 Task: Find connections with filter location Ghormach with filter topic #Brandingwith filter profile language English with filter current company Genpact with filter school CMR University with filter industry Non-profit Organizations with filter service category Financial Planning with filter keywords title Team Leader
Action: Mouse moved to (580, 118)
Screenshot: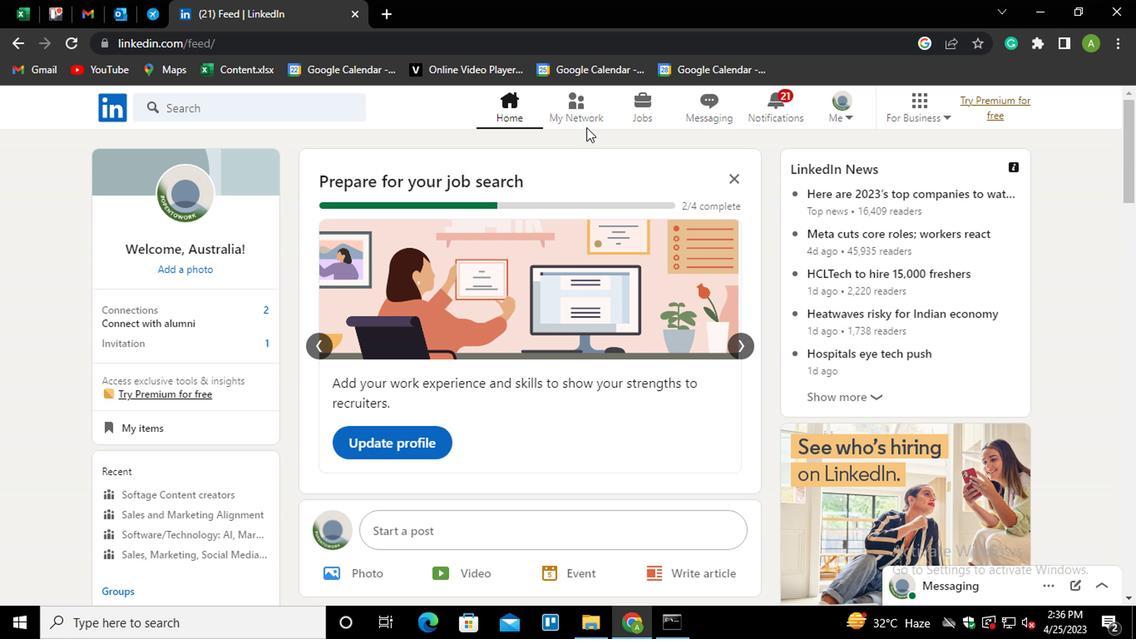 
Action: Mouse pressed left at (580, 118)
Screenshot: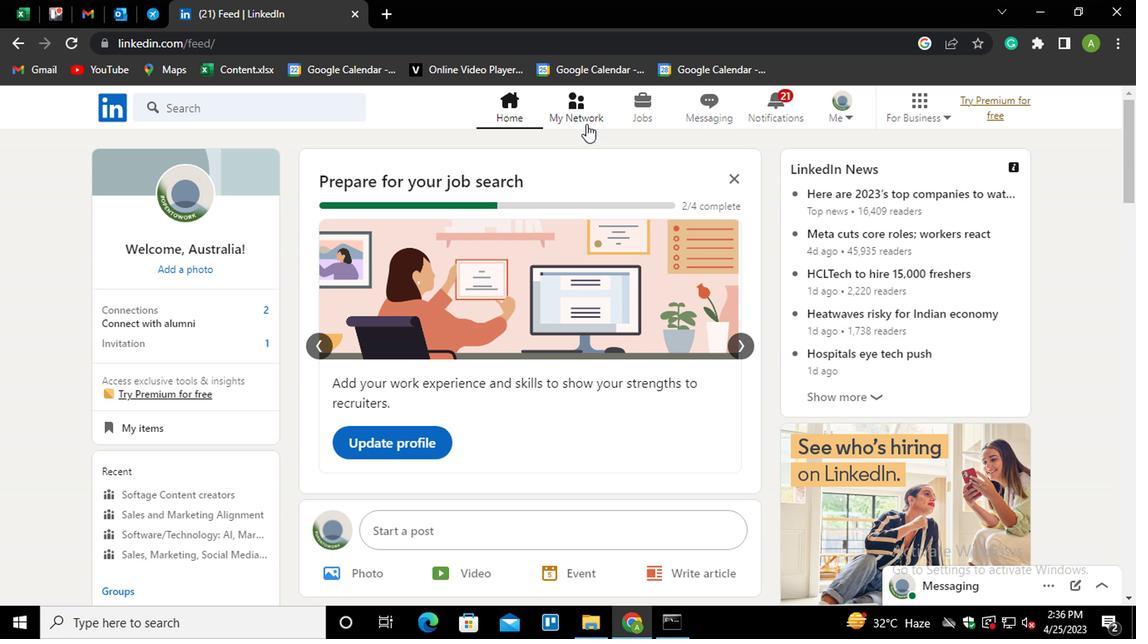 
Action: Mouse moved to (217, 205)
Screenshot: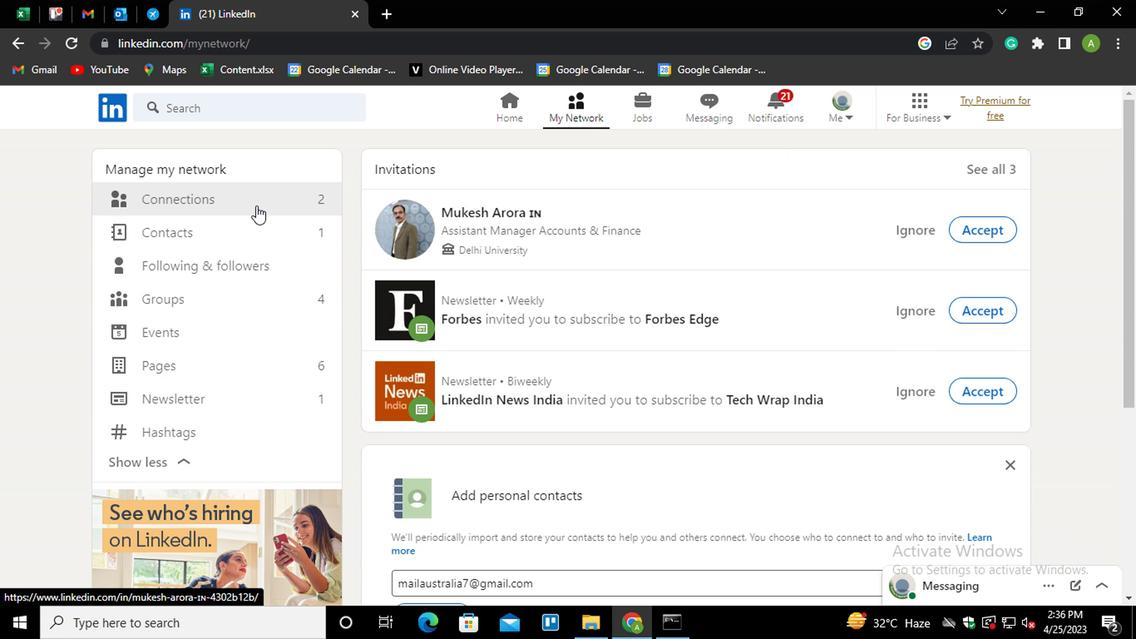 
Action: Mouse pressed left at (217, 205)
Screenshot: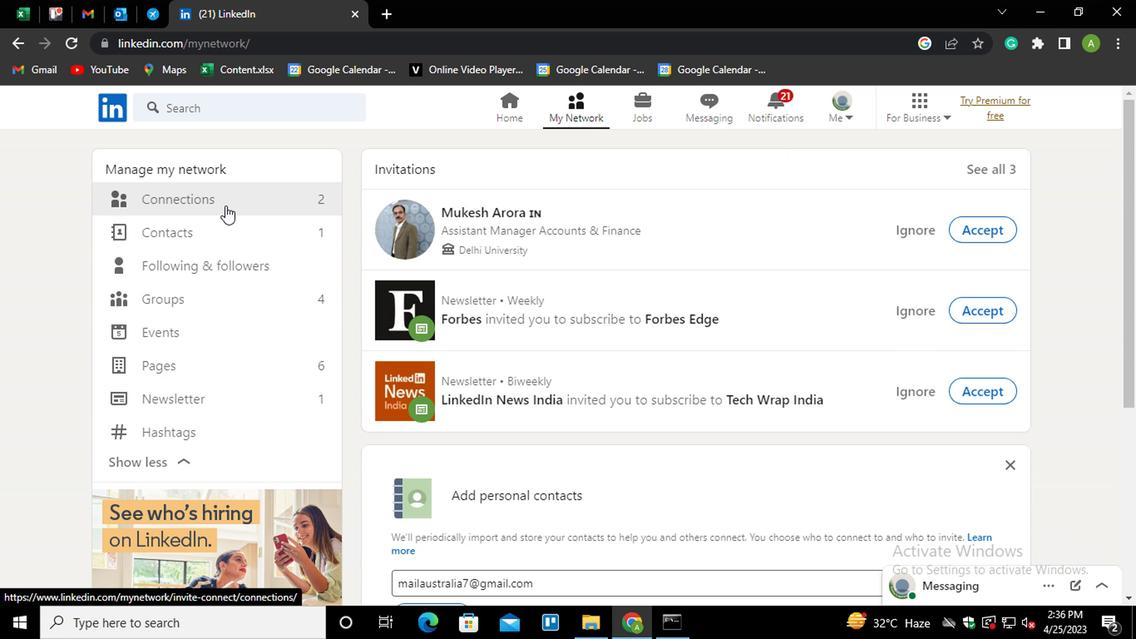 
Action: Mouse moved to (692, 190)
Screenshot: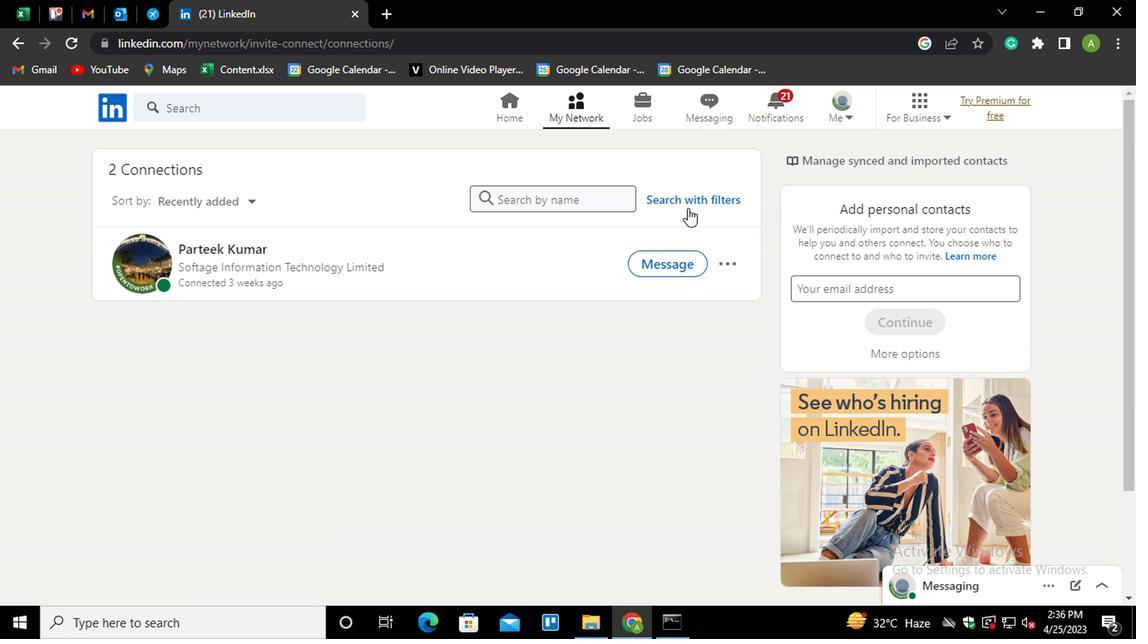 
Action: Mouse pressed left at (692, 190)
Screenshot: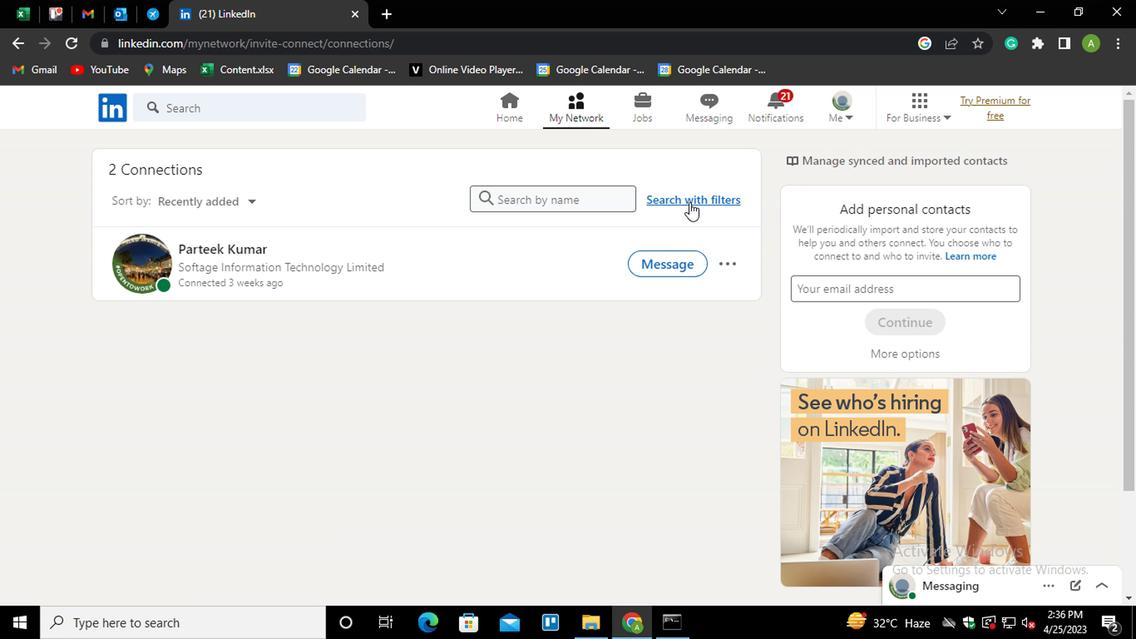 
Action: Mouse moved to (691, 199)
Screenshot: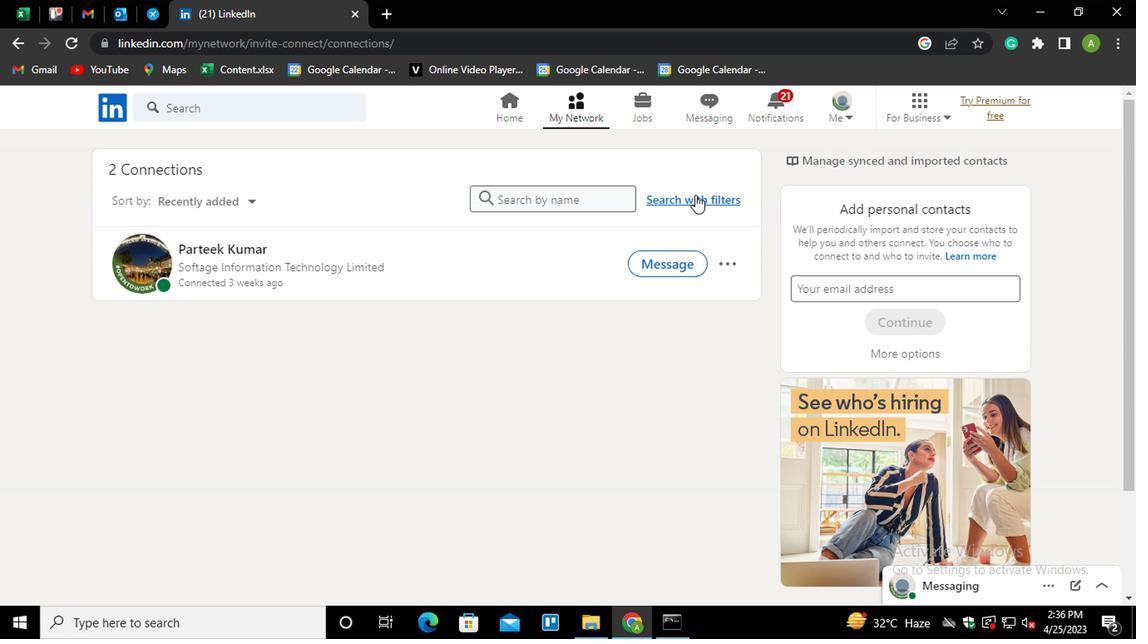 
Action: Mouse pressed left at (691, 199)
Screenshot: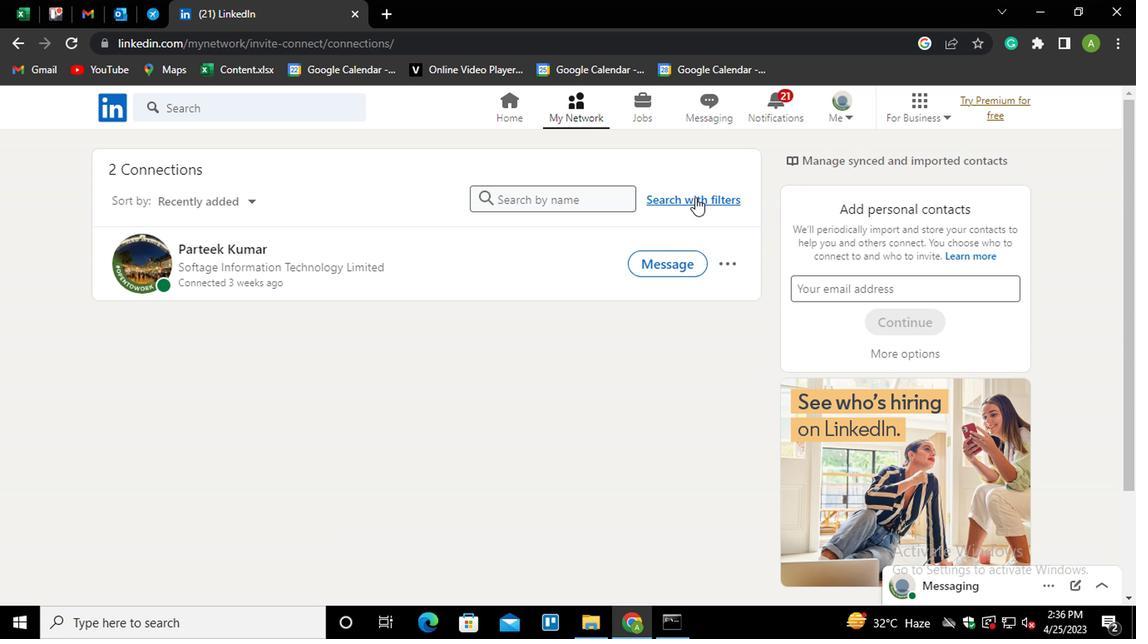 
Action: Mouse moved to (546, 149)
Screenshot: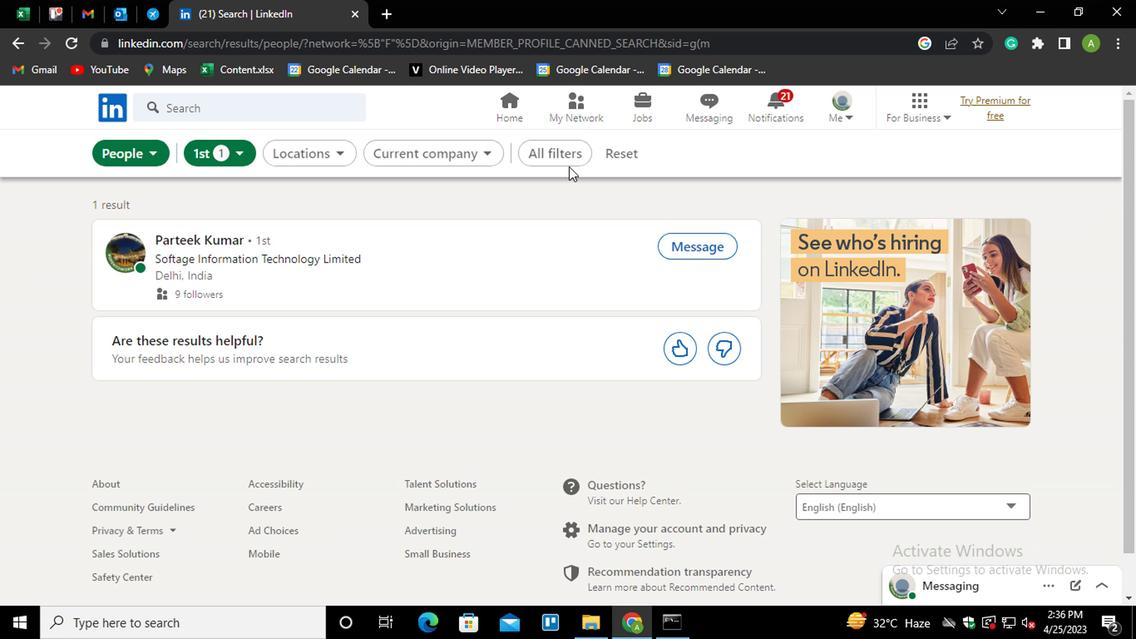 
Action: Mouse pressed left at (546, 149)
Screenshot: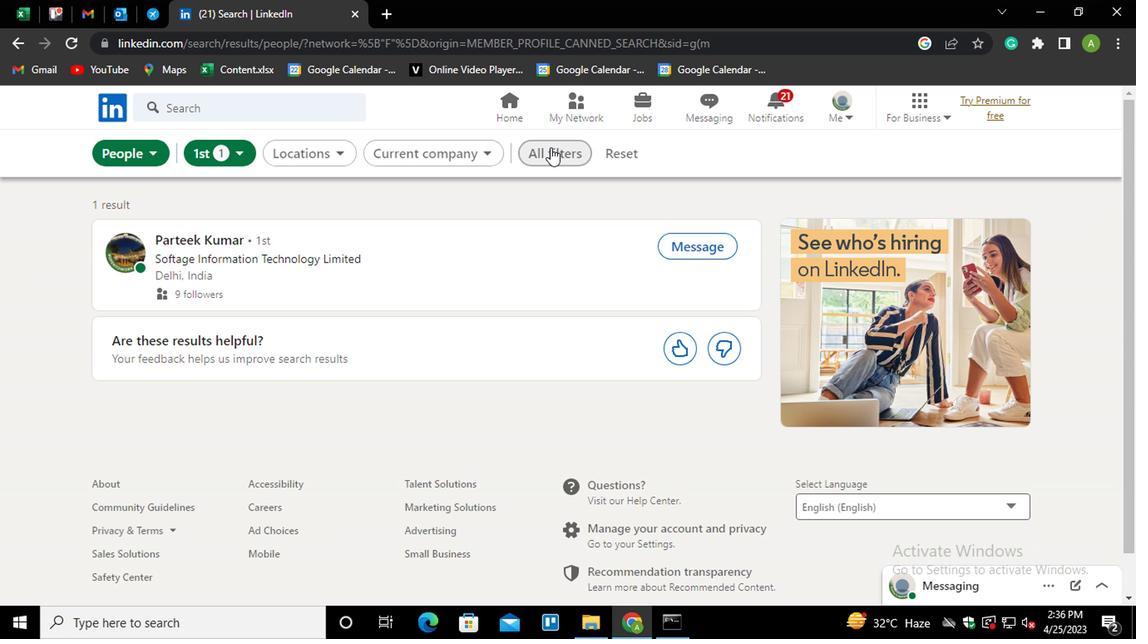 
Action: Mouse moved to (785, 353)
Screenshot: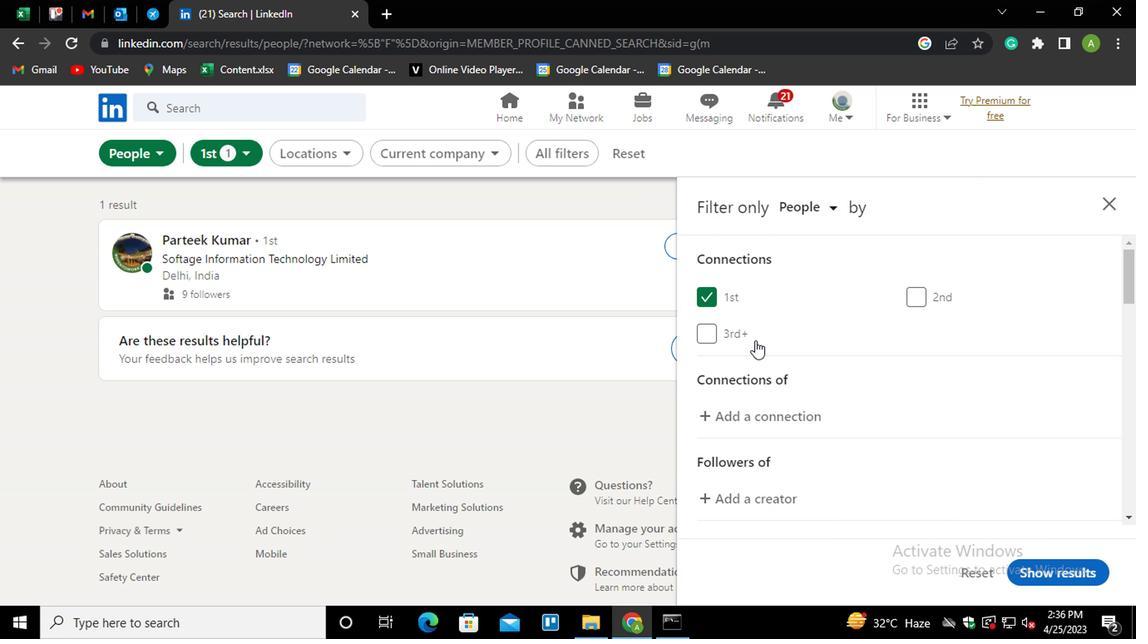 
Action: Mouse scrolled (785, 352) with delta (0, 0)
Screenshot: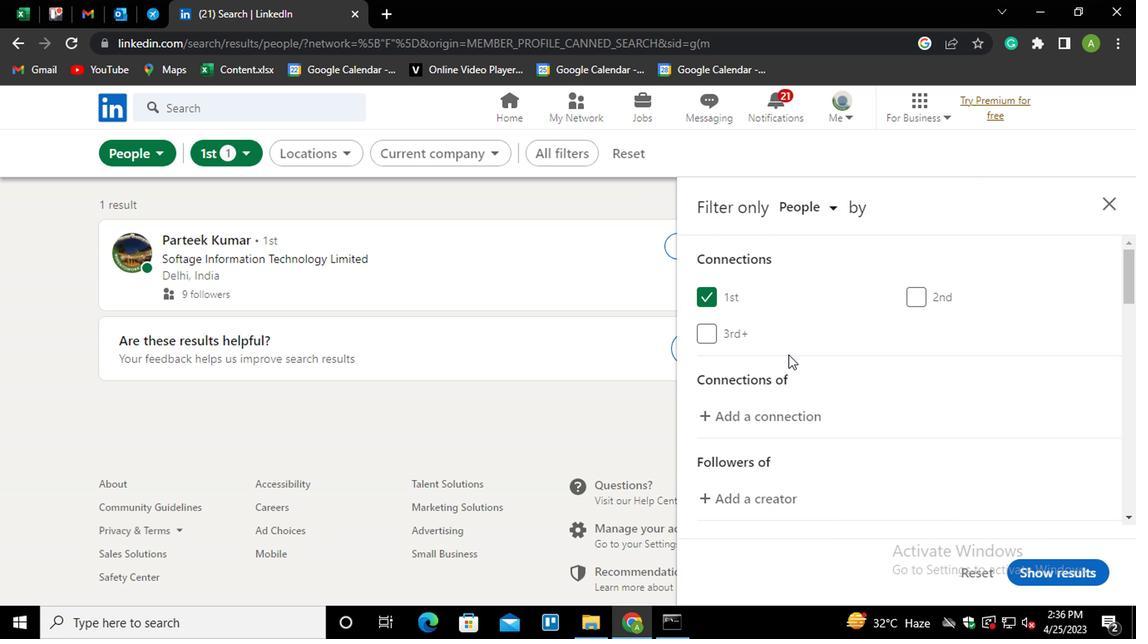 
Action: Mouse moved to (787, 353)
Screenshot: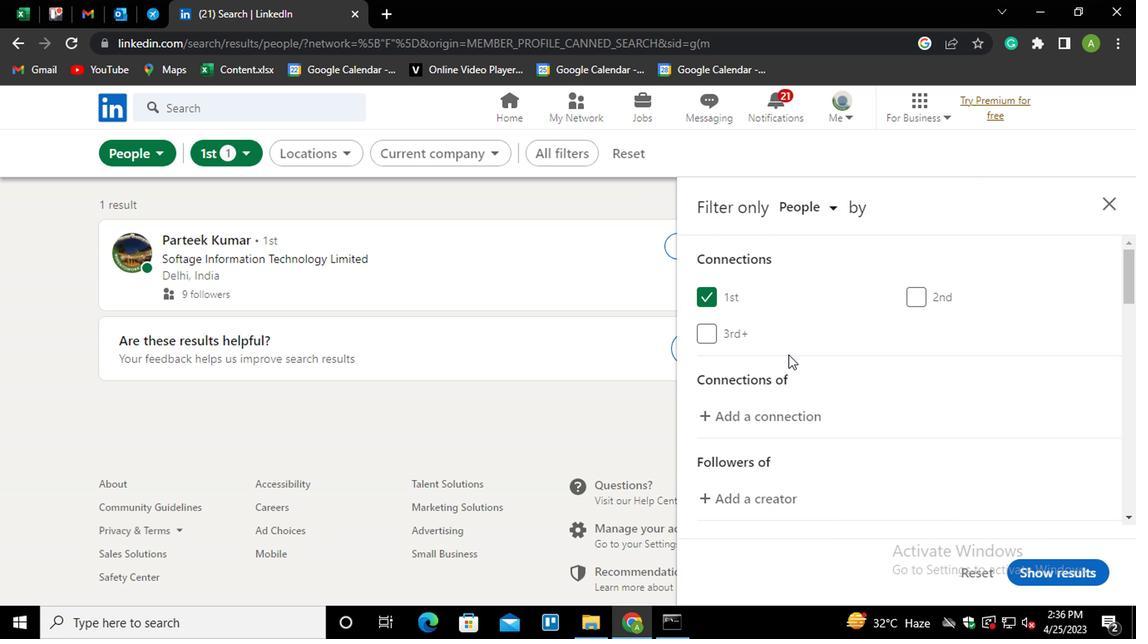 
Action: Mouse scrolled (787, 352) with delta (0, 0)
Screenshot: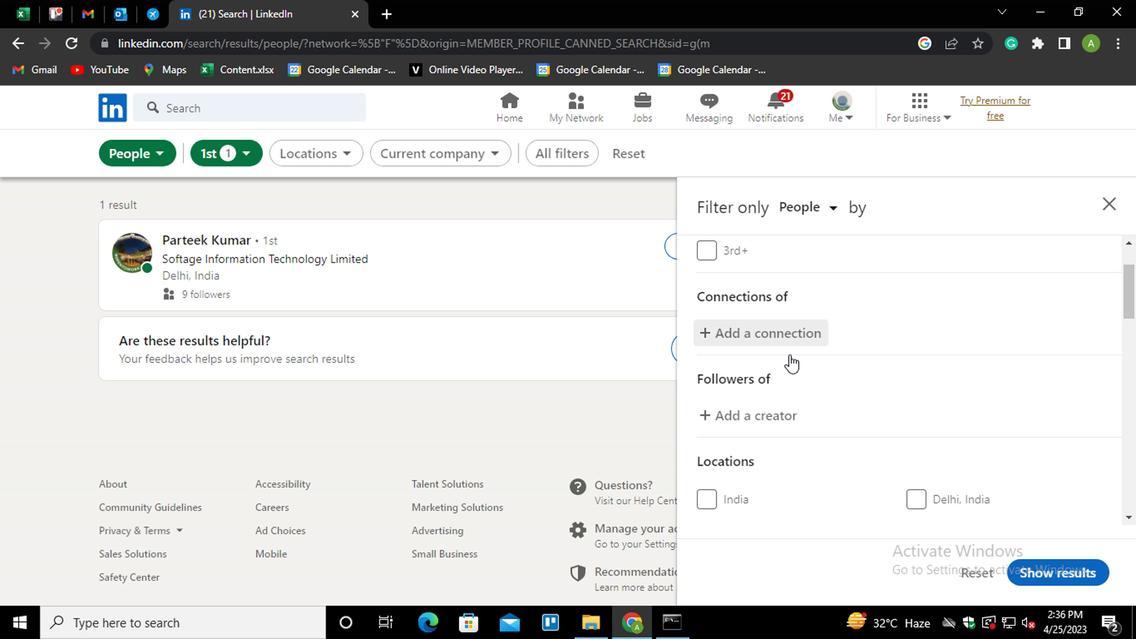 
Action: Mouse scrolled (787, 352) with delta (0, 0)
Screenshot: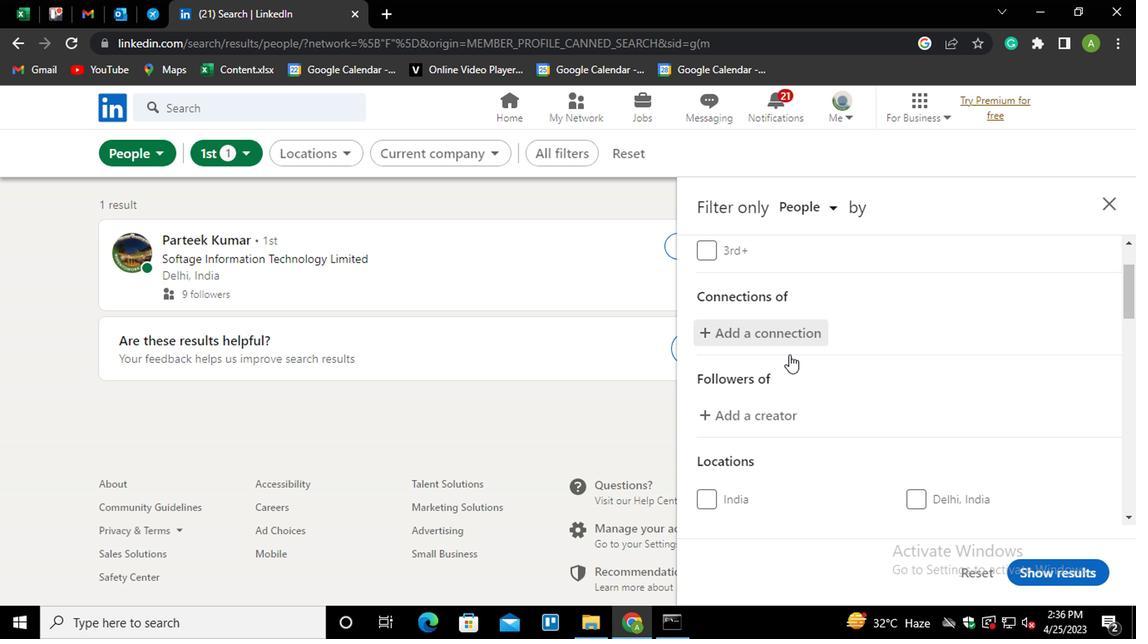 
Action: Mouse scrolled (787, 352) with delta (0, 0)
Screenshot: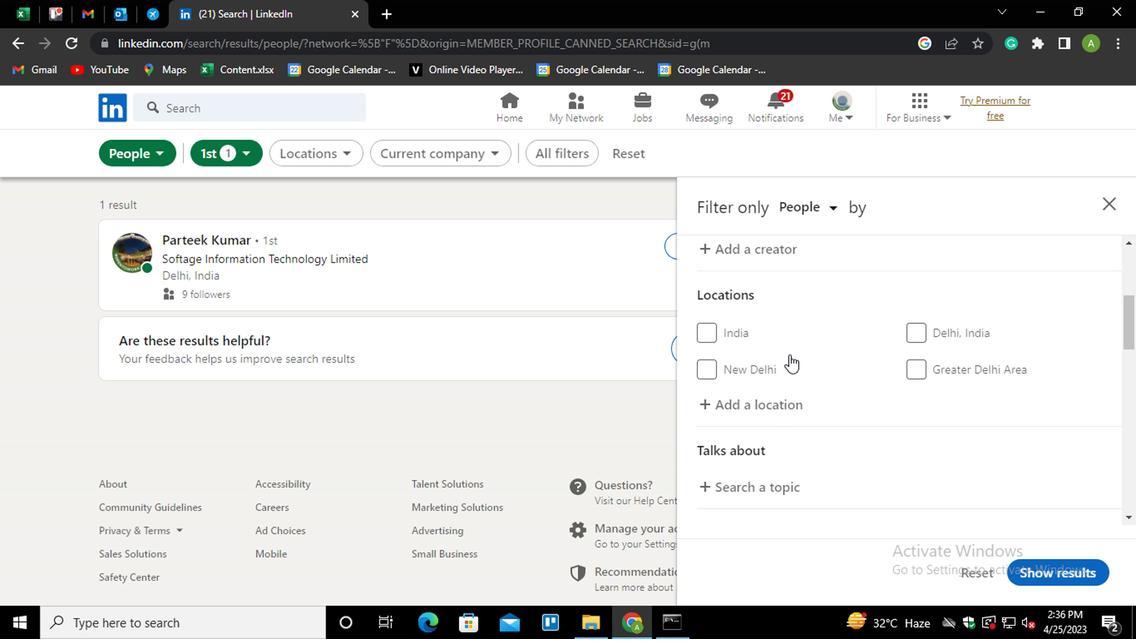 
Action: Mouse moved to (714, 320)
Screenshot: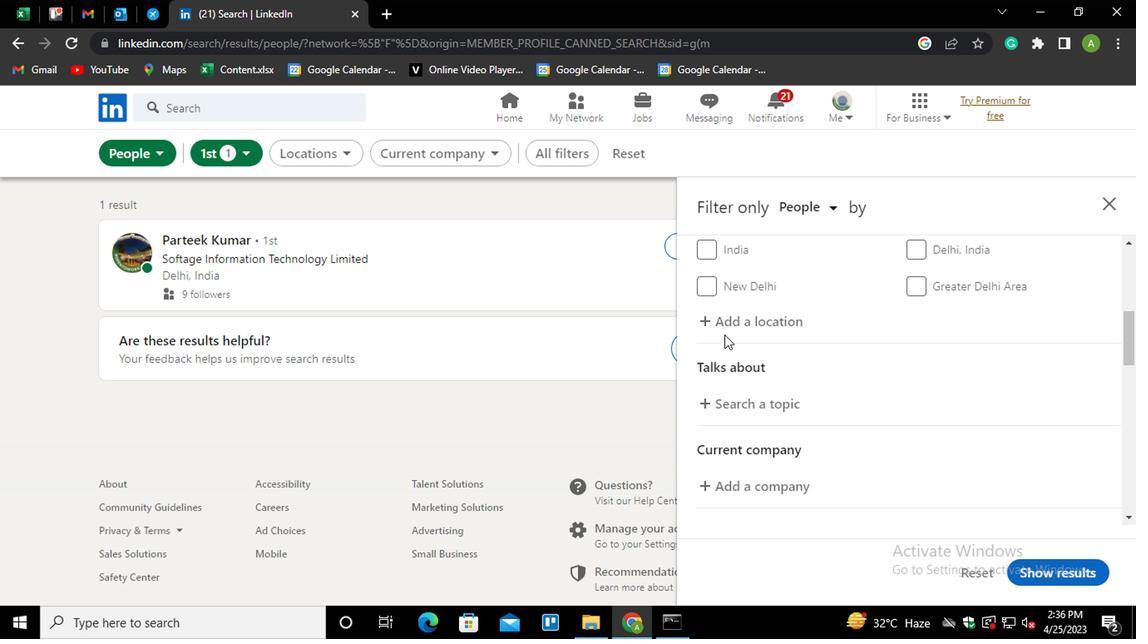 
Action: Mouse pressed left at (714, 320)
Screenshot: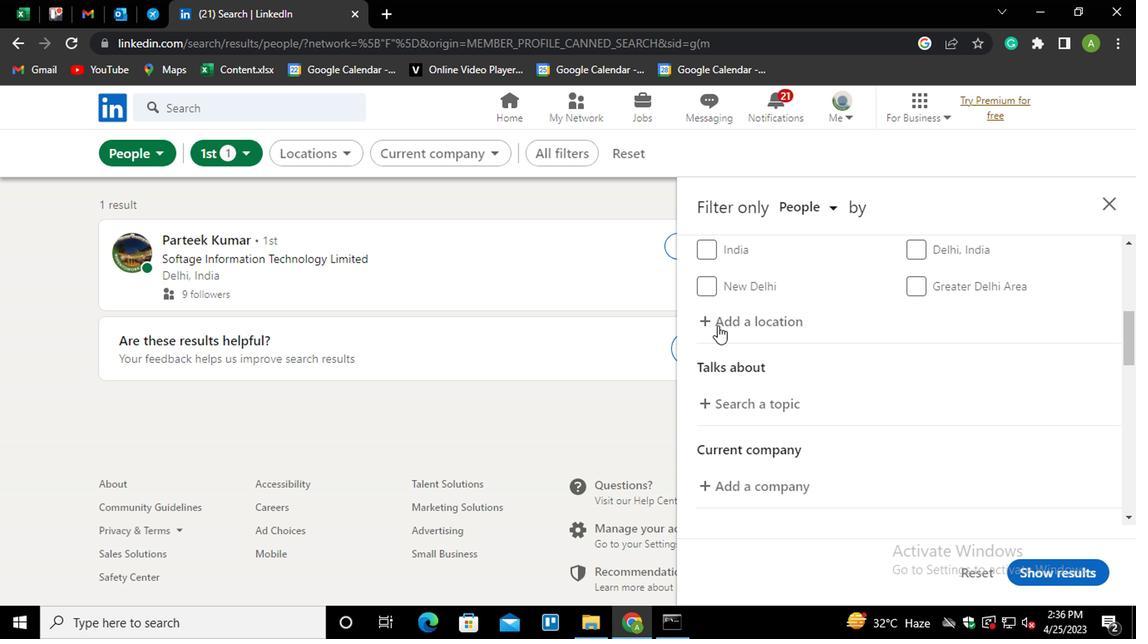 
Action: Mouse moved to (742, 320)
Screenshot: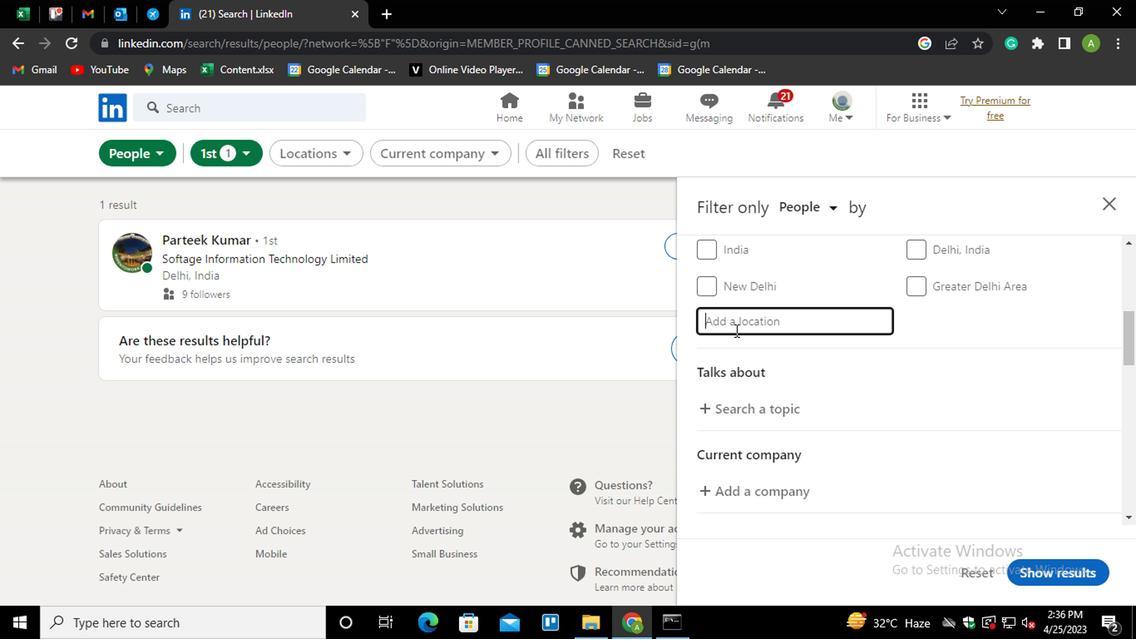 
Action: Mouse pressed left at (742, 320)
Screenshot: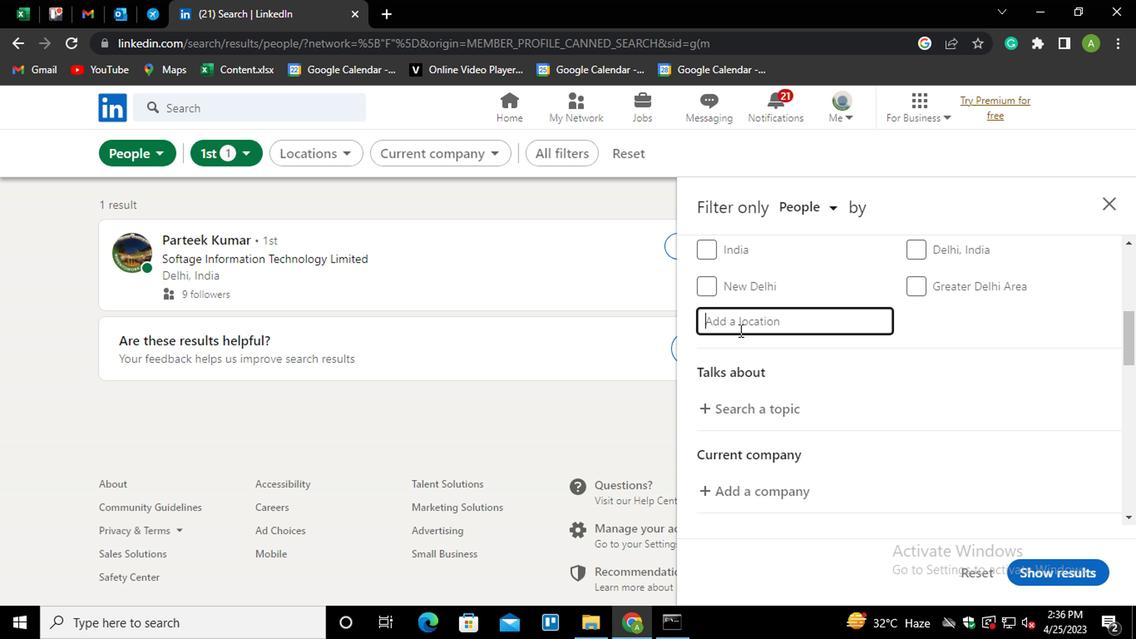 
Action: Key pressed <Key.shift><Key.shift><Key.shift><Key.shift><Key.shift>GHORMACH
Screenshot: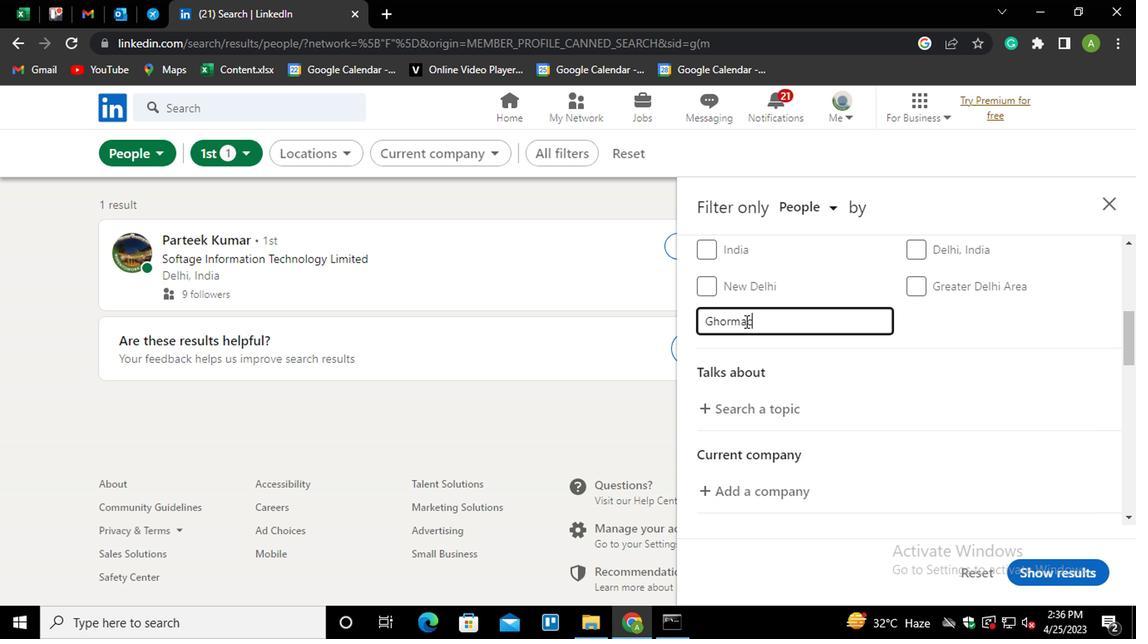 
Action: Mouse moved to (942, 331)
Screenshot: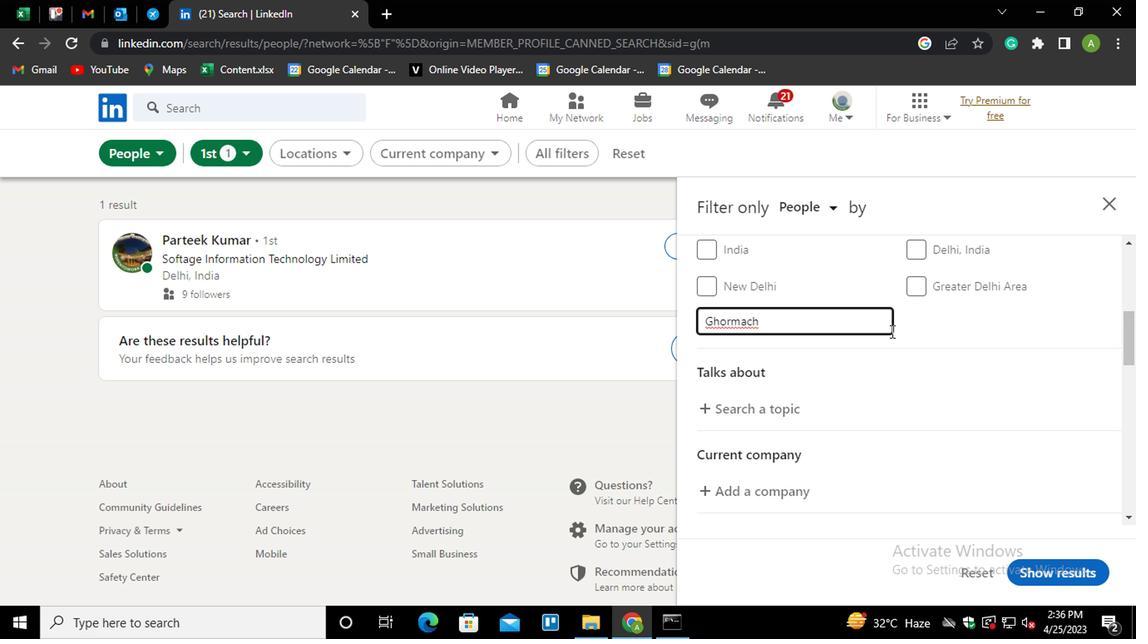 
Action: Mouse pressed left at (942, 331)
Screenshot: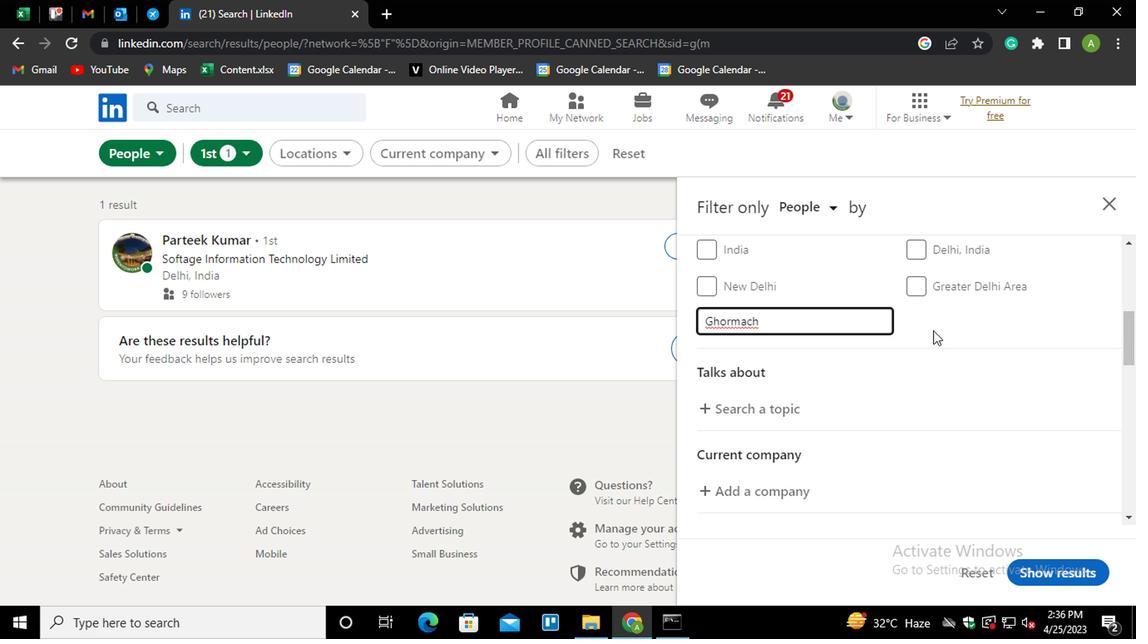 
Action: Mouse moved to (720, 402)
Screenshot: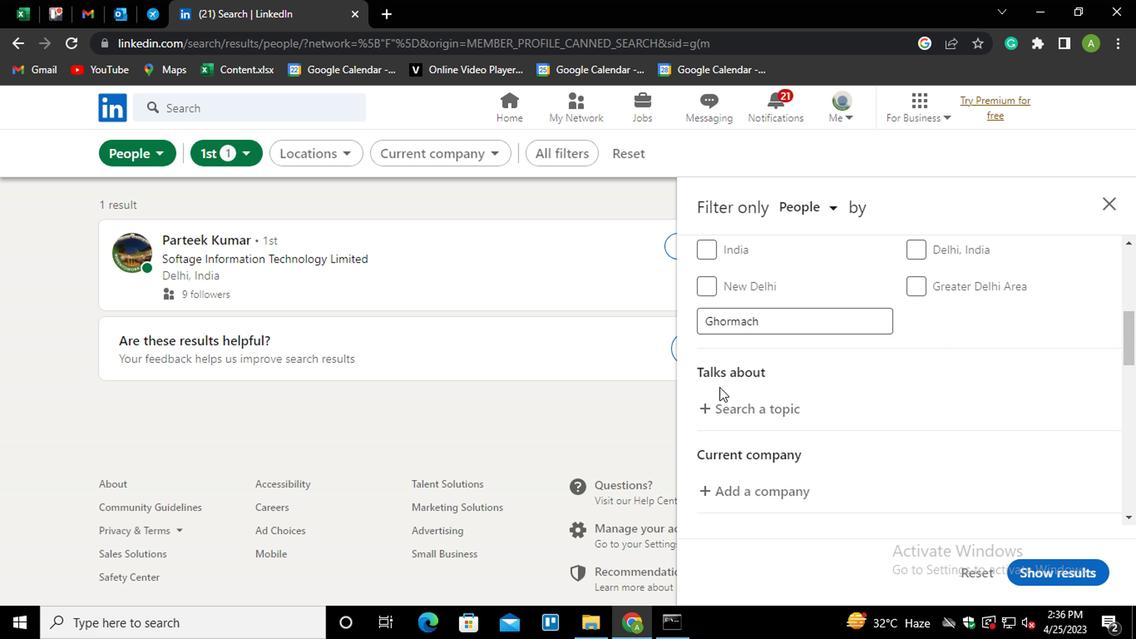 
Action: Mouse pressed left at (720, 402)
Screenshot: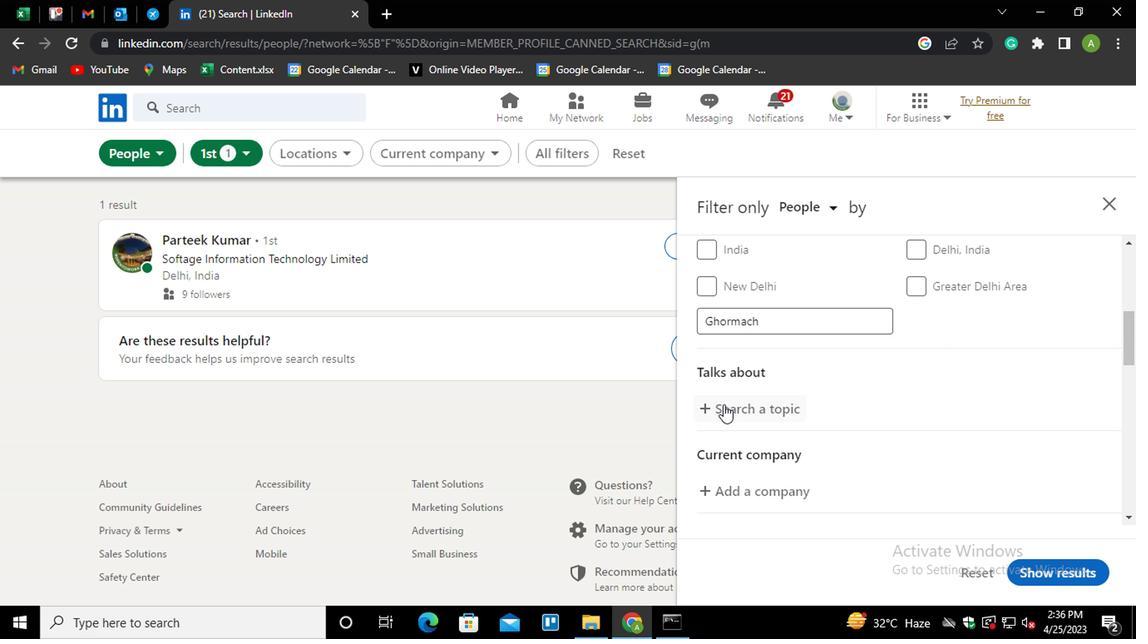 
Action: Mouse moved to (729, 409)
Screenshot: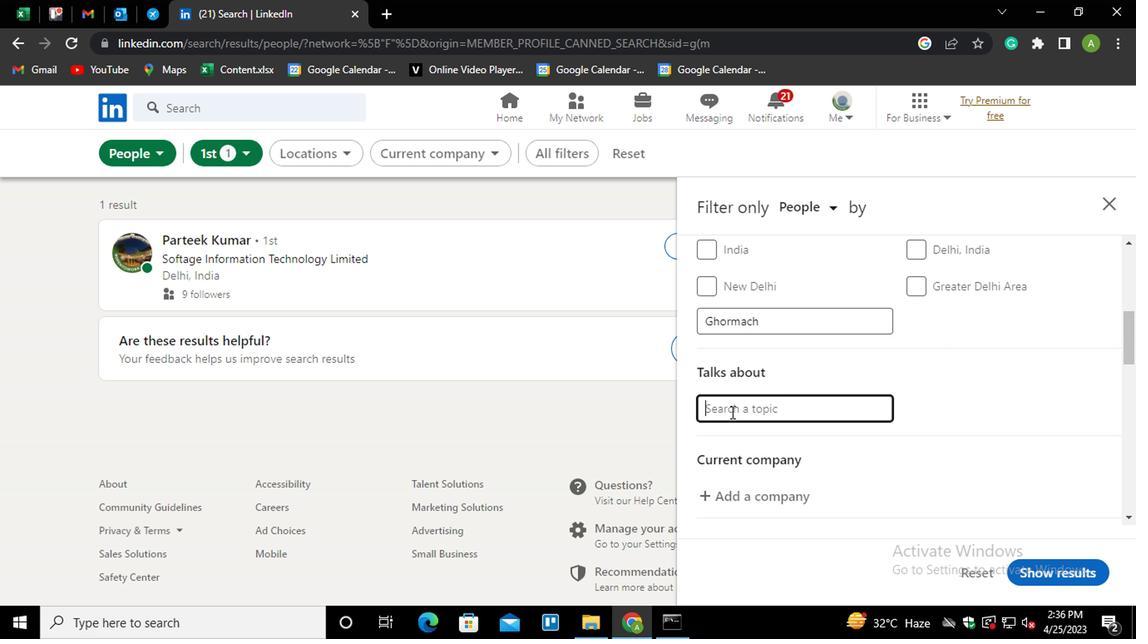 
Action: Mouse pressed left at (729, 409)
Screenshot: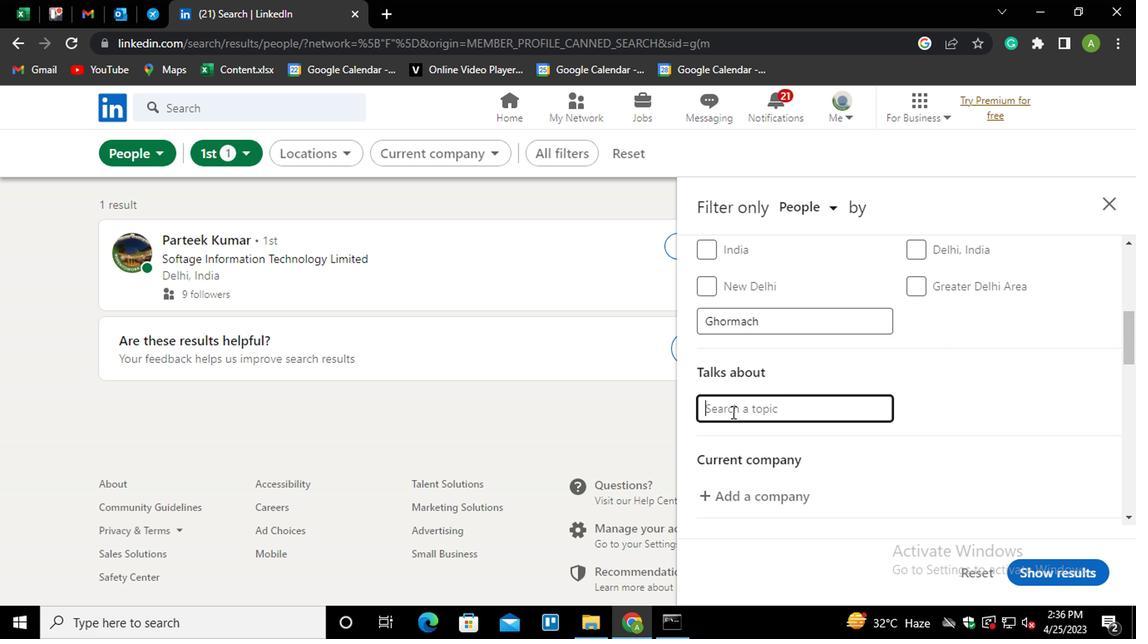 
Action: Mouse moved to (734, 404)
Screenshot: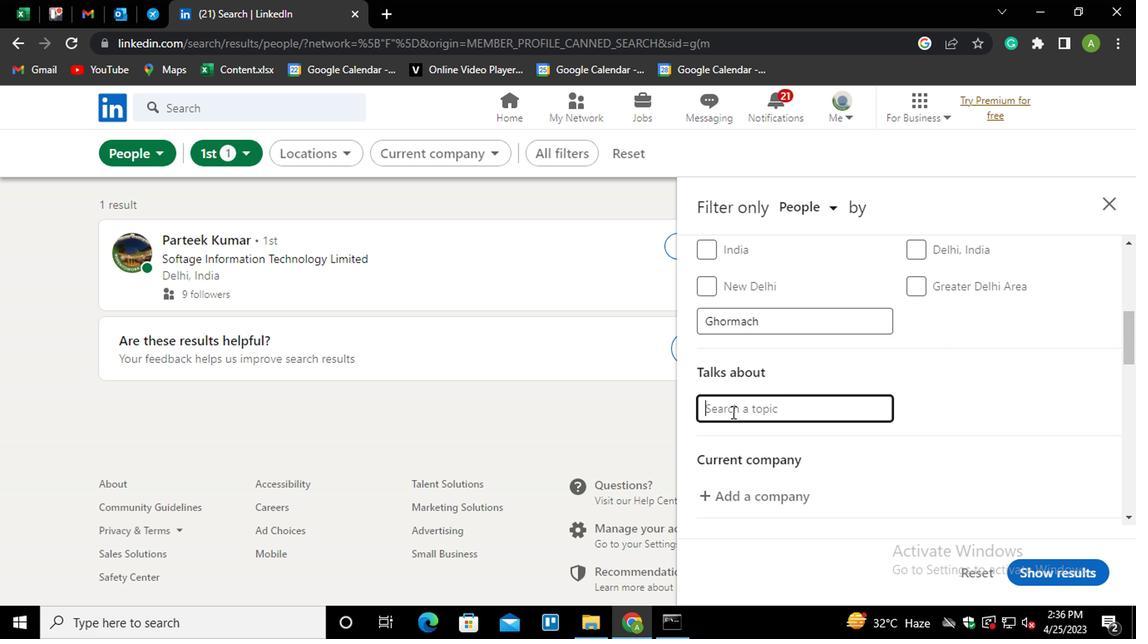 
Action: Key pressed <Key.shift>#<Key.shift>BRANDINGWITH
Screenshot: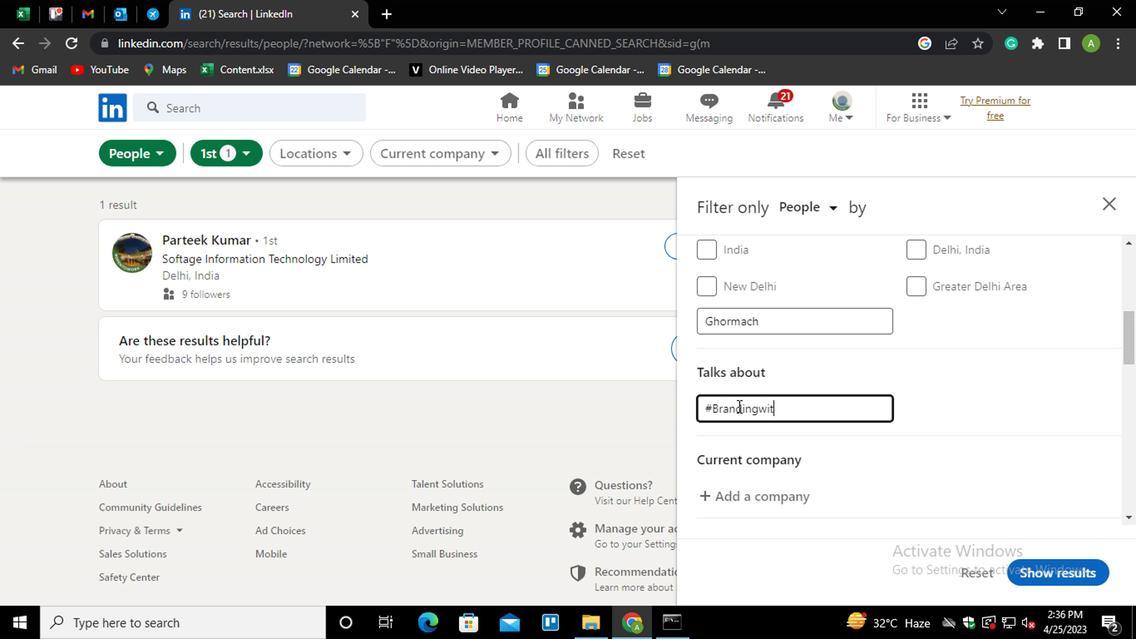 
Action: Mouse moved to (933, 414)
Screenshot: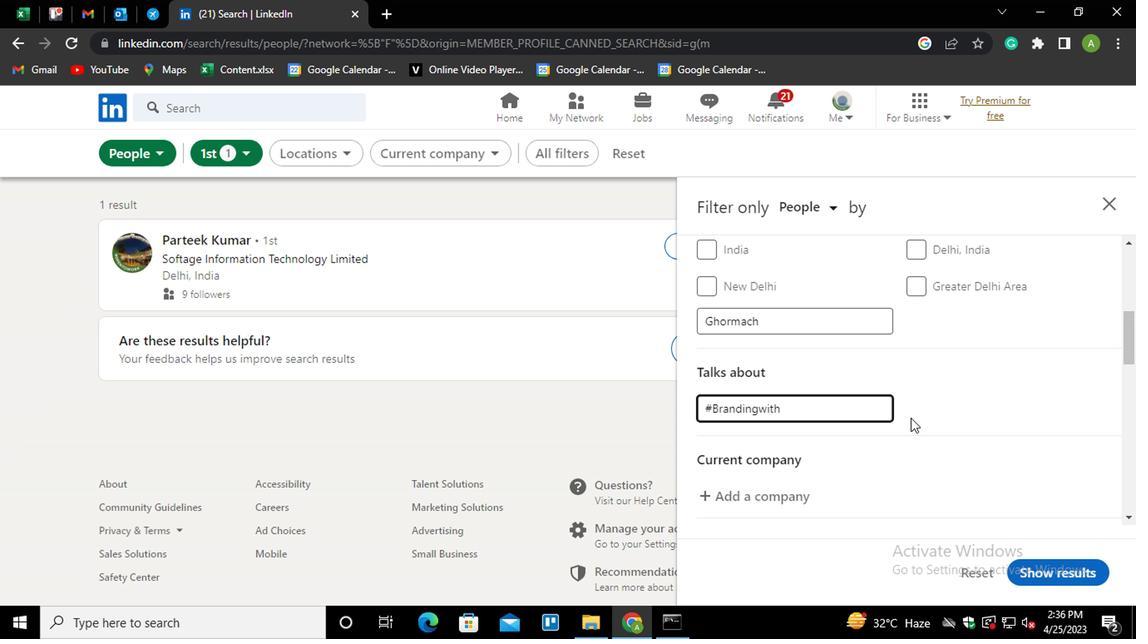 
Action: Mouse pressed left at (933, 414)
Screenshot: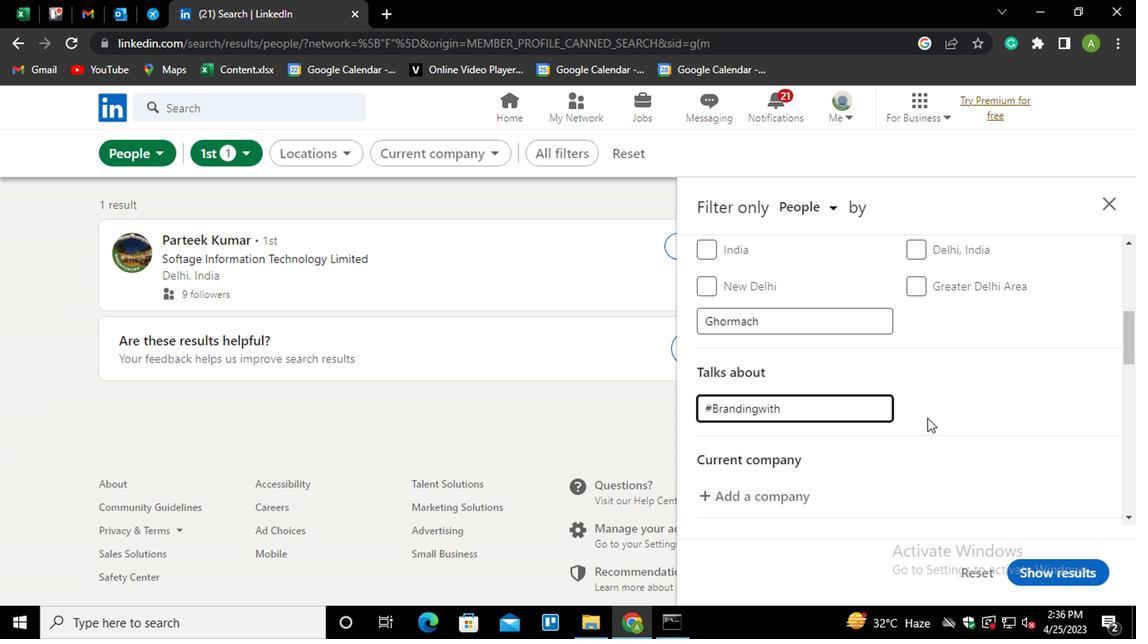 
Action: Mouse moved to (932, 411)
Screenshot: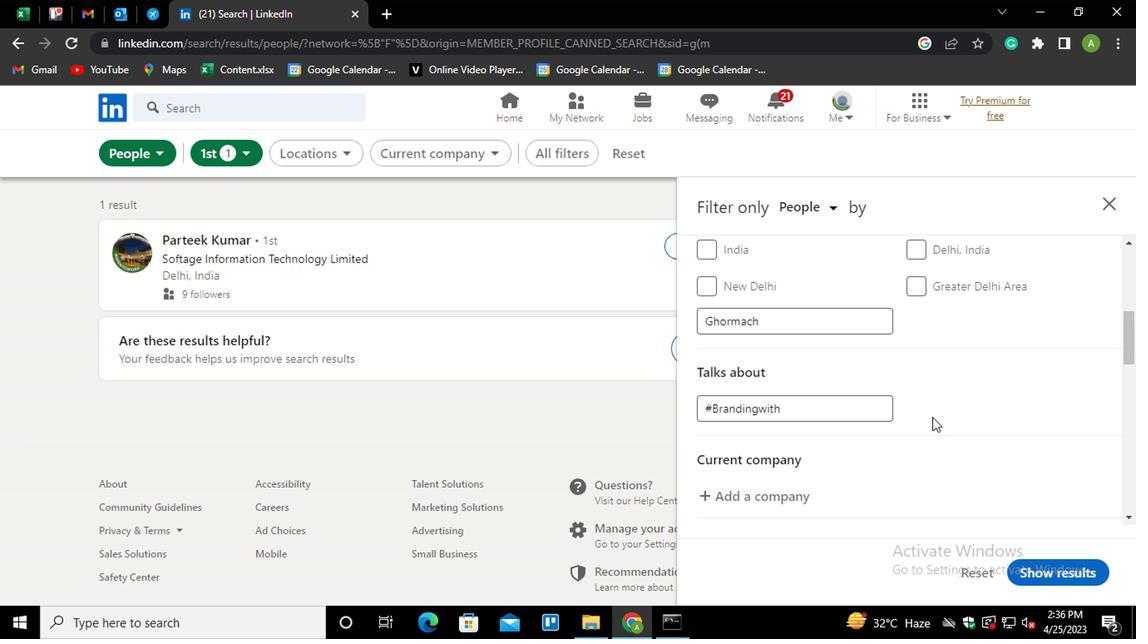 
Action: Mouse scrolled (932, 411) with delta (0, 0)
Screenshot: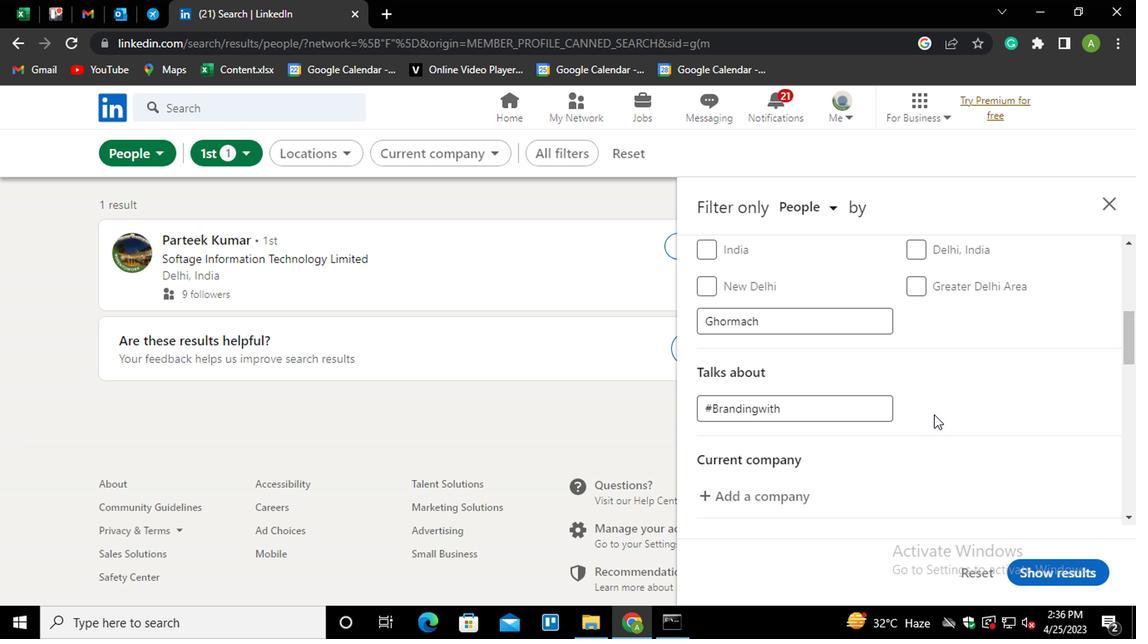 
Action: Mouse moved to (775, 405)
Screenshot: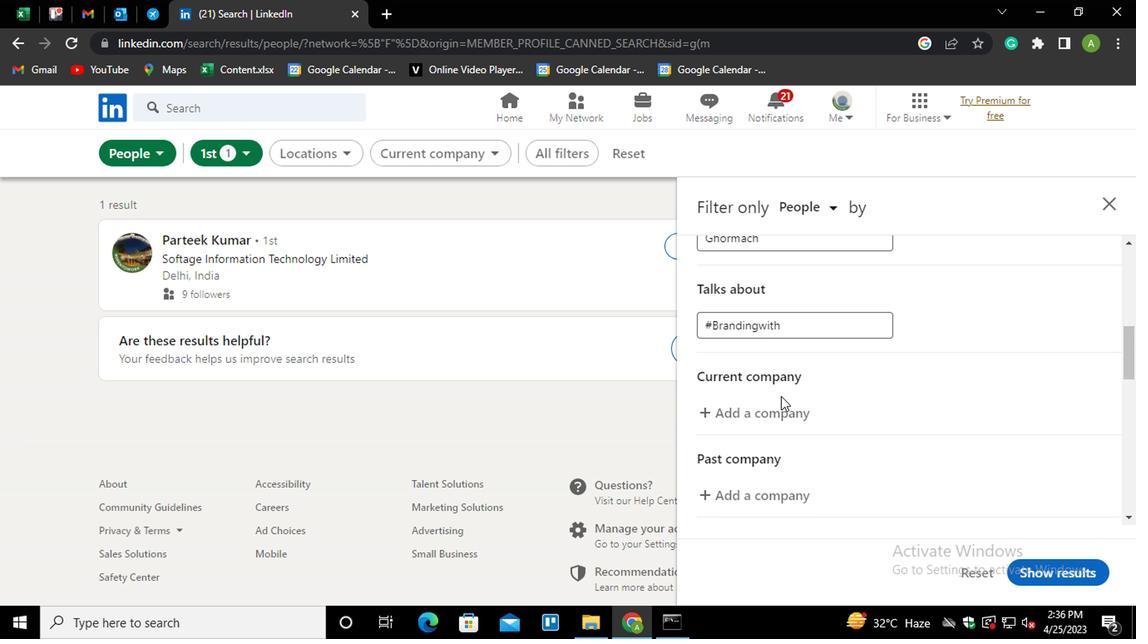 
Action: Mouse pressed left at (775, 405)
Screenshot: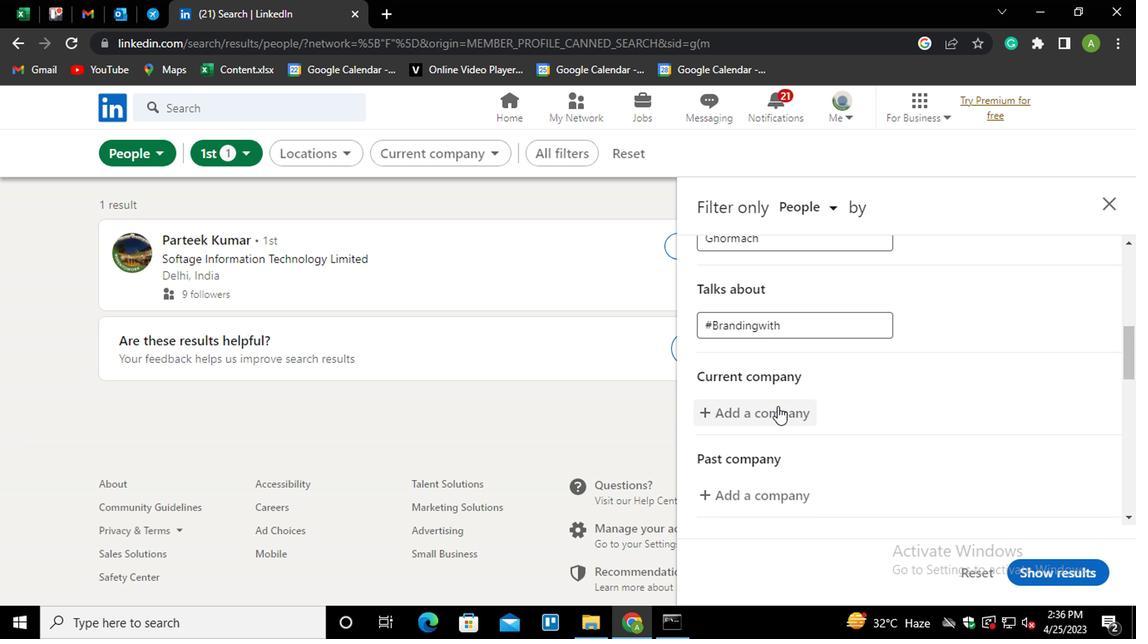 
Action: Mouse moved to (773, 407)
Screenshot: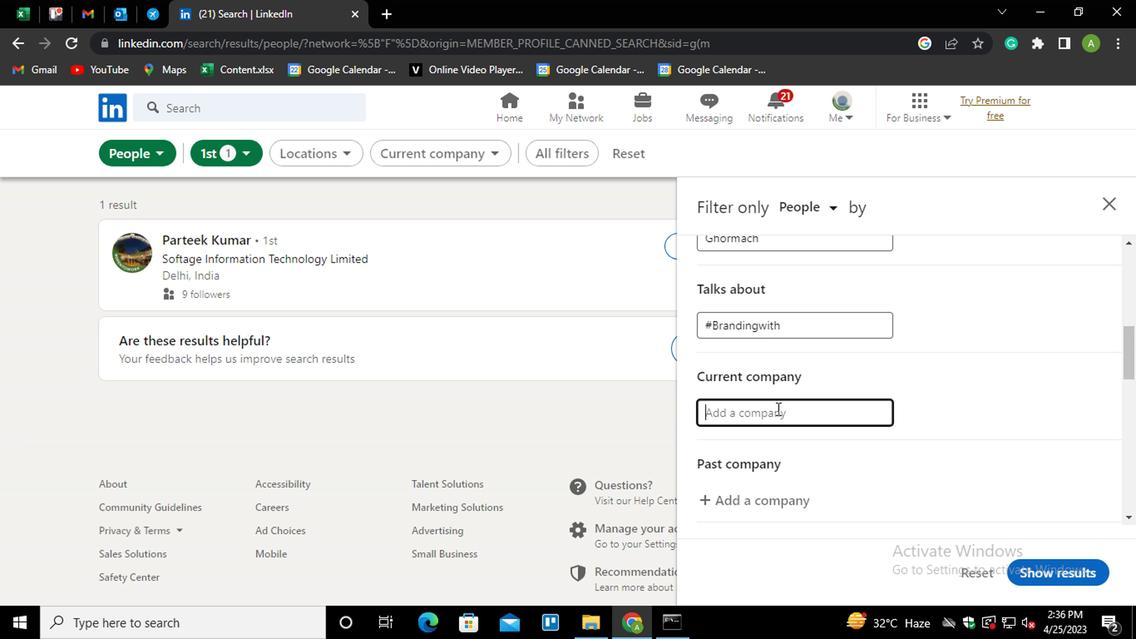 
Action: Key pressed <Key.shift>GENPE<Key.down><Key.up>
Screenshot: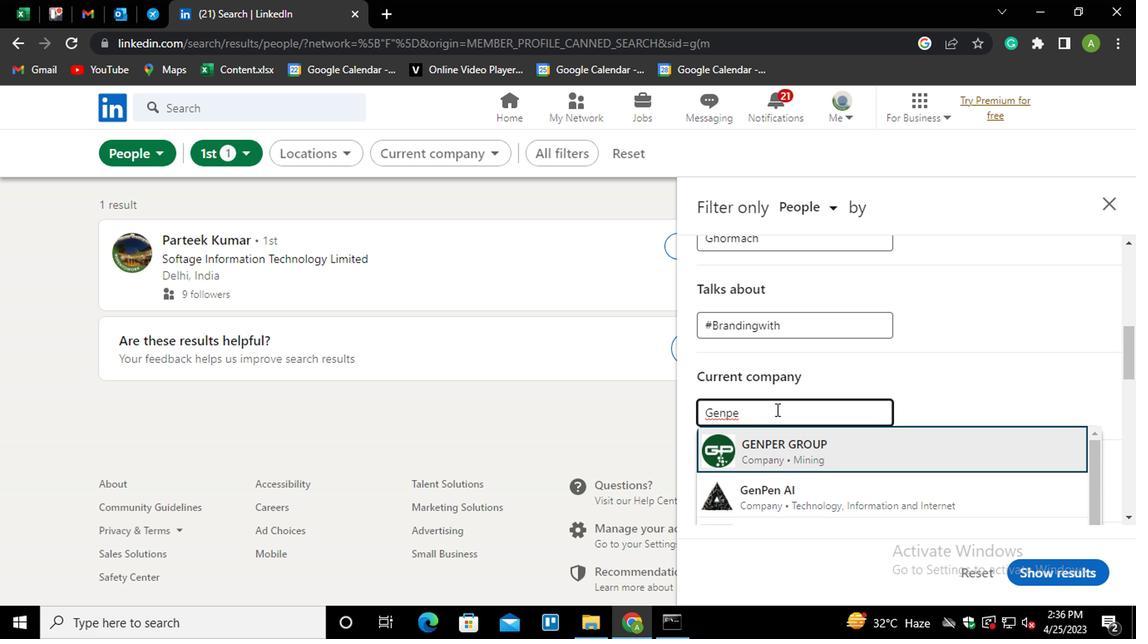 
Action: Mouse scrolled (773, 408) with delta (0, 1)
Screenshot: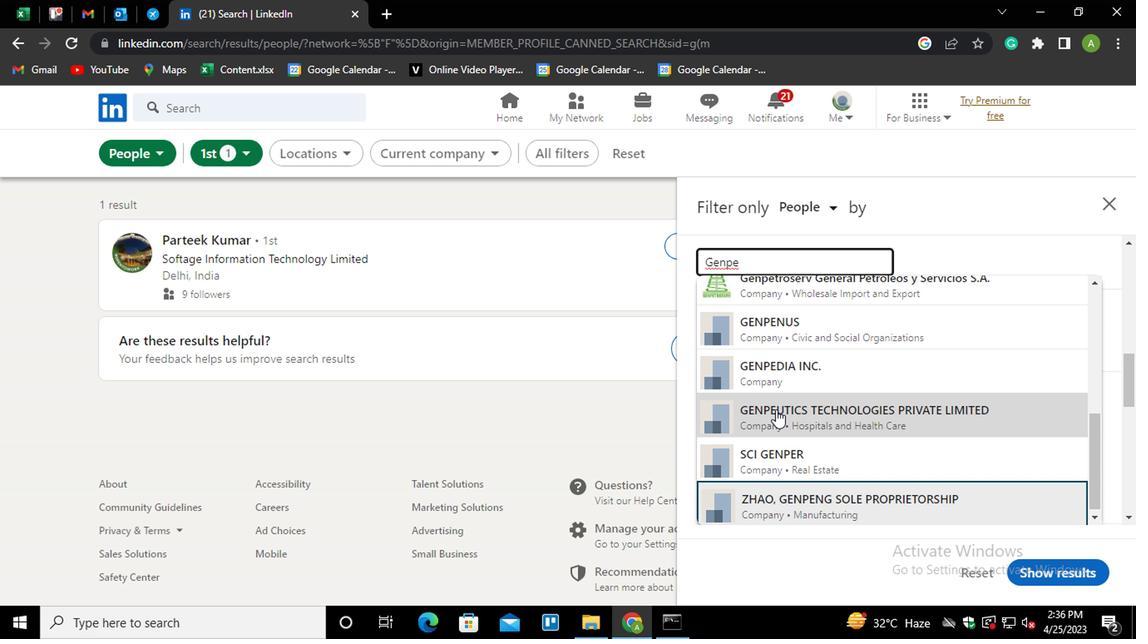 
Action: Mouse scrolled (773, 408) with delta (0, 1)
Screenshot: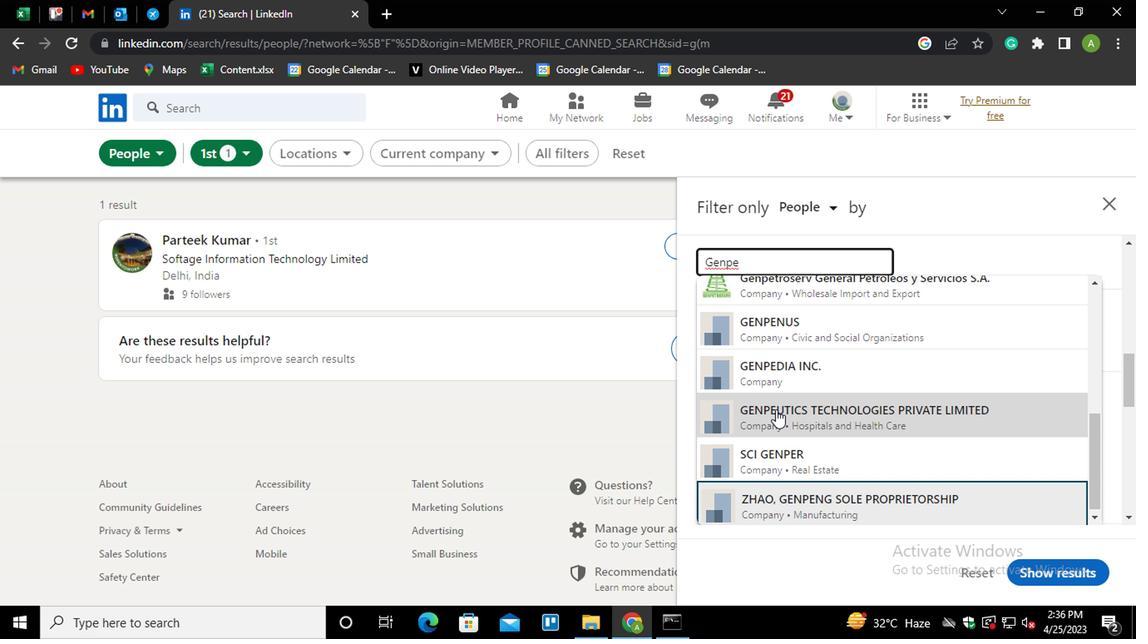 
Action: Mouse scrolled (773, 408) with delta (0, 1)
Screenshot: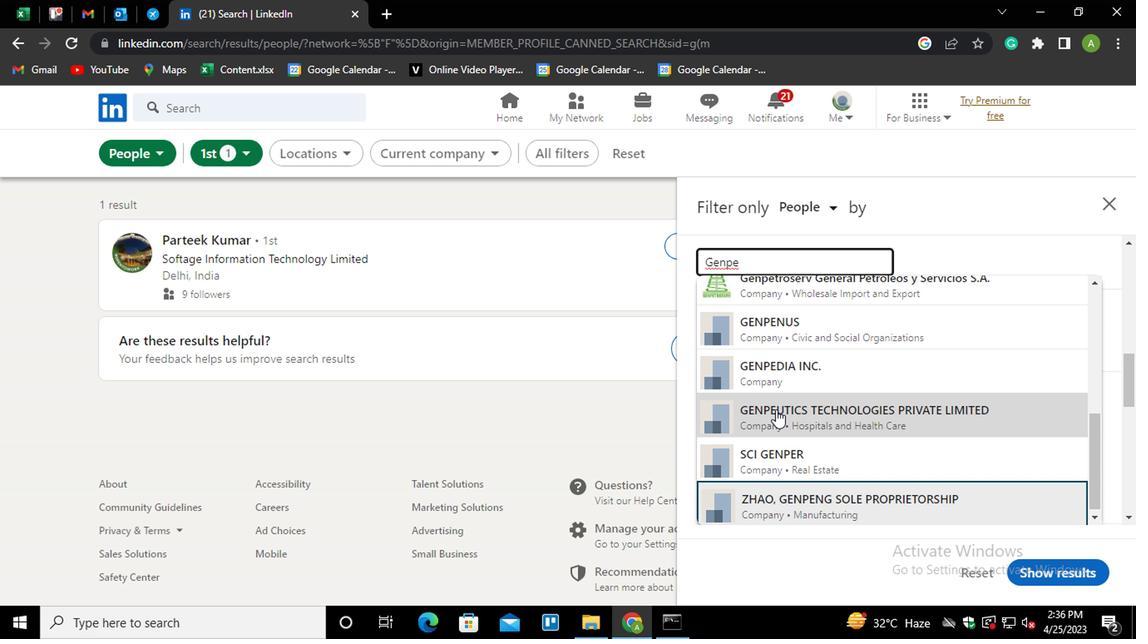 
Action: Mouse scrolled (773, 408) with delta (0, 1)
Screenshot: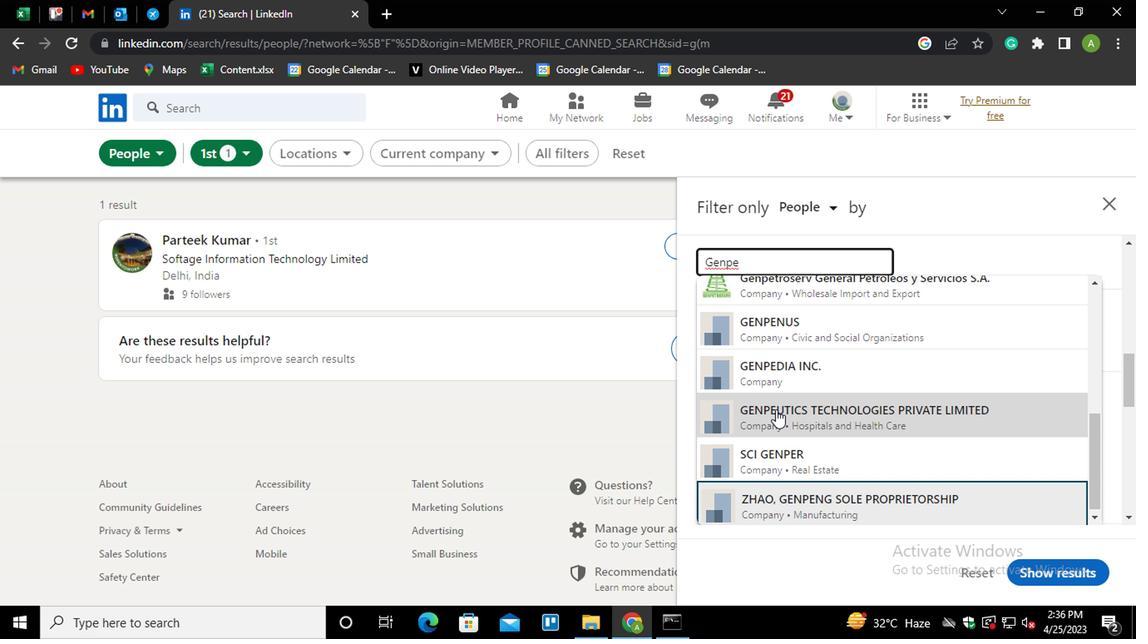 
Action: Mouse scrolled (773, 408) with delta (0, 1)
Screenshot: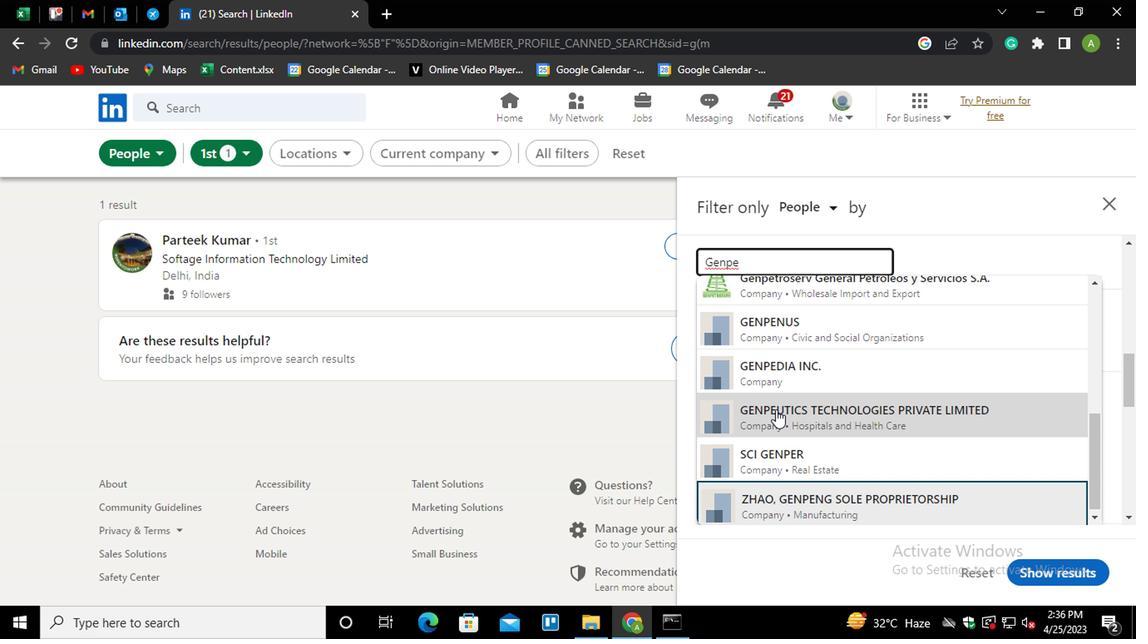 
Action: Mouse scrolled (773, 408) with delta (0, 1)
Screenshot: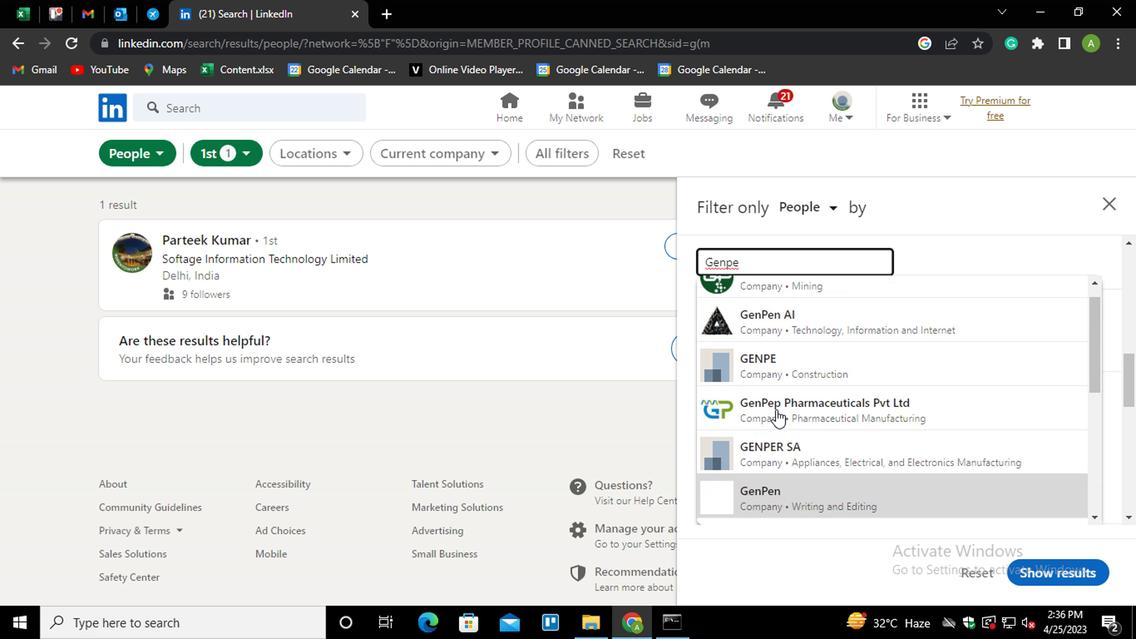 
Action: Mouse scrolled (773, 408) with delta (0, 1)
Screenshot: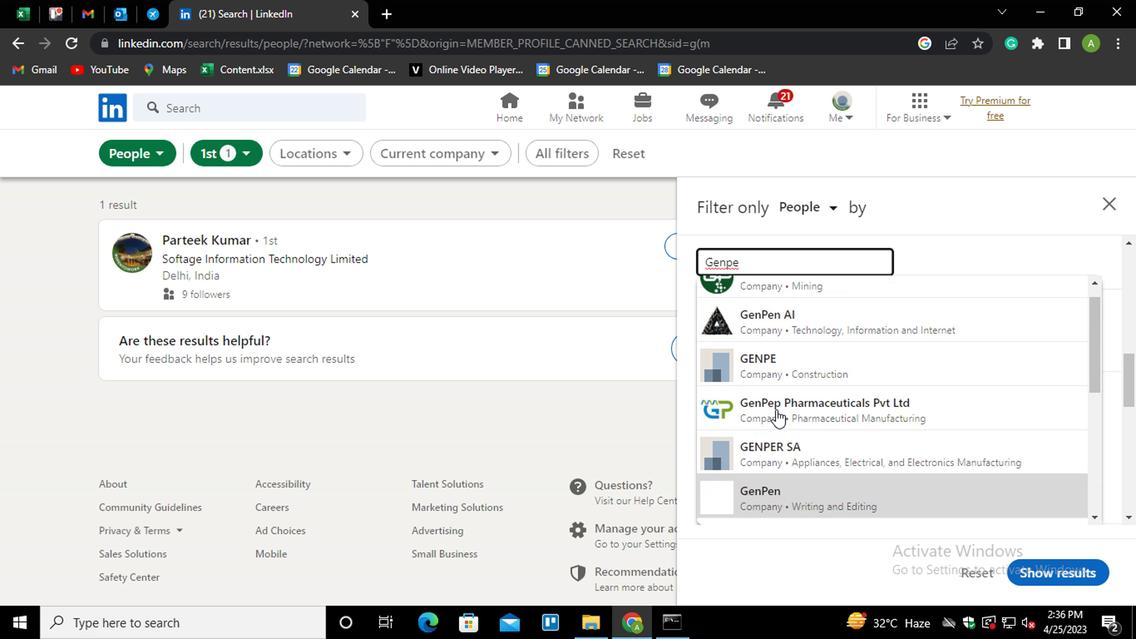 
Action: Mouse scrolled (773, 408) with delta (0, 1)
Screenshot: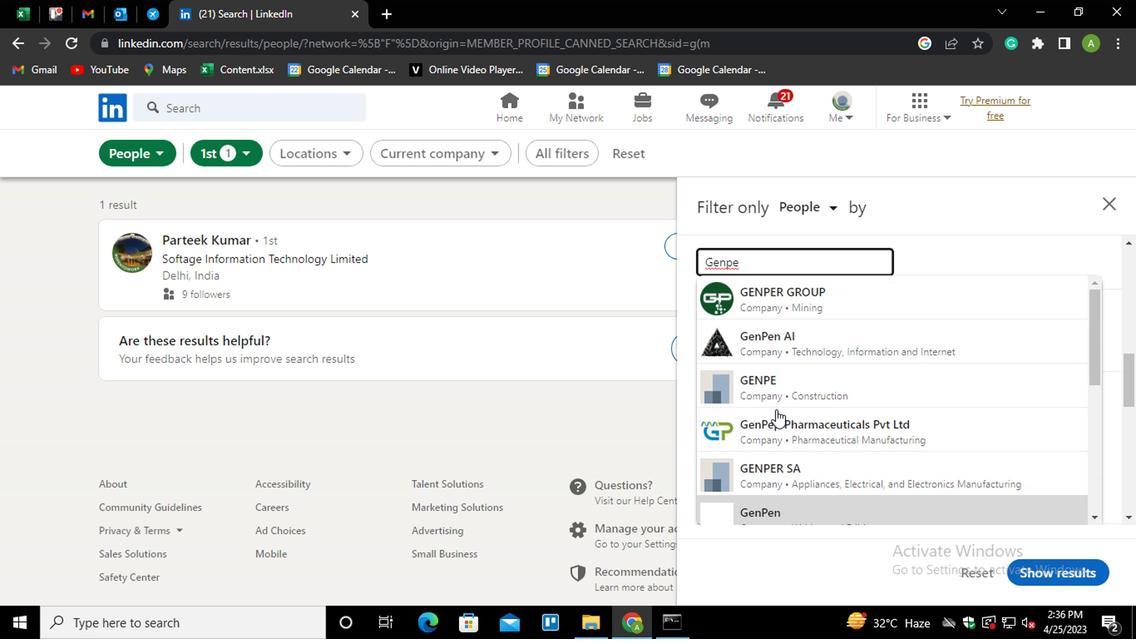 
Action: Mouse moved to (771, 262)
Screenshot: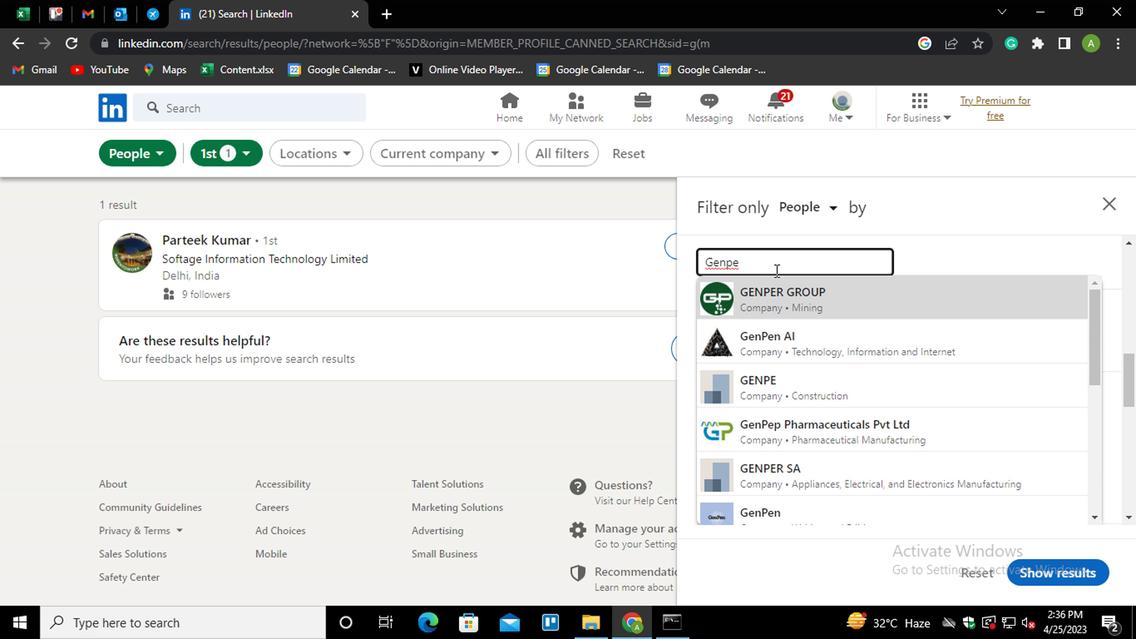 
Action: Mouse pressed left at (771, 262)
Screenshot: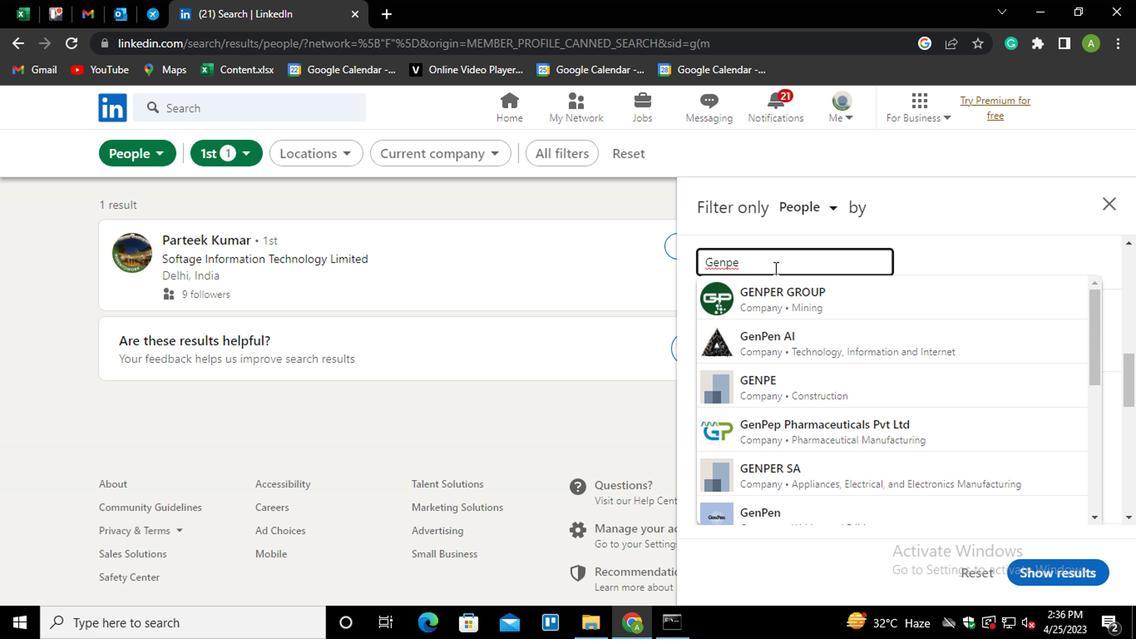 
Action: Key pressed <Key.backspace>A
Screenshot: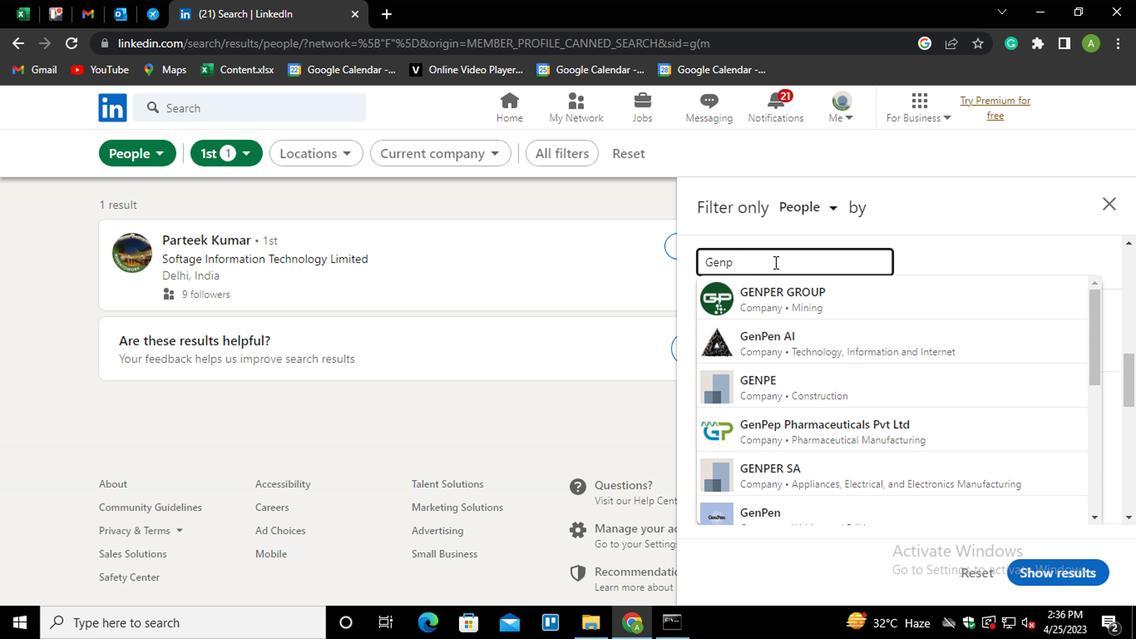 
Action: Mouse moved to (779, 292)
Screenshot: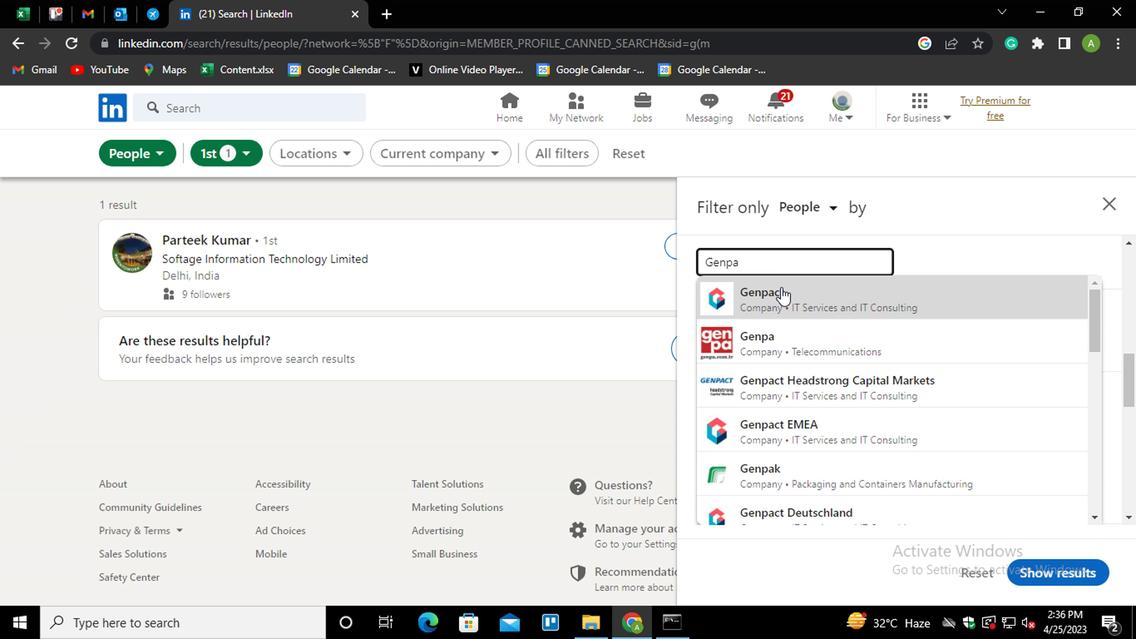 
Action: Mouse pressed left at (779, 292)
Screenshot: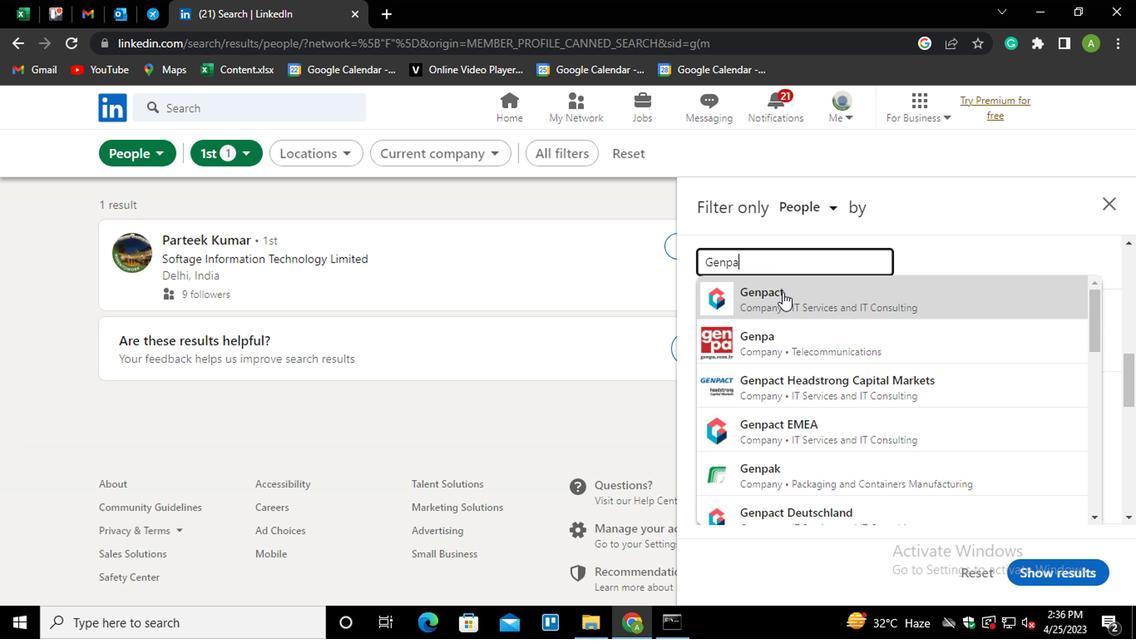 
Action: Mouse moved to (761, 500)
Screenshot: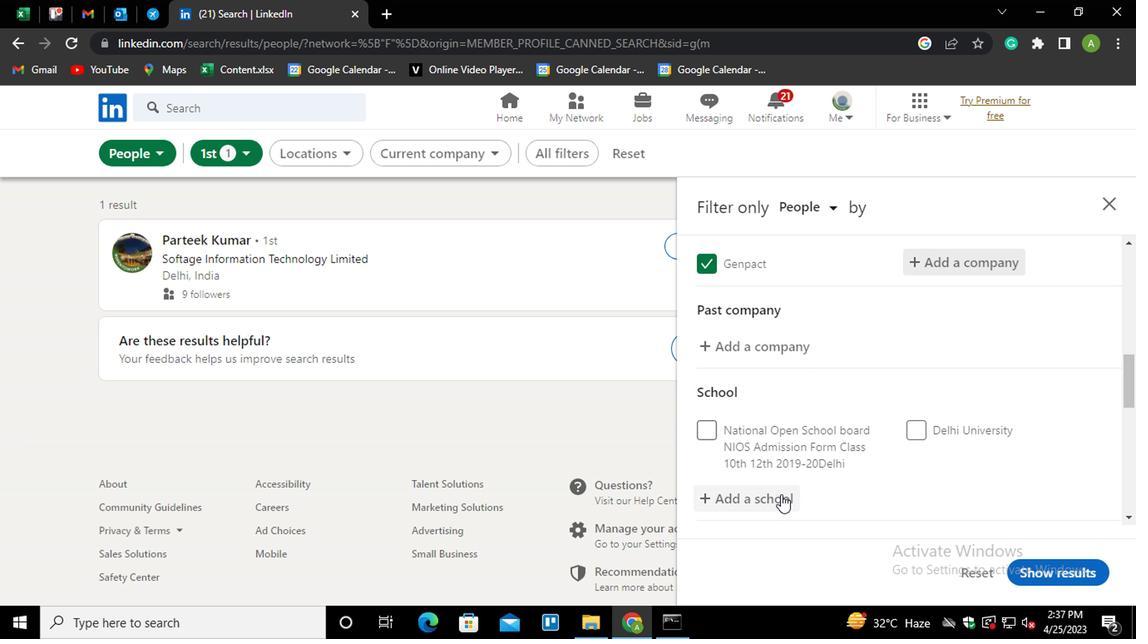 
Action: Mouse pressed left at (761, 500)
Screenshot: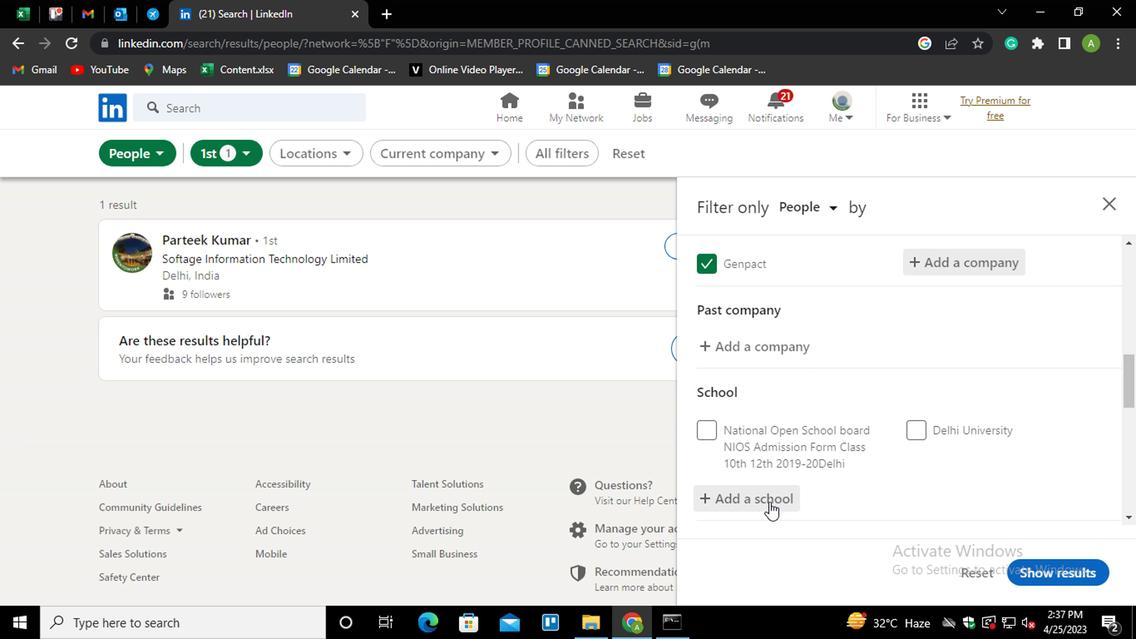 
Action: Mouse moved to (737, 492)
Screenshot: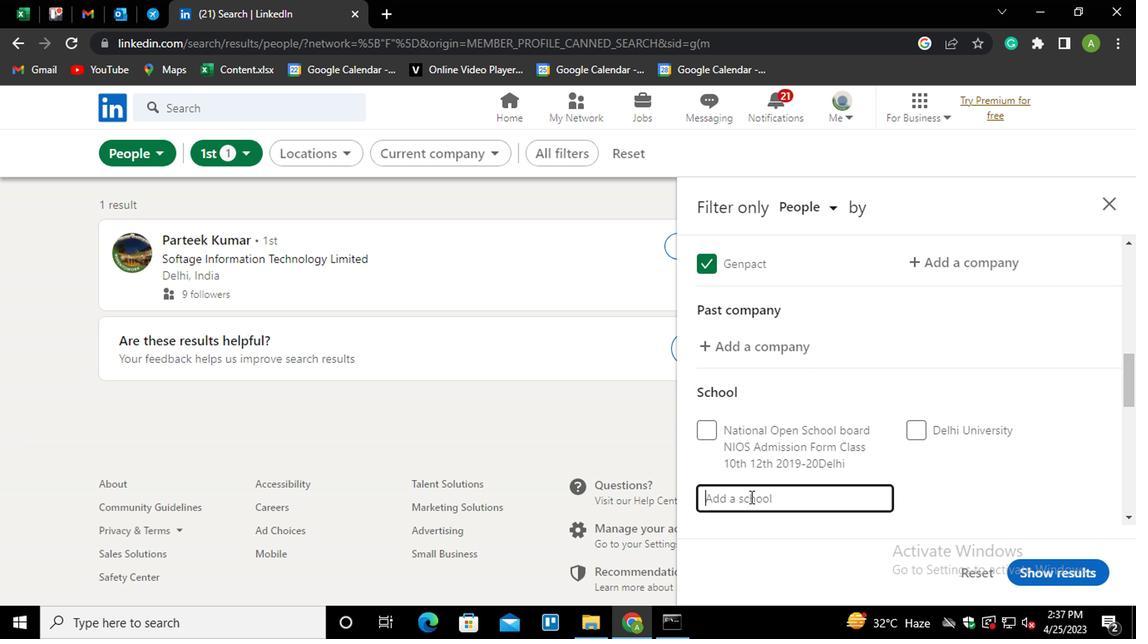 
Action: Mouse pressed left at (737, 492)
Screenshot: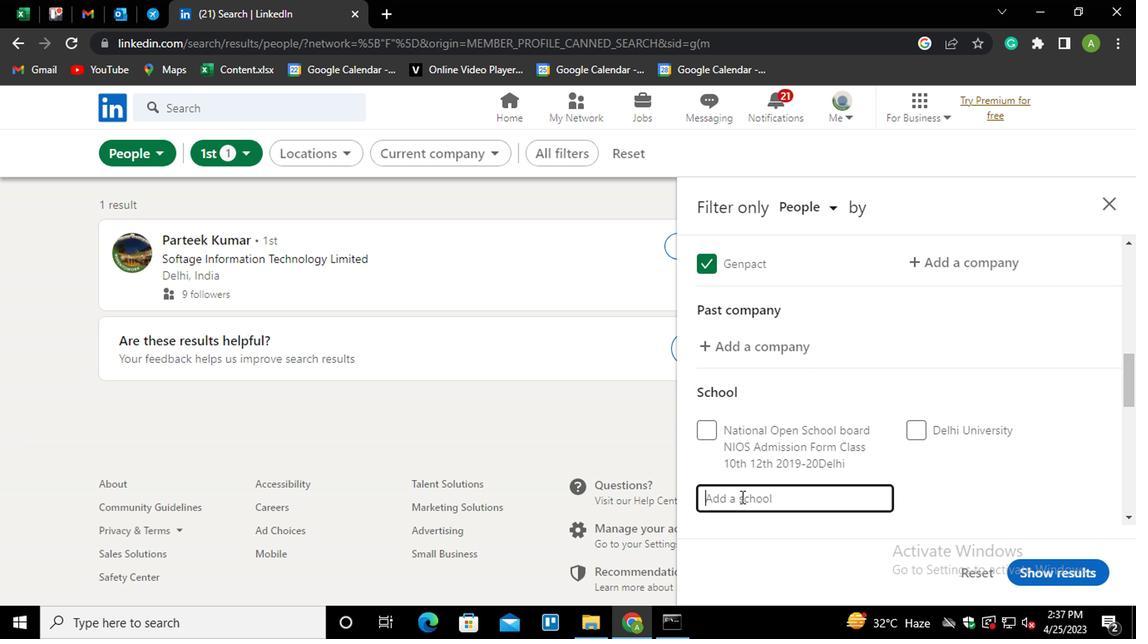 
Action: Mouse moved to (750, 475)
Screenshot: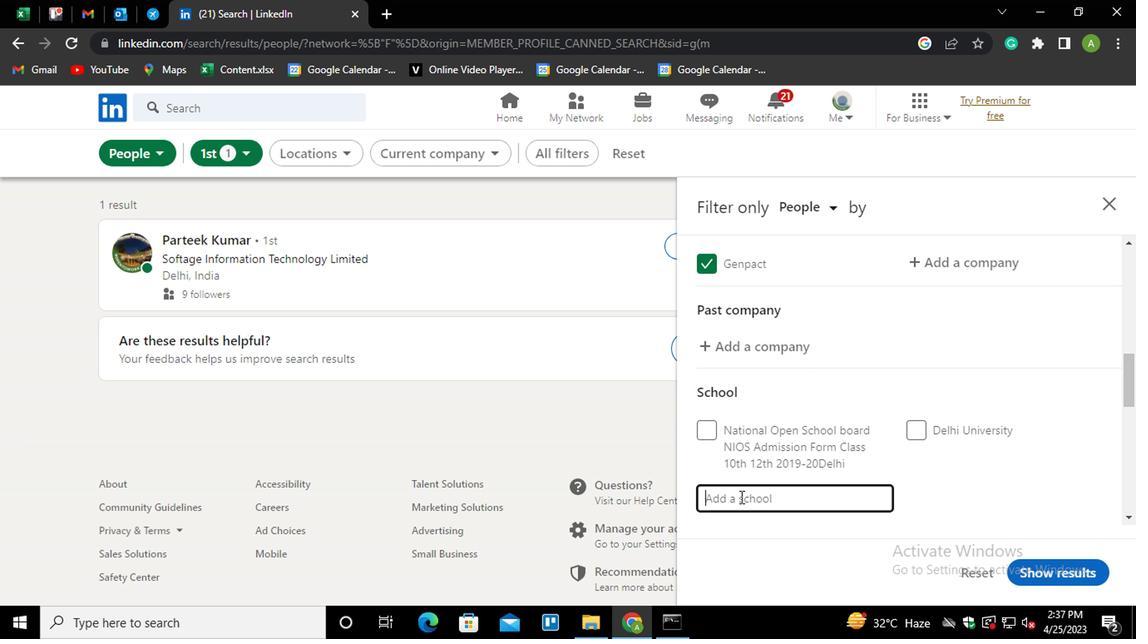 
Action: Mouse scrolled (750, 475) with delta (0, 0)
Screenshot: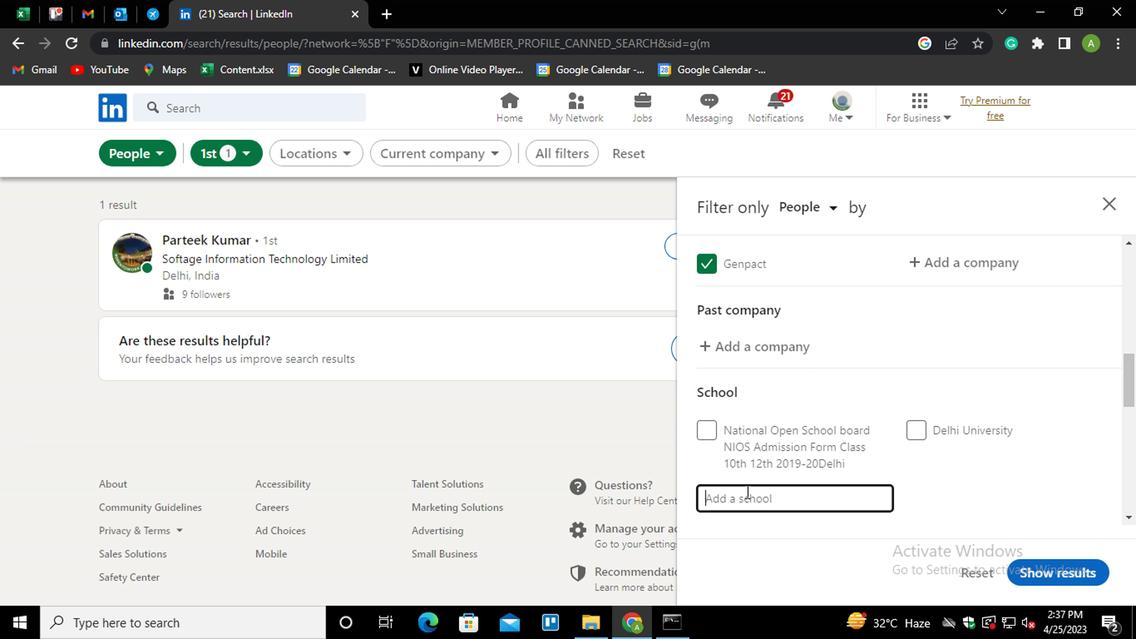 
Action: Mouse scrolled (750, 475) with delta (0, 0)
Screenshot: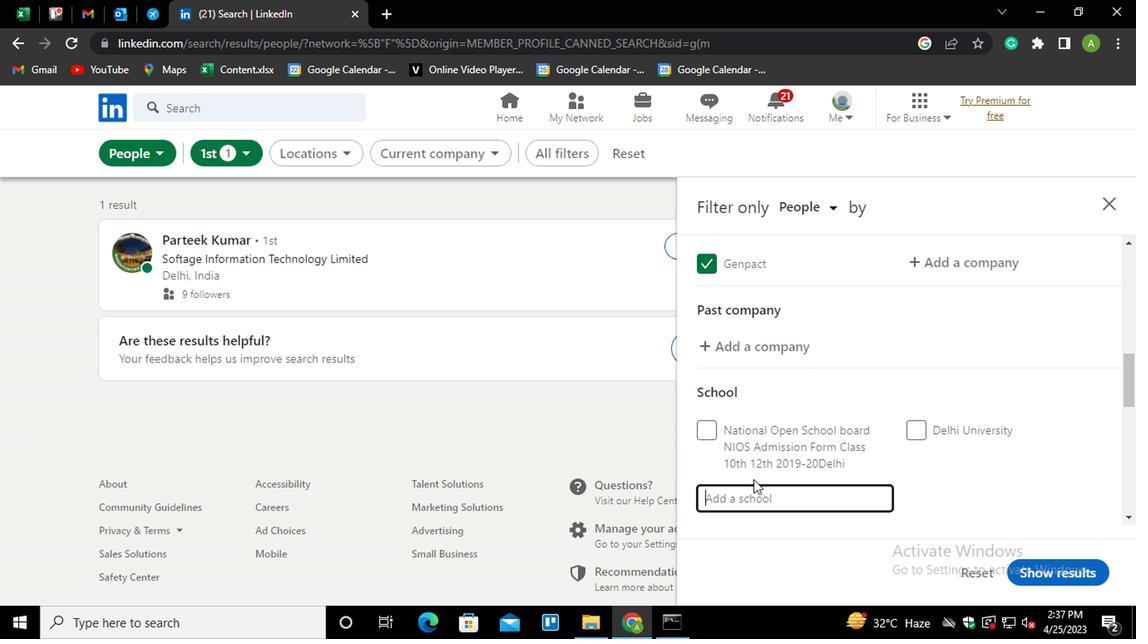 
Action: Key pressed <Key.shift><Key.shift><Key.shift><Key.shift><Key.shift><Key.shift>C<Key.shift_r>M<Key.shift>R<Key.up><Key.up>
Screenshot: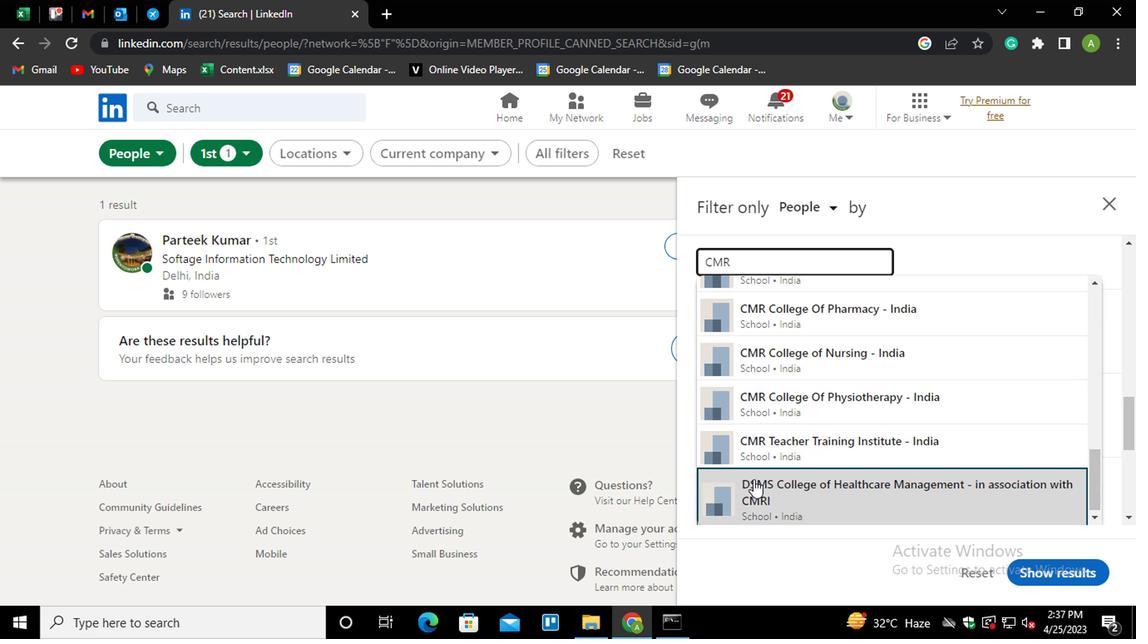 
Action: Mouse moved to (833, 400)
Screenshot: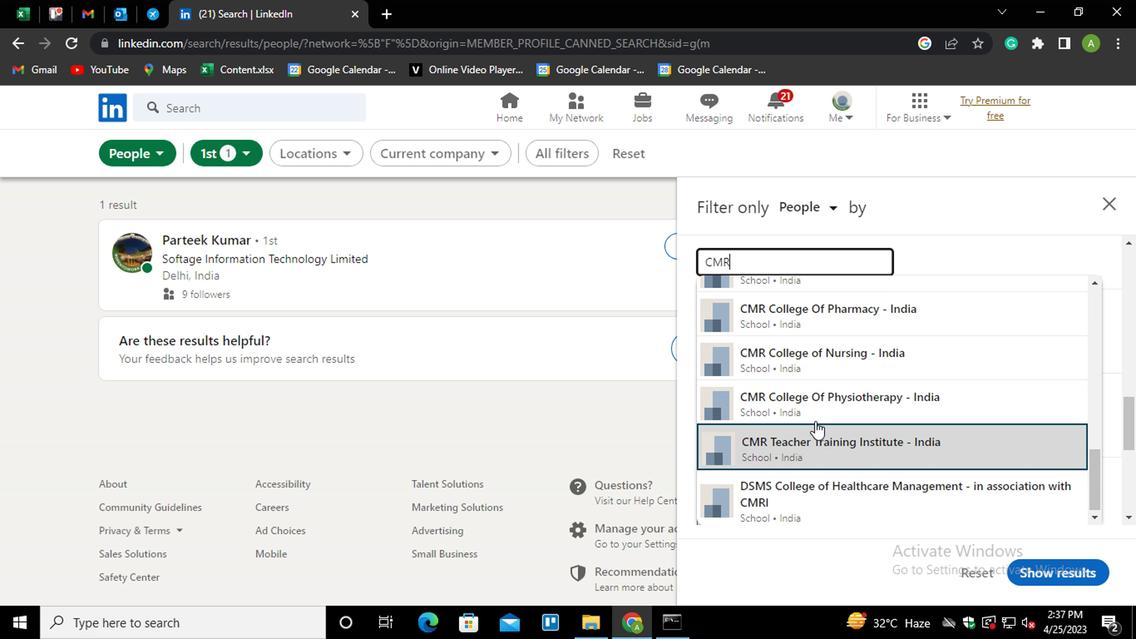 
Action: Mouse scrolled (833, 400) with delta (0, 0)
Screenshot: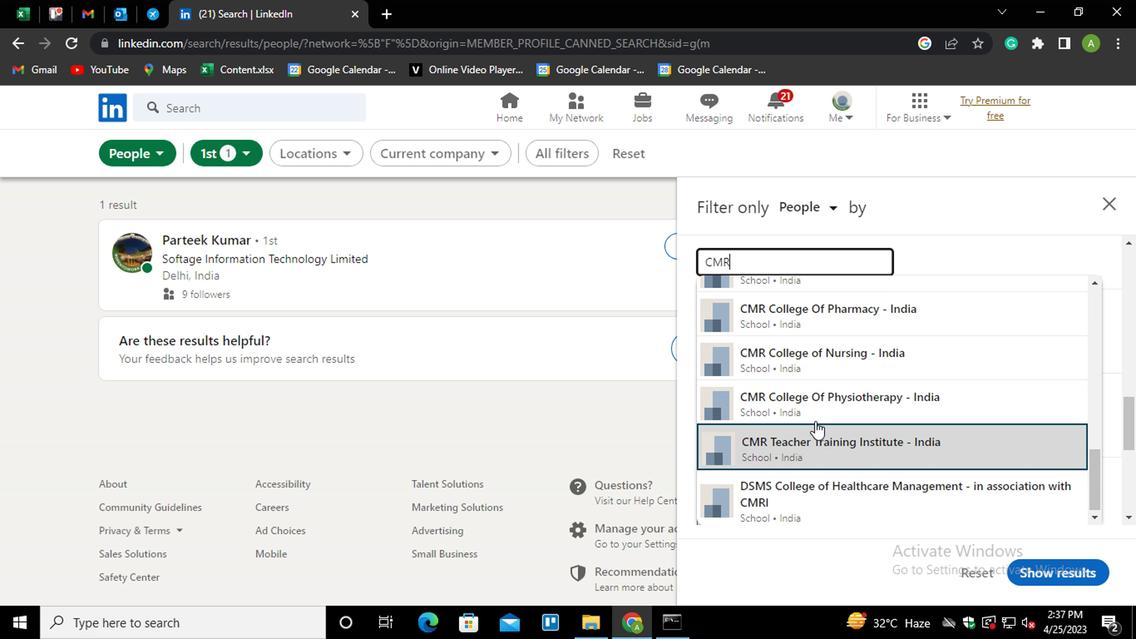 
Action: Mouse scrolled (833, 400) with delta (0, 0)
Screenshot: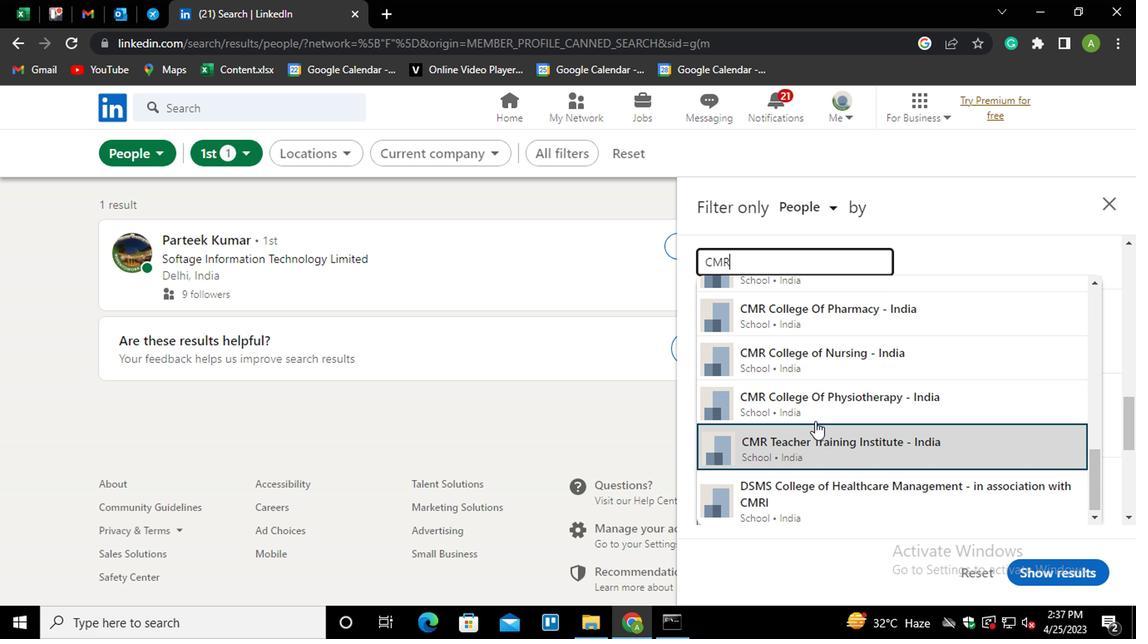 
Action: Mouse scrolled (833, 400) with delta (0, 0)
Screenshot: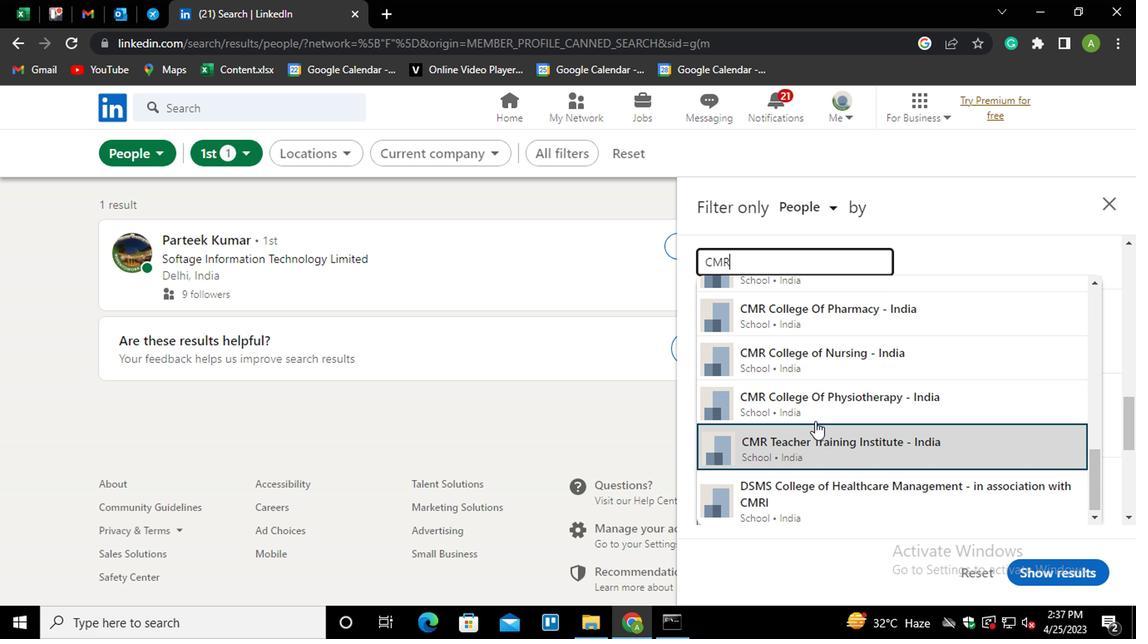 
Action: Mouse scrolled (833, 400) with delta (0, 0)
Screenshot: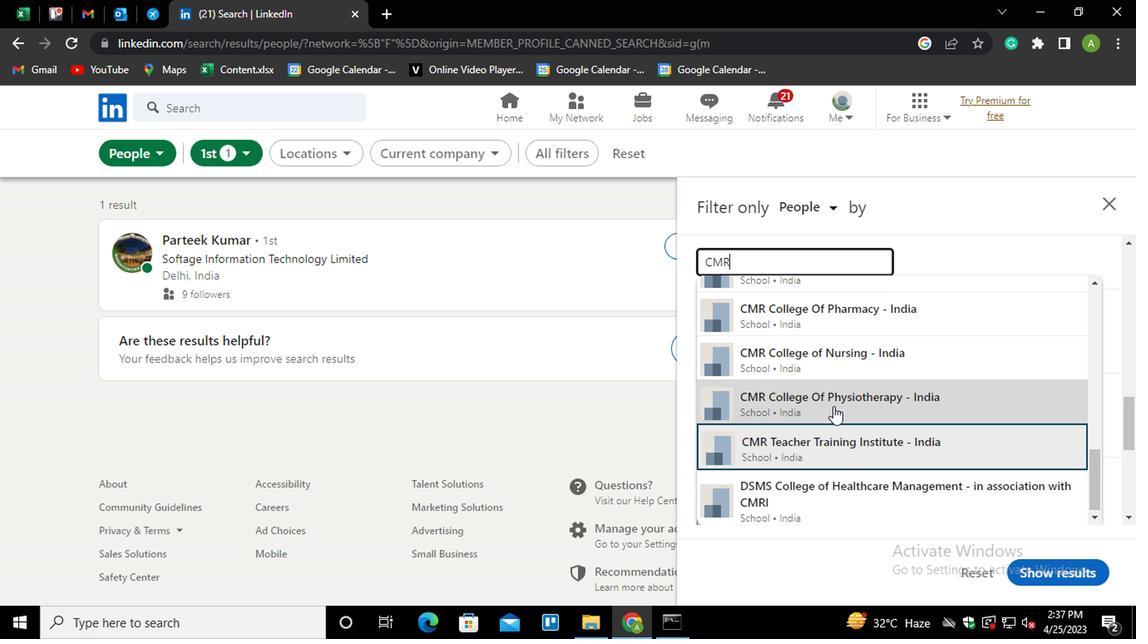 
Action: Mouse scrolled (833, 400) with delta (0, 0)
Screenshot: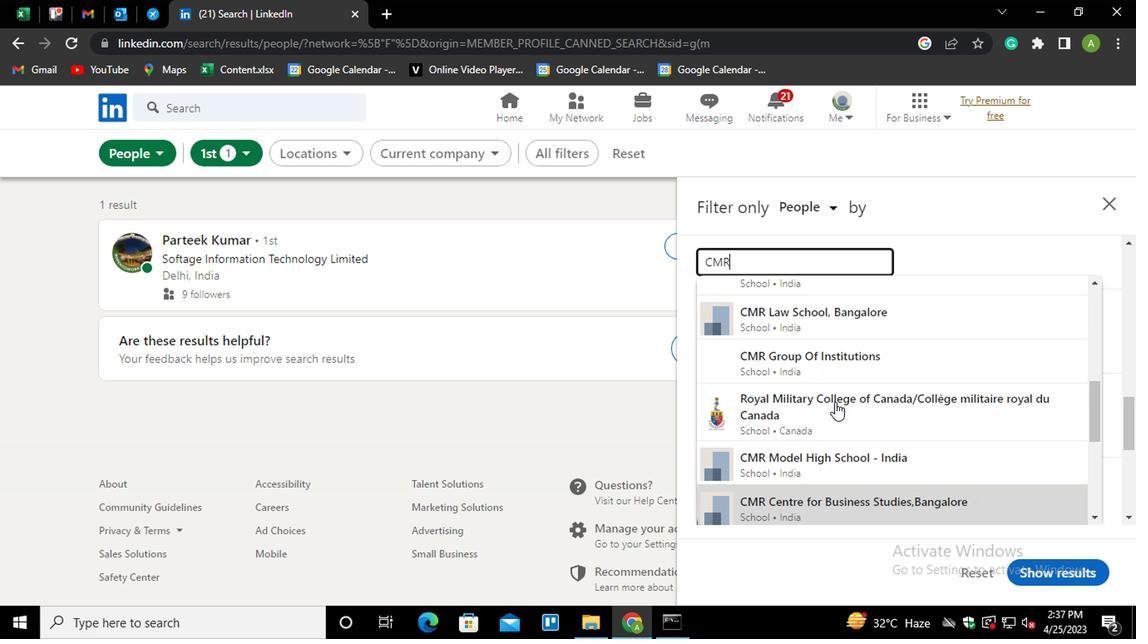 
Action: Mouse scrolled (833, 400) with delta (0, 0)
Screenshot: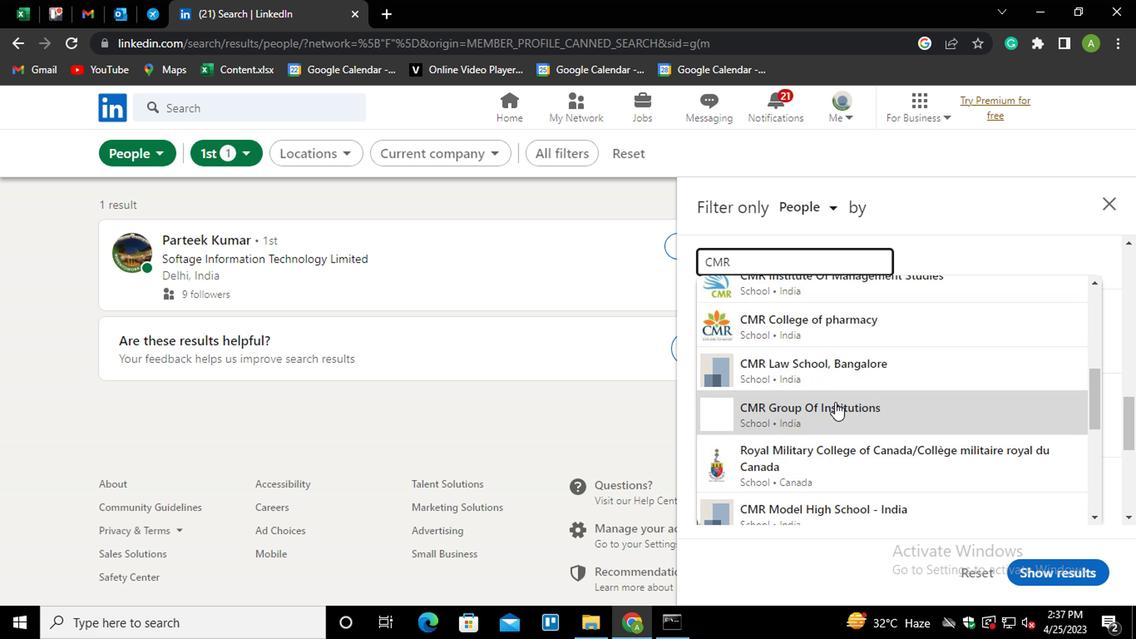 
Action: Mouse scrolled (833, 400) with delta (0, 0)
Screenshot: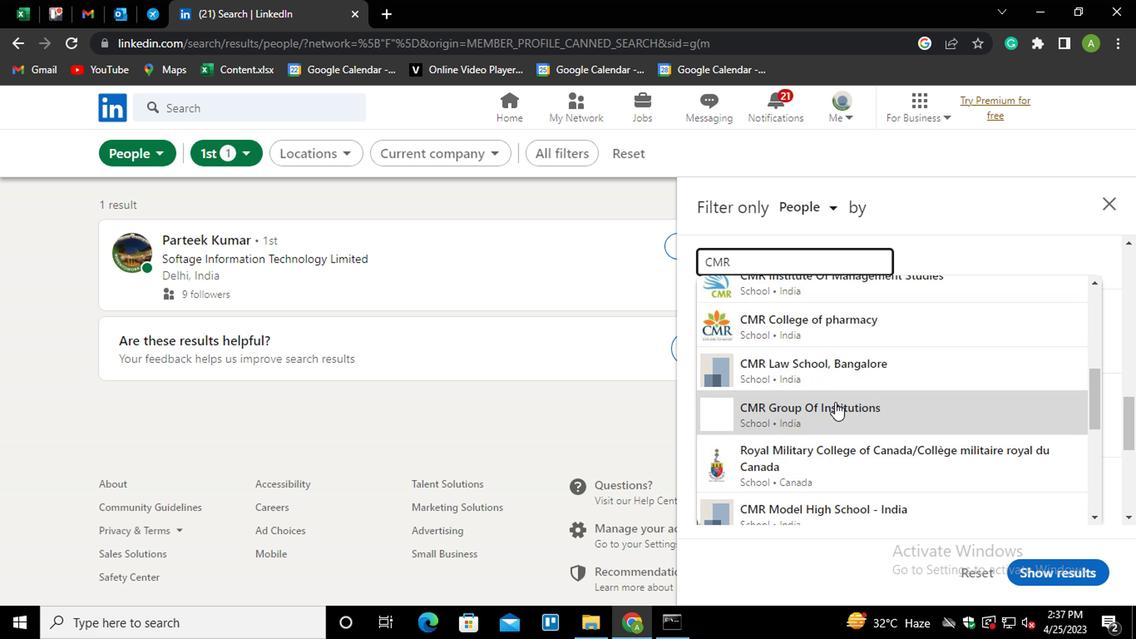 
Action: Mouse scrolled (833, 400) with delta (0, 0)
Screenshot: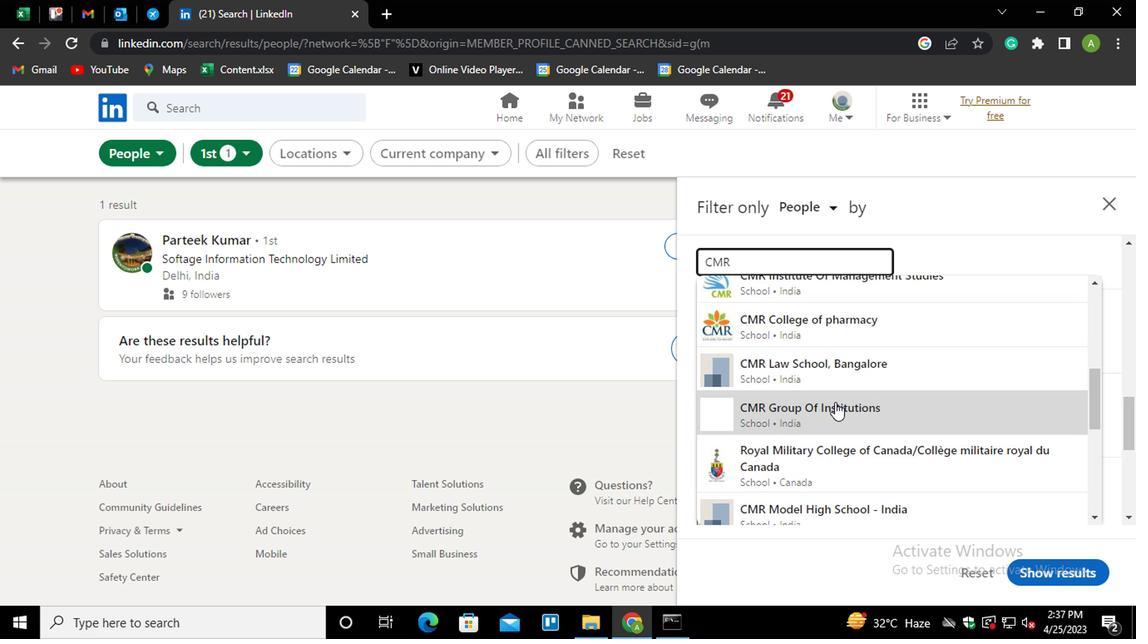 
Action: Mouse scrolled (833, 400) with delta (0, 0)
Screenshot: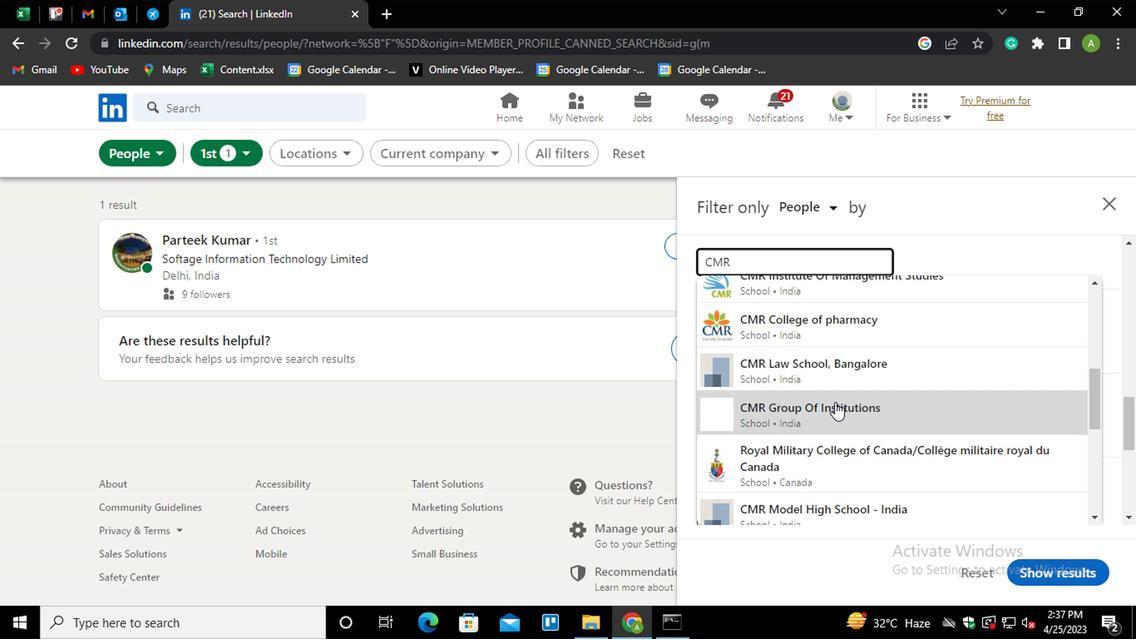 
Action: Mouse moved to (830, 400)
Screenshot: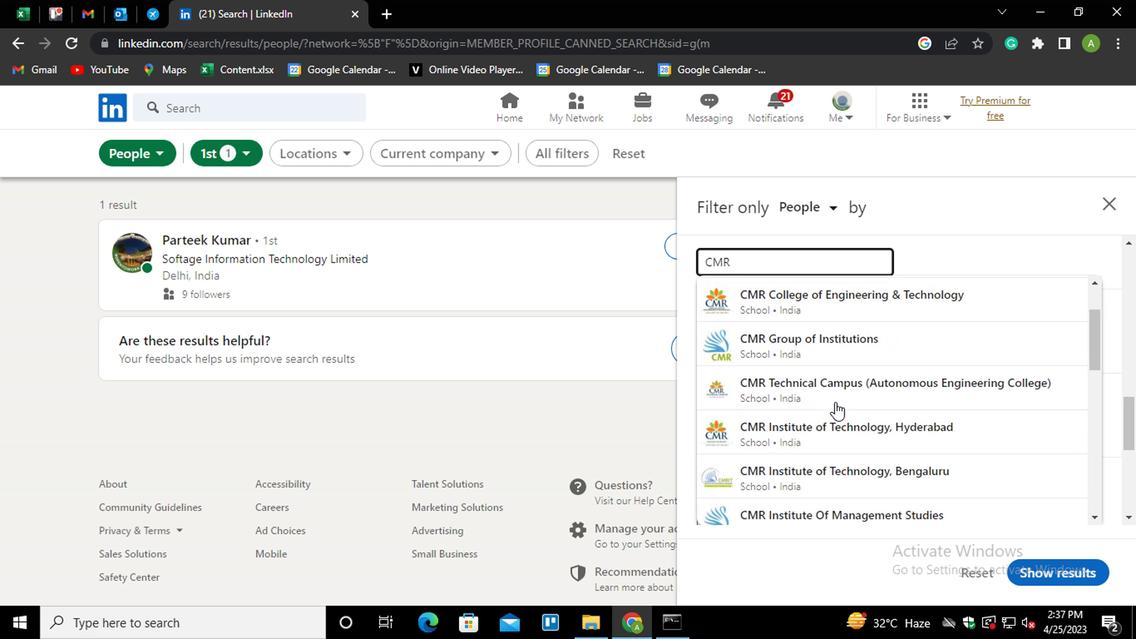 
Action: Mouse scrolled (830, 400) with delta (0, 0)
Screenshot: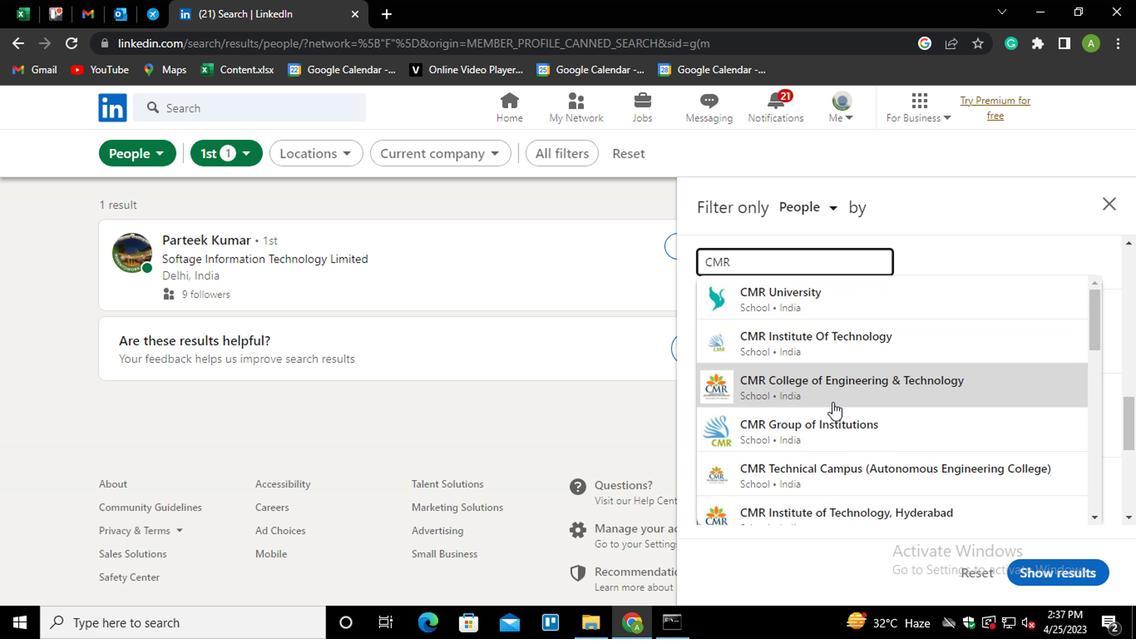 
Action: Mouse scrolled (830, 400) with delta (0, 0)
Screenshot: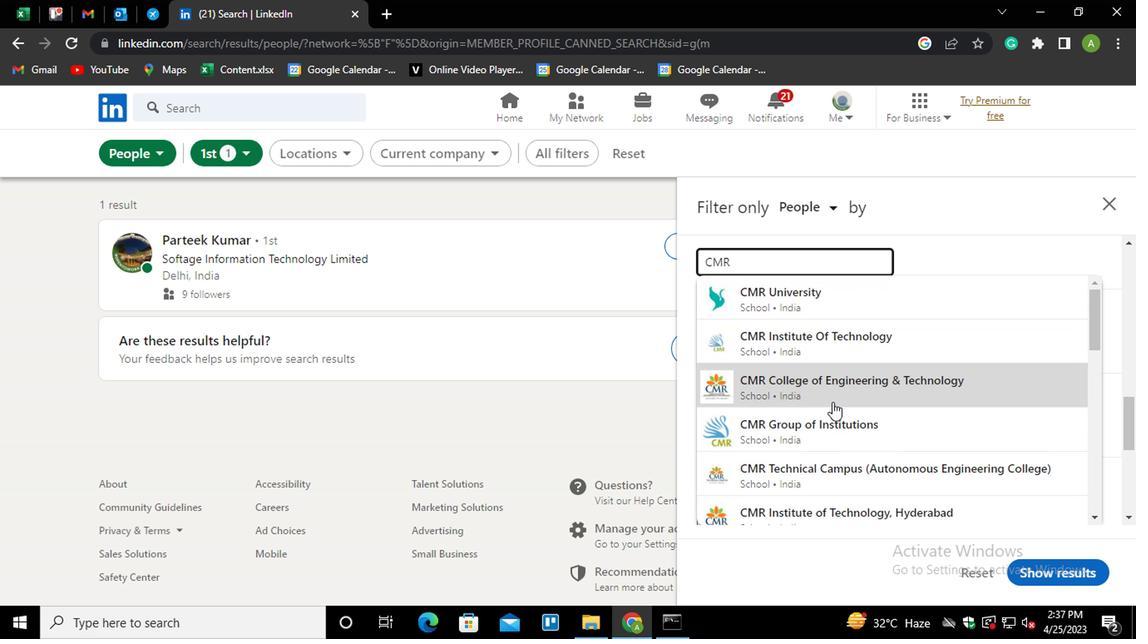 
Action: Mouse scrolled (830, 400) with delta (0, 0)
Screenshot: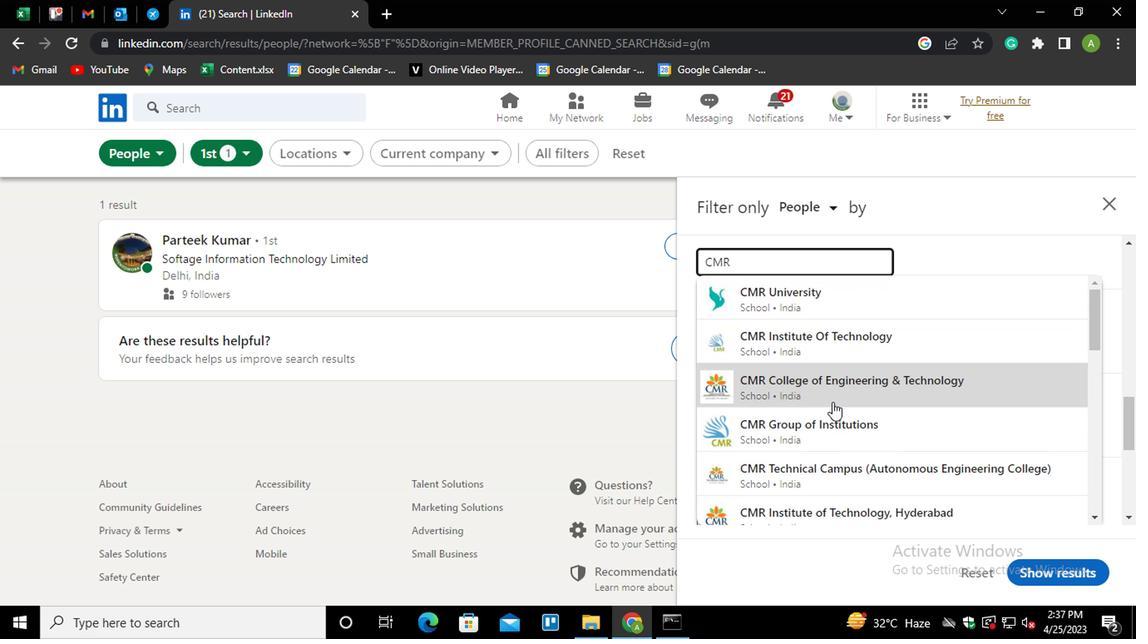 
Action: Mouse scrolled (830, 400) with delta (0, 0)
Screenshot: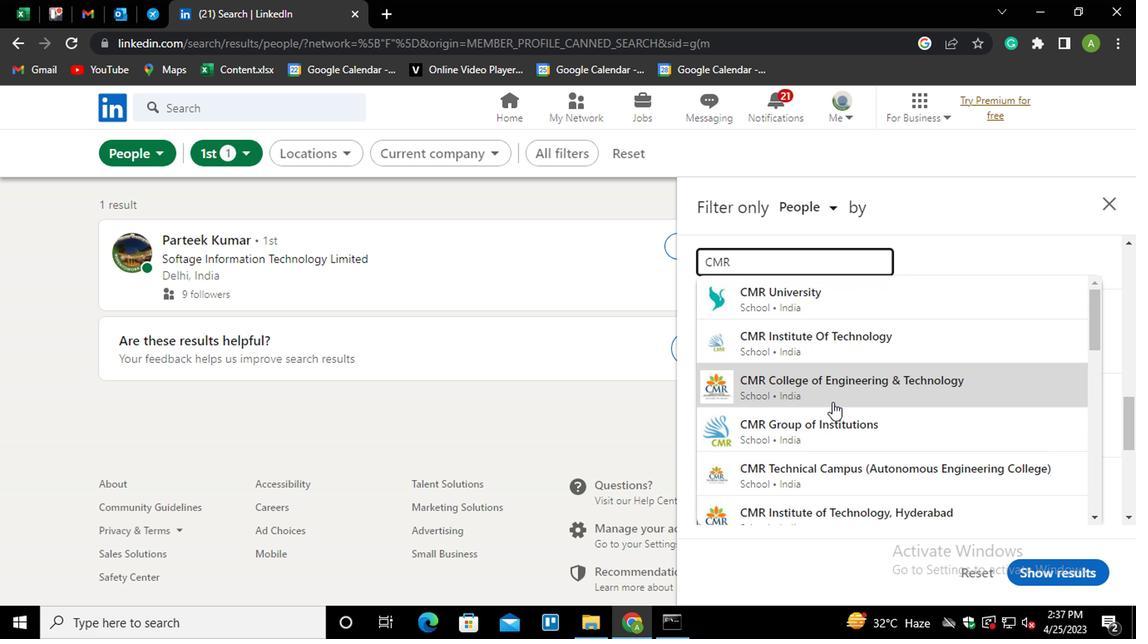 
Action: Mouse moved to (793, 303)
Screenshot: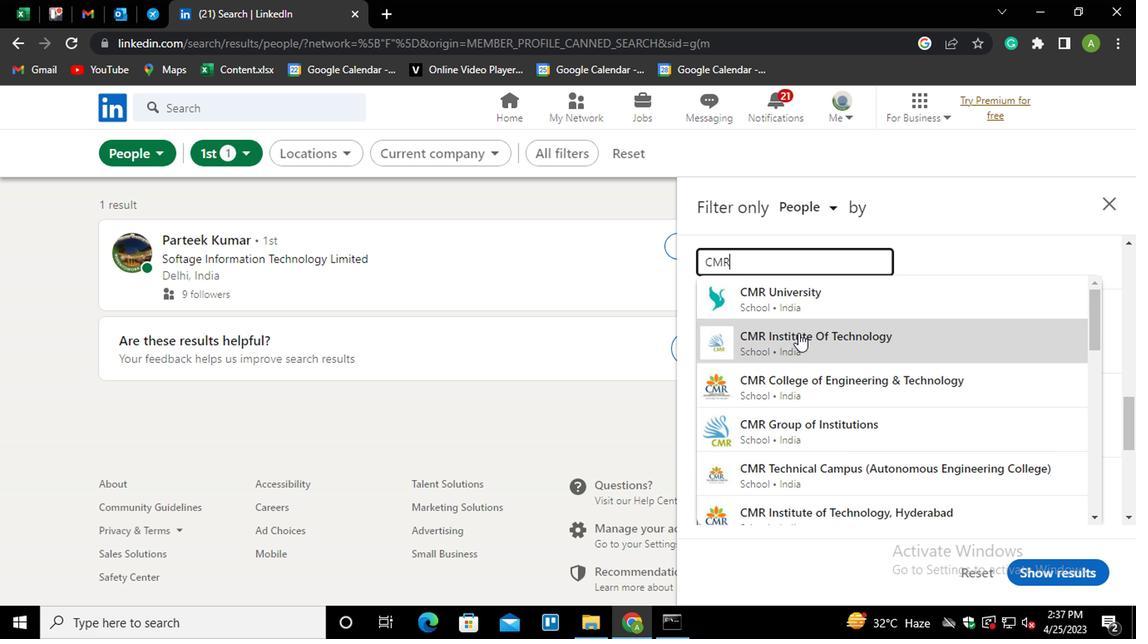 
Action: Mouse pressed left at (793, 303)
Screenshot: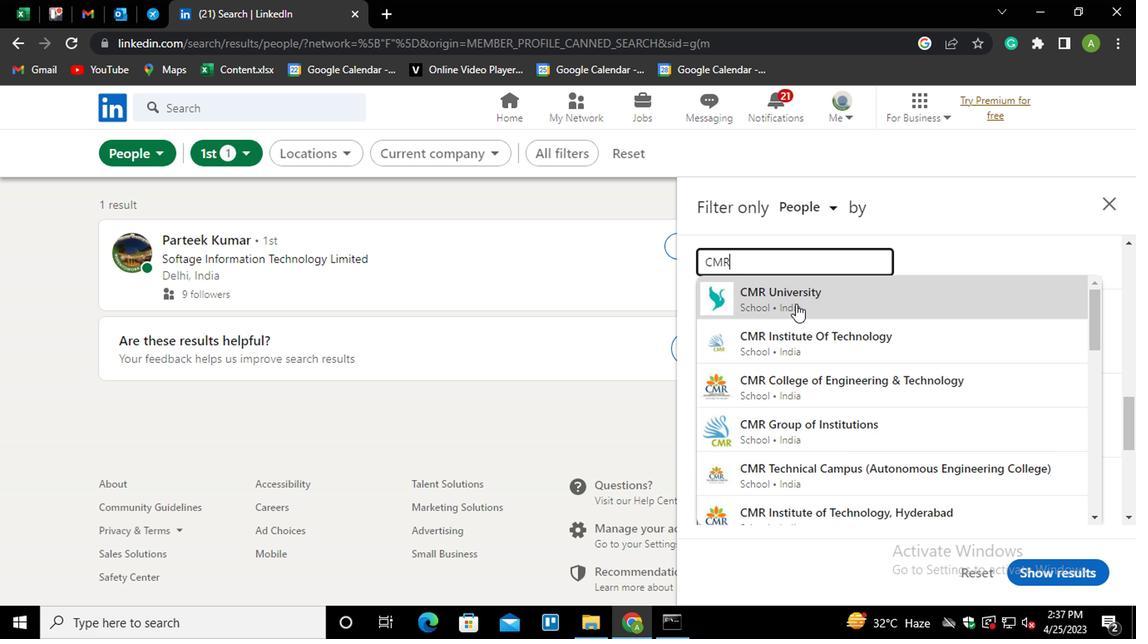 
Action: Mouse moved to (821, 358)
Screenshot: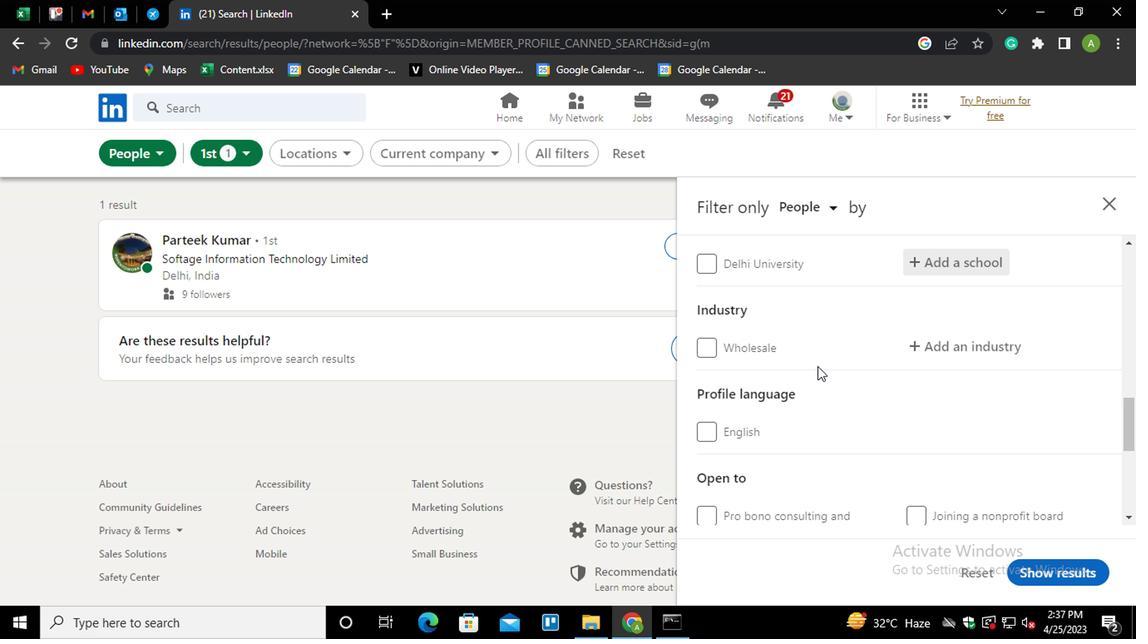 
Action: Mouse scrolled (821, 357) with delta (0, 0)
Screenshot: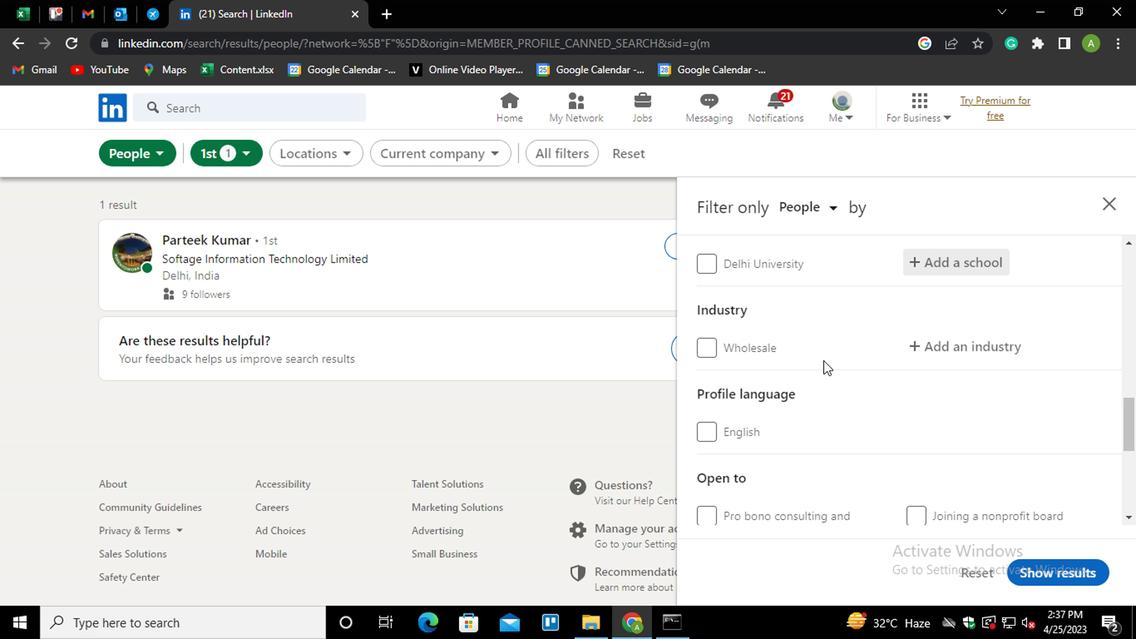 
Action: Mouse scrolled (821, 357) with delta (0, 0)
Screenshot: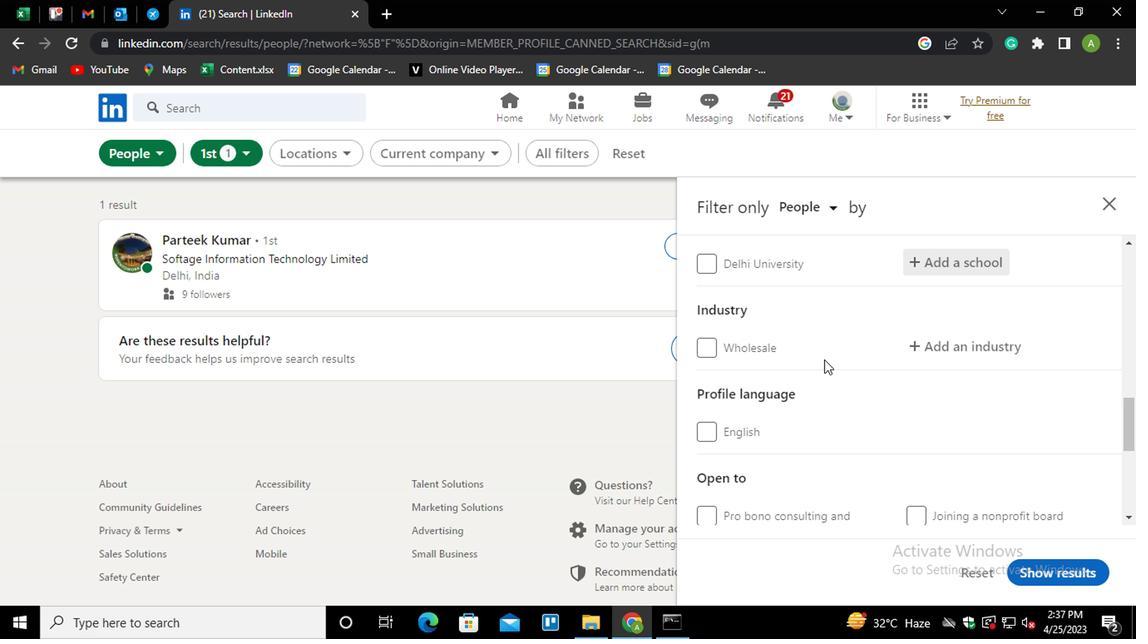 
Action: Mouse moved to (708, 274)
Screenshot: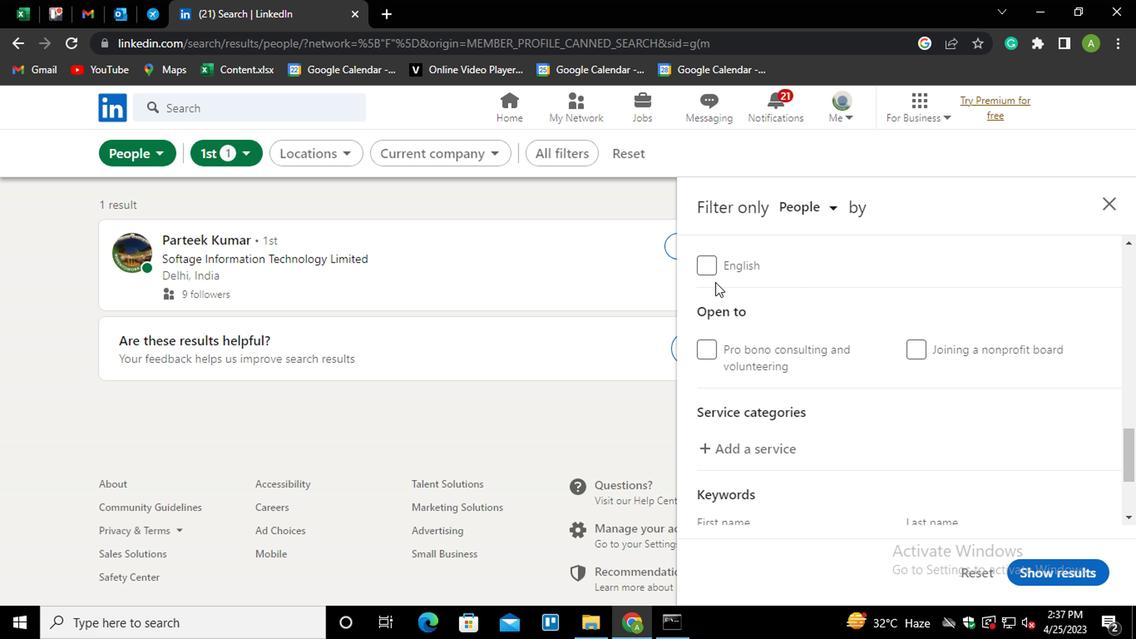 
Action: Mouse pressed left at (708, 274)
Screenshot: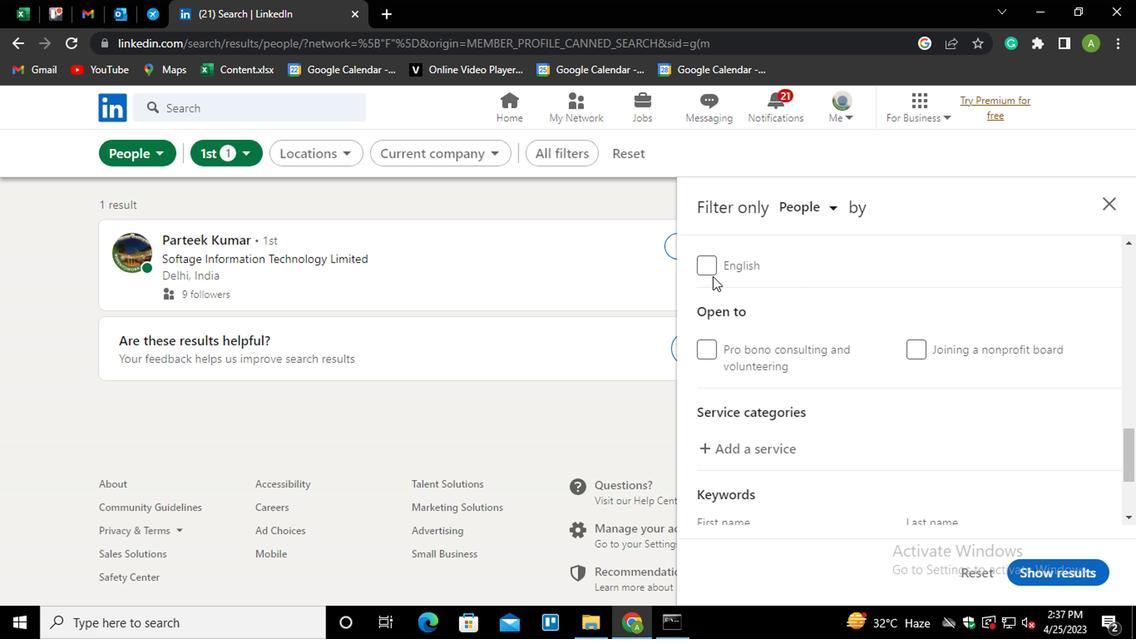 
Action: Mouse moved to (824, 351)
Screenshot: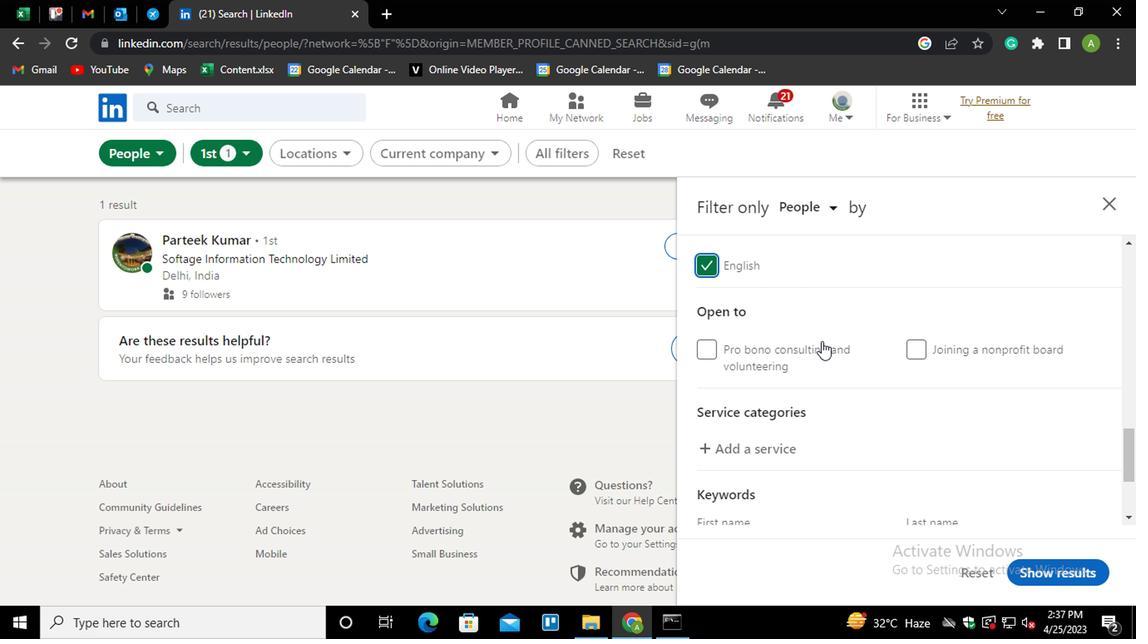 
Action: Mouse scrolled (824, 350) with delta (0, 0)
Screenshot: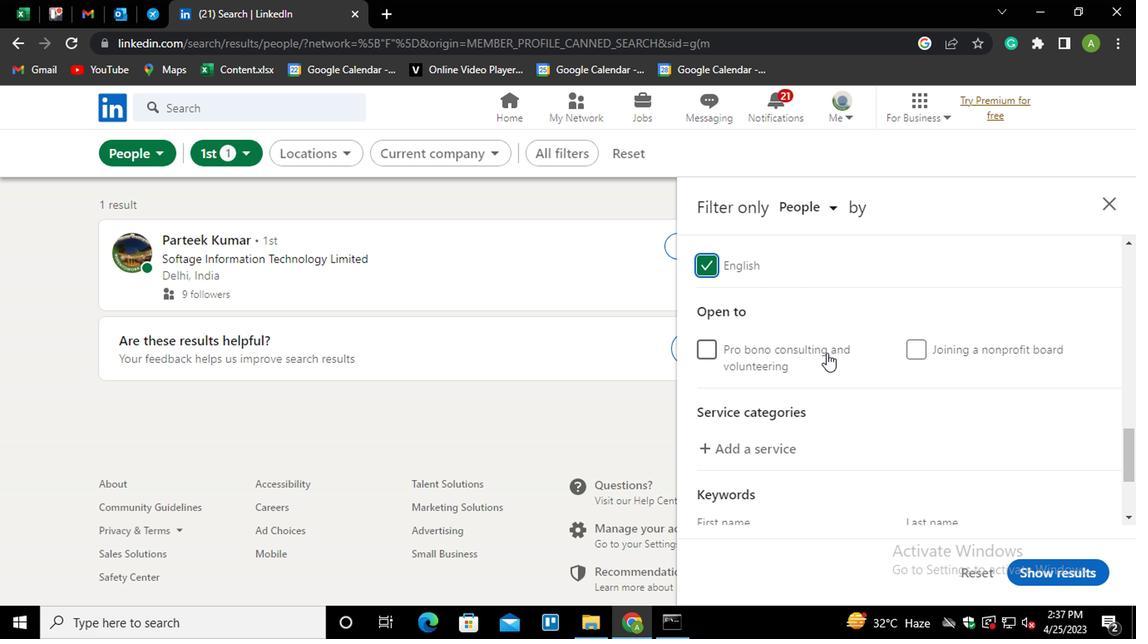 
Action: Mouse scrolled (824, 352) with delta (0, 1)
Screenshot: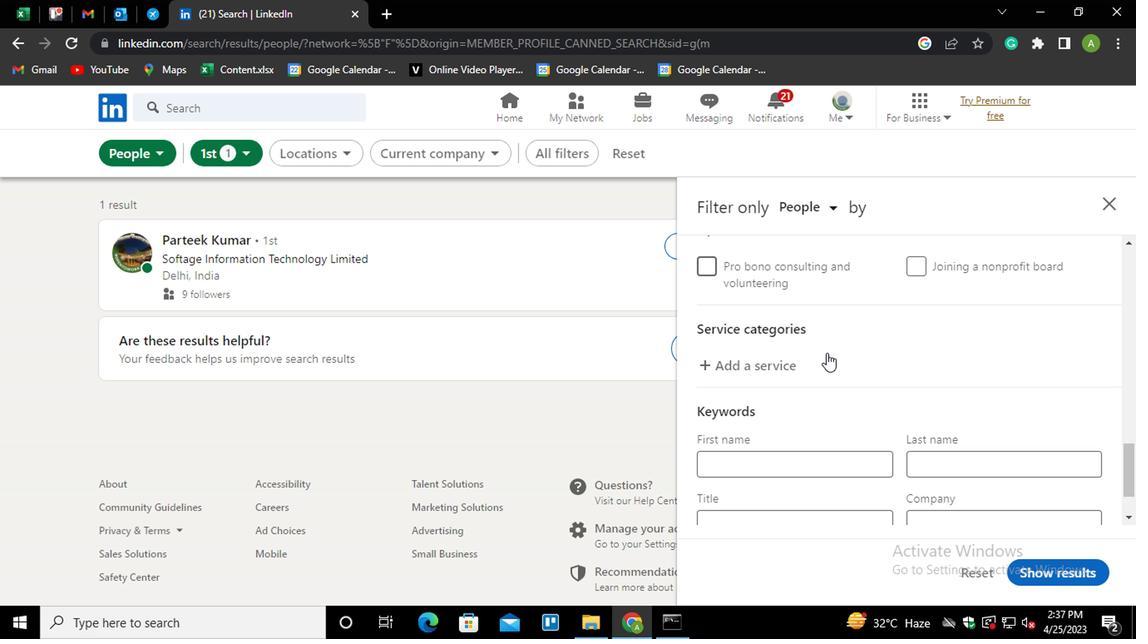 
Action: Mouse scrolled (824, 350) with delta (0, 0)
Screenshot: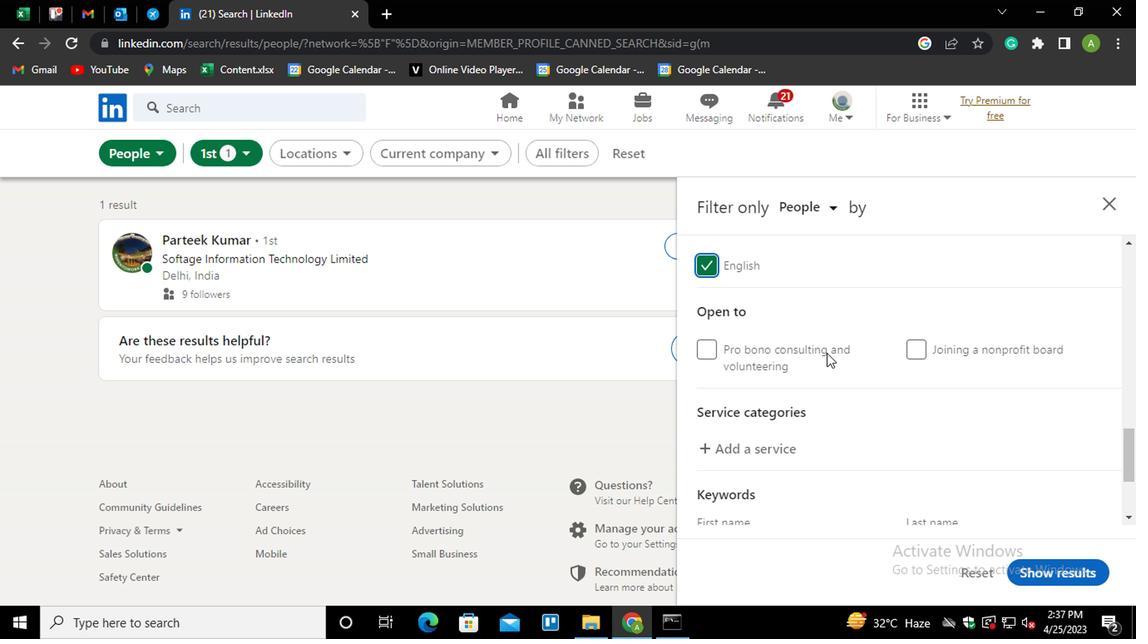 
Action: Mouse moved to (795, 345)
Screenshot: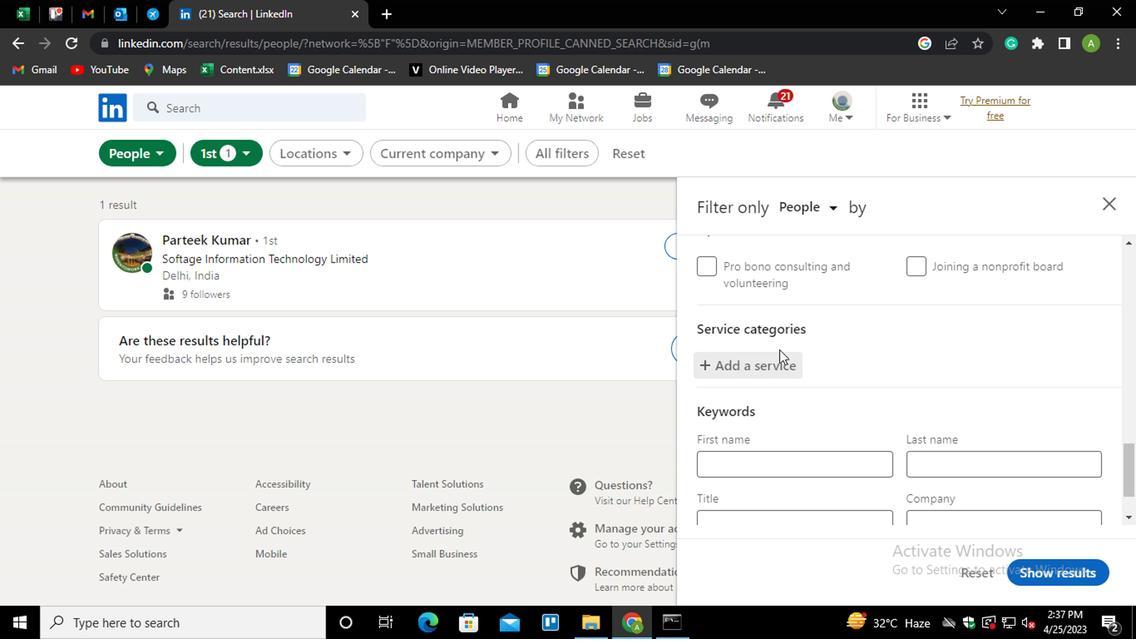 
Action: Mouse scrolled (795, 345) with delta (0, 0)
Screenshot: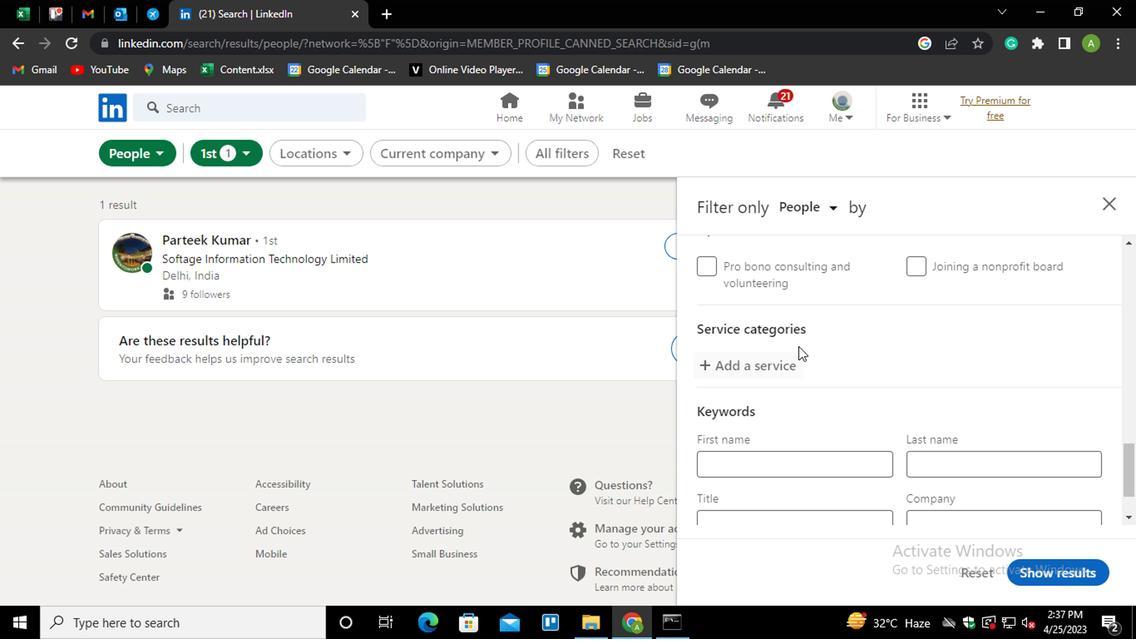 
Action: Mouse scrolled (795, 345) with delta (0, 0)
Screenshot: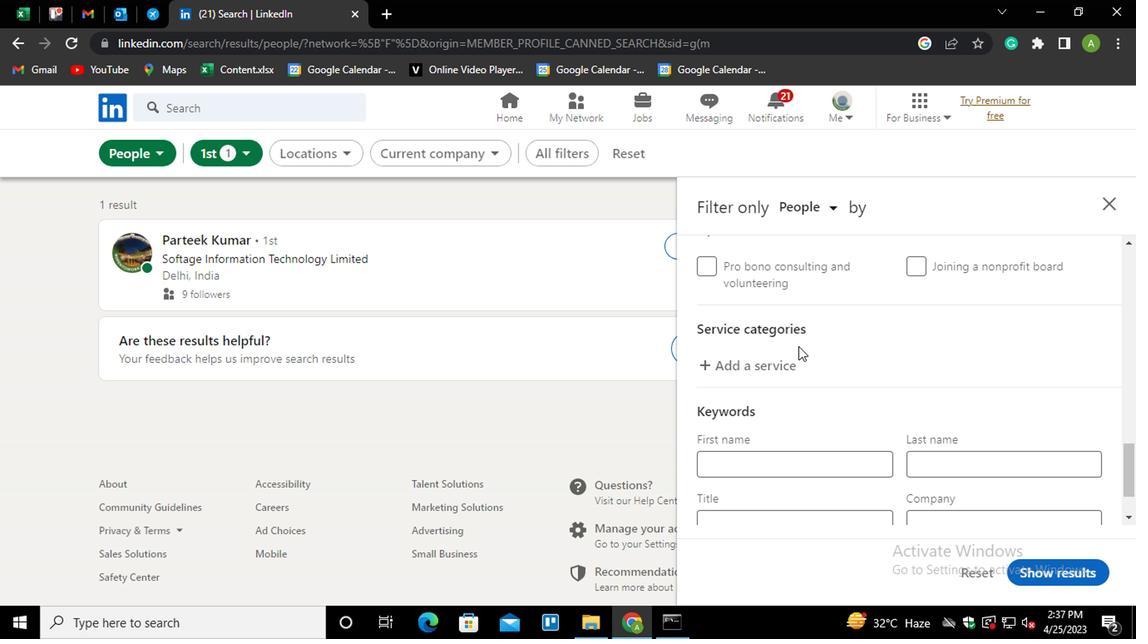 
Action: Mouse moved to (825, 344)
Screenshot: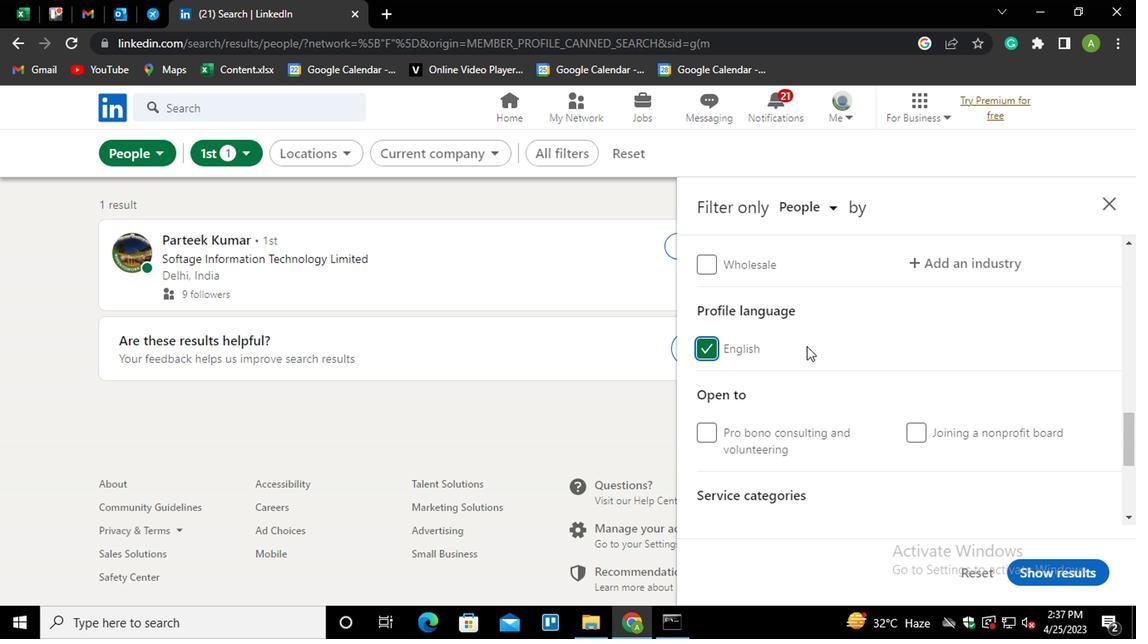 
Action: Mouse scrolled (825, 345) with delta (0, 0)
Screenshot: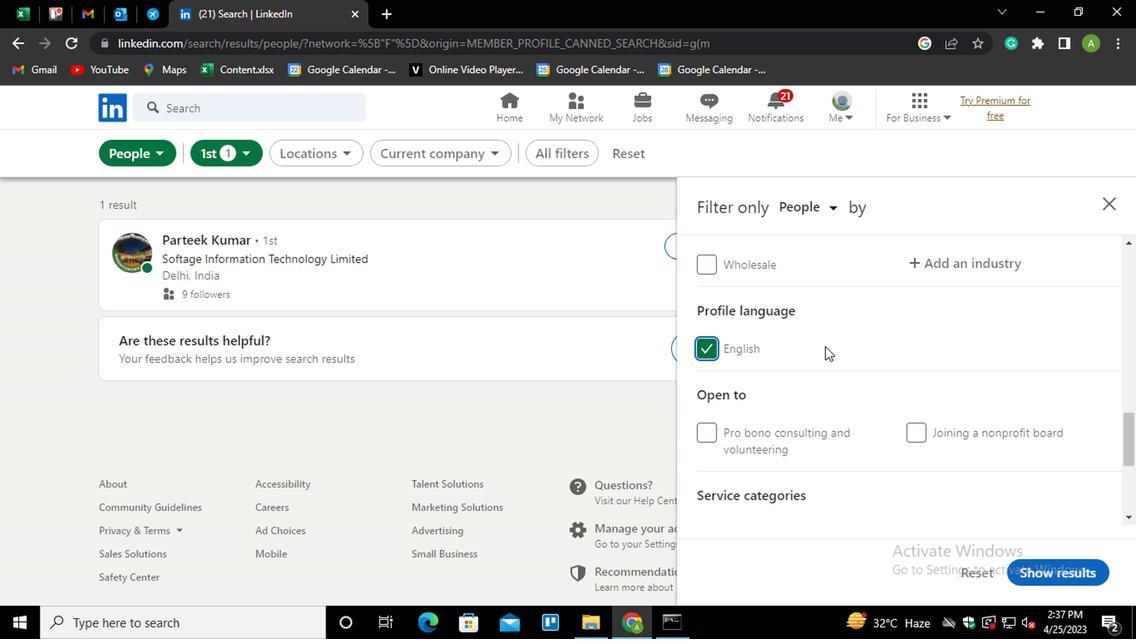 
Action: Mouse moved to (929, 342)
Screenshot: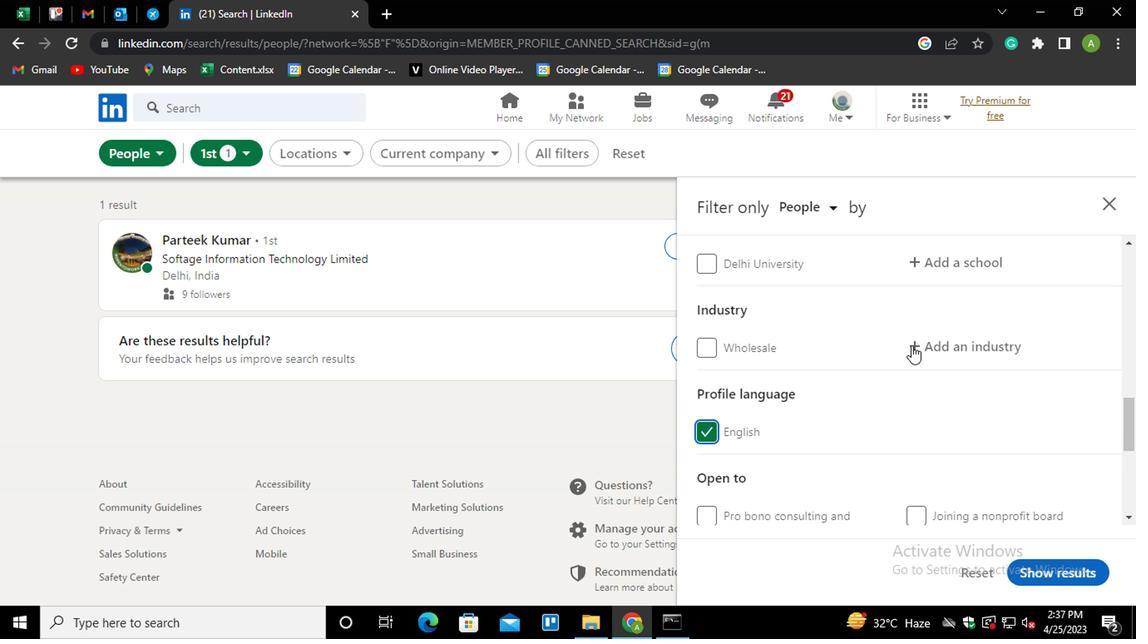 
Action: Mouse pressed left at (929, 342)
Screenshot: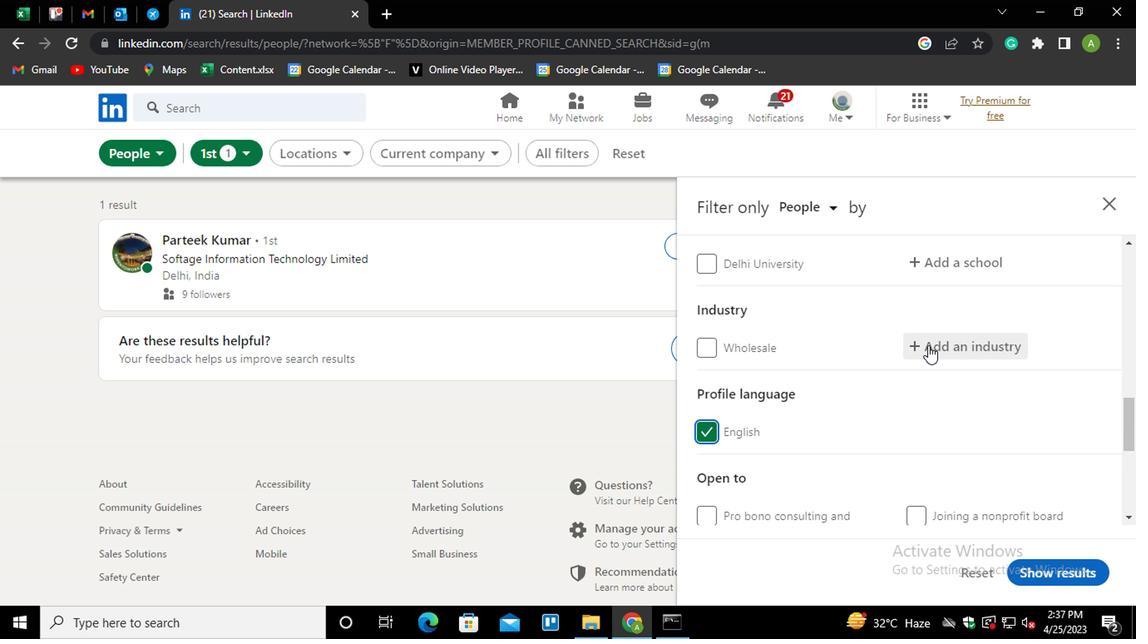 
Action: Mouse moved to (922, 349)
Screenshot: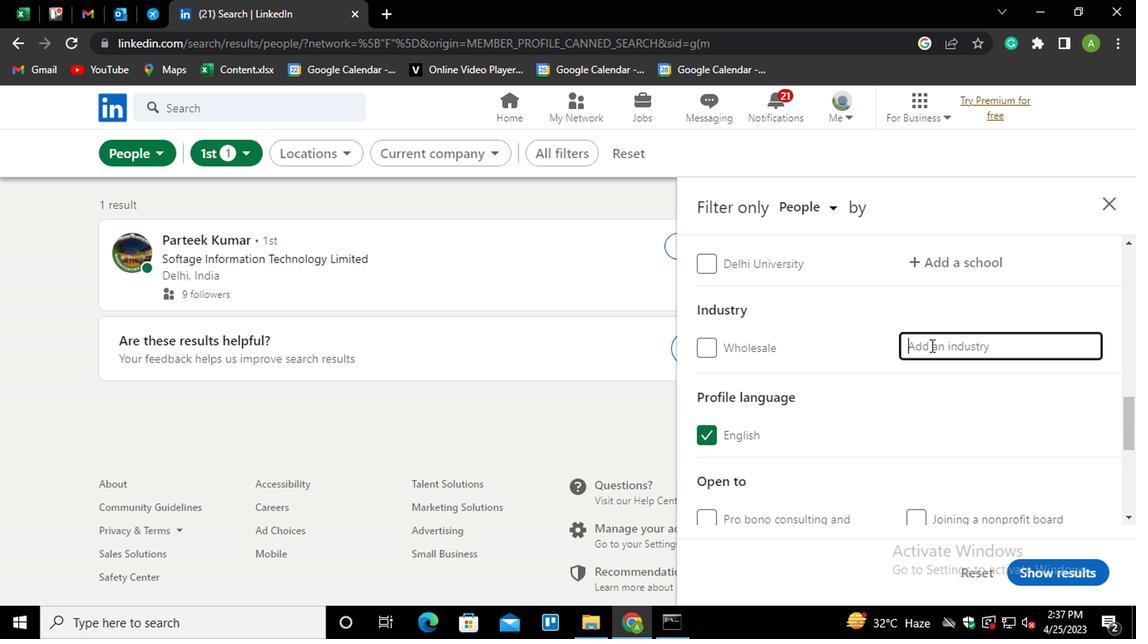 
Action: Mouse pressed left at (922, 349)
Screenshot: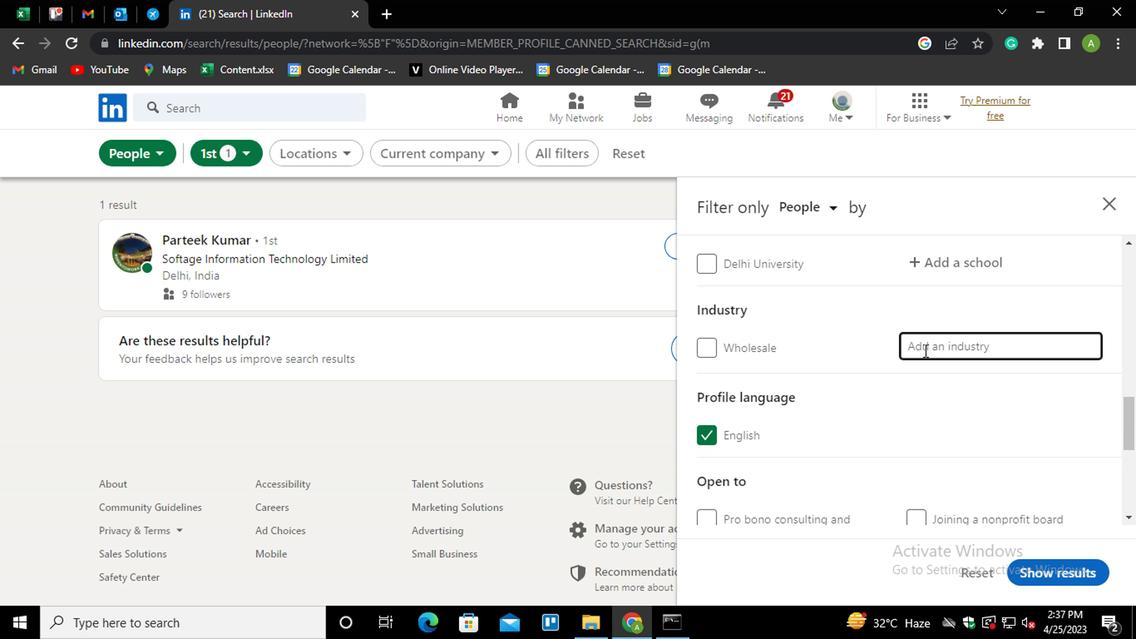 
Action: Key pressed <Key.shift_r>NON-<Key.down><Key.enter>
Screenshot: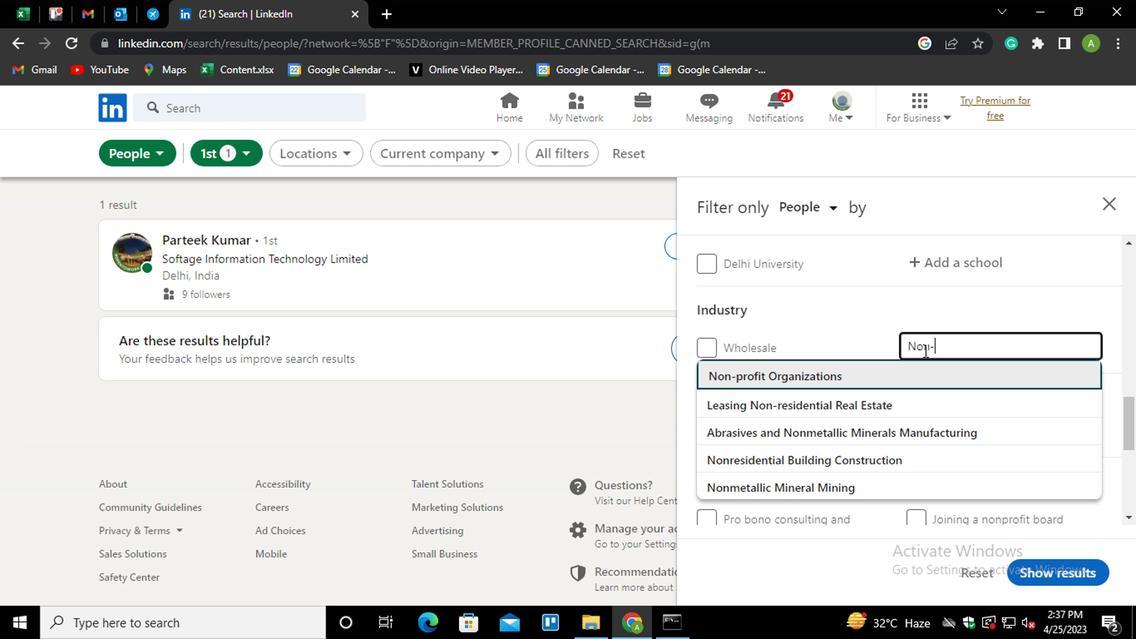 
Action: Mouse moved to (924, 368)
Screenshot: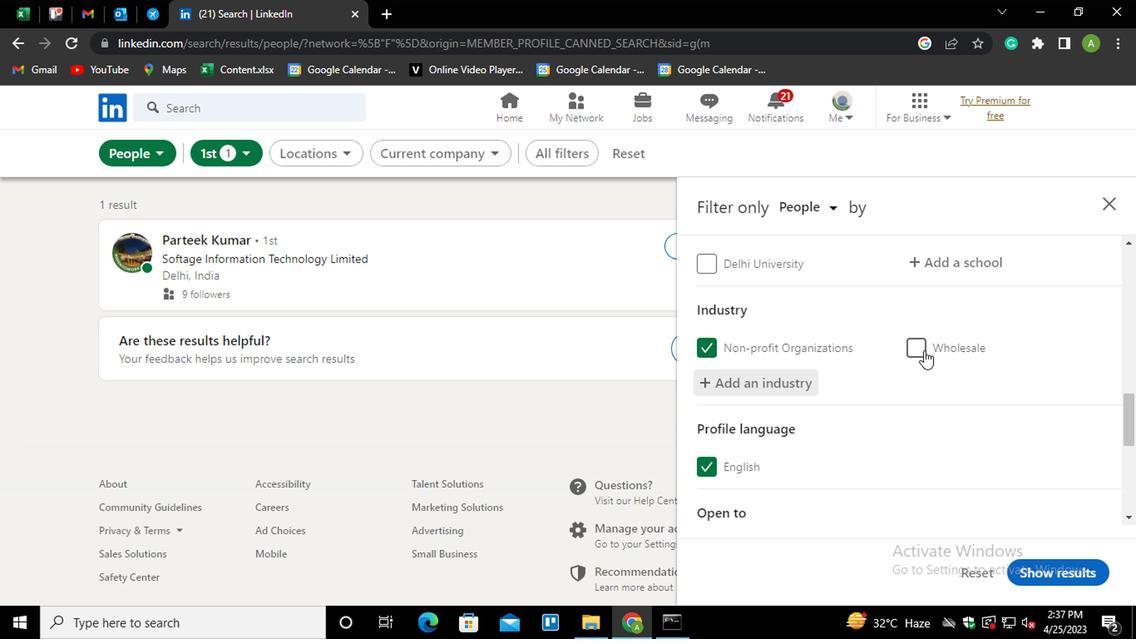 
Action: Mouse scrolled (924, 366) with delta (0, -1)
Screenshot: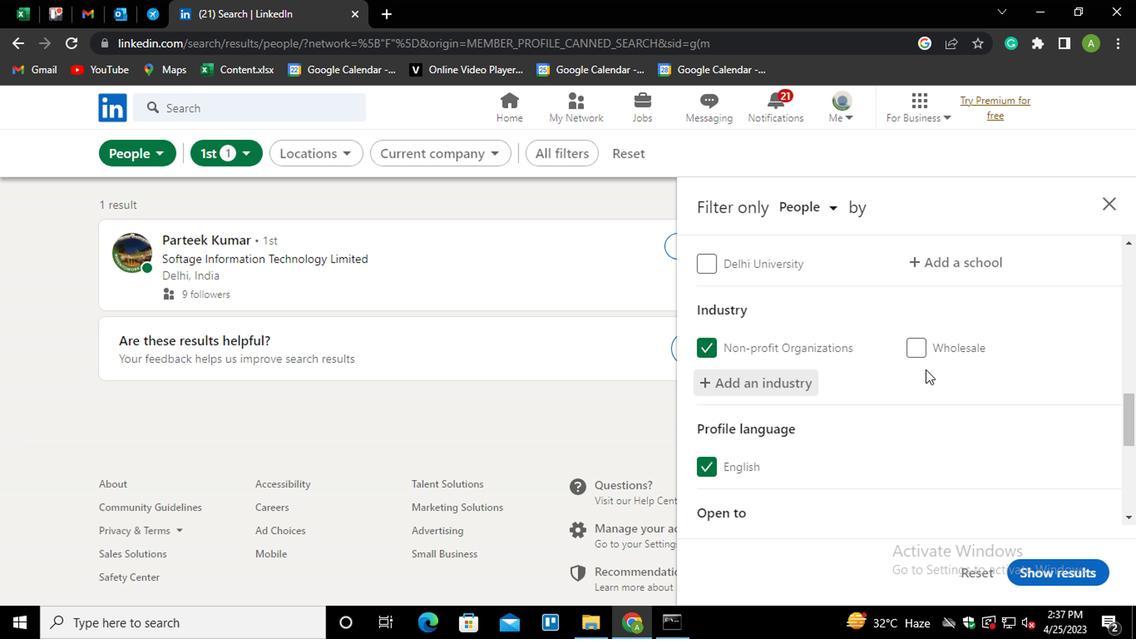 
Action: Mouse scrolled (924, 366) with delta (0, -1)
Screenshot: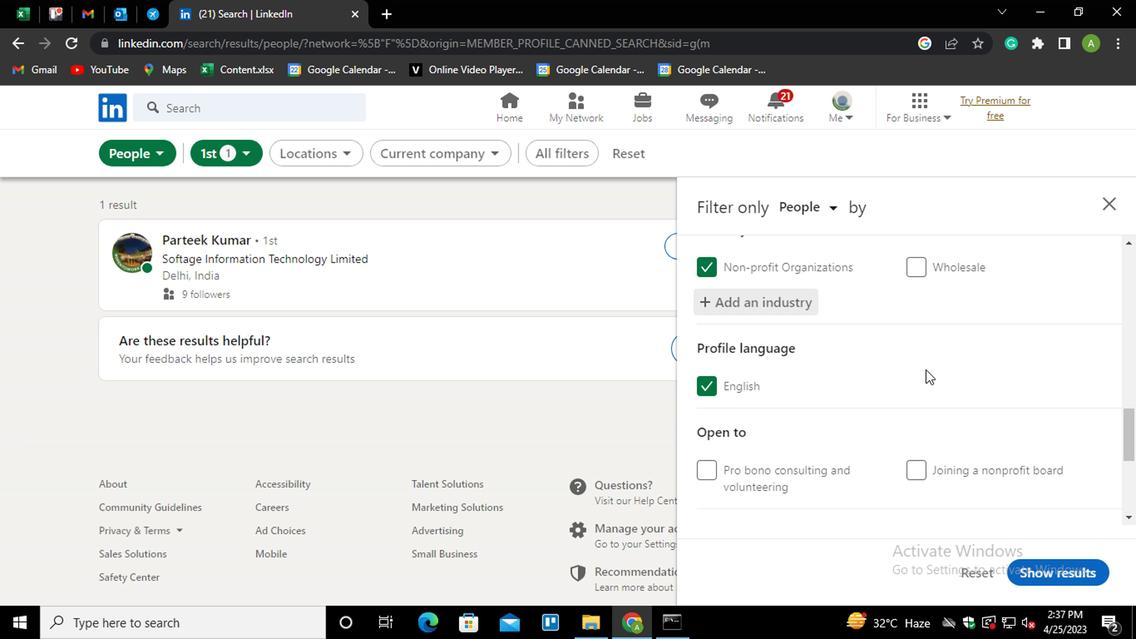 
Action: Mouse moved to (923, 368)
Screenshot: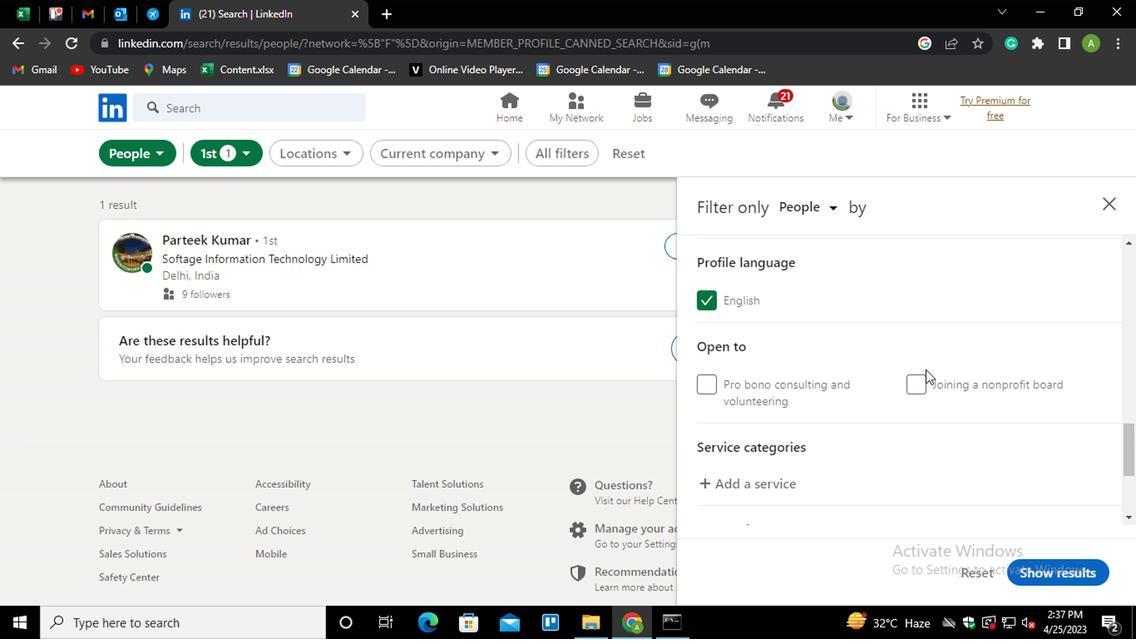 
Action: Mouse scrolled (923, 366) with delta (0, -1)
Screenshot: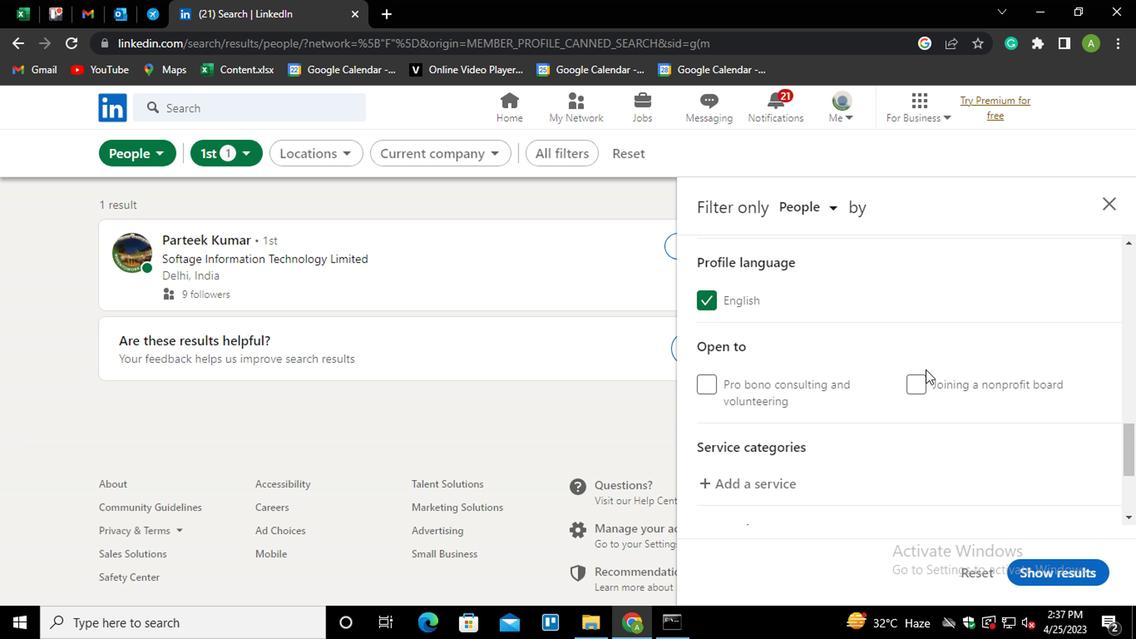 
Action: Mouse moved to (921, 372)
Screenshot: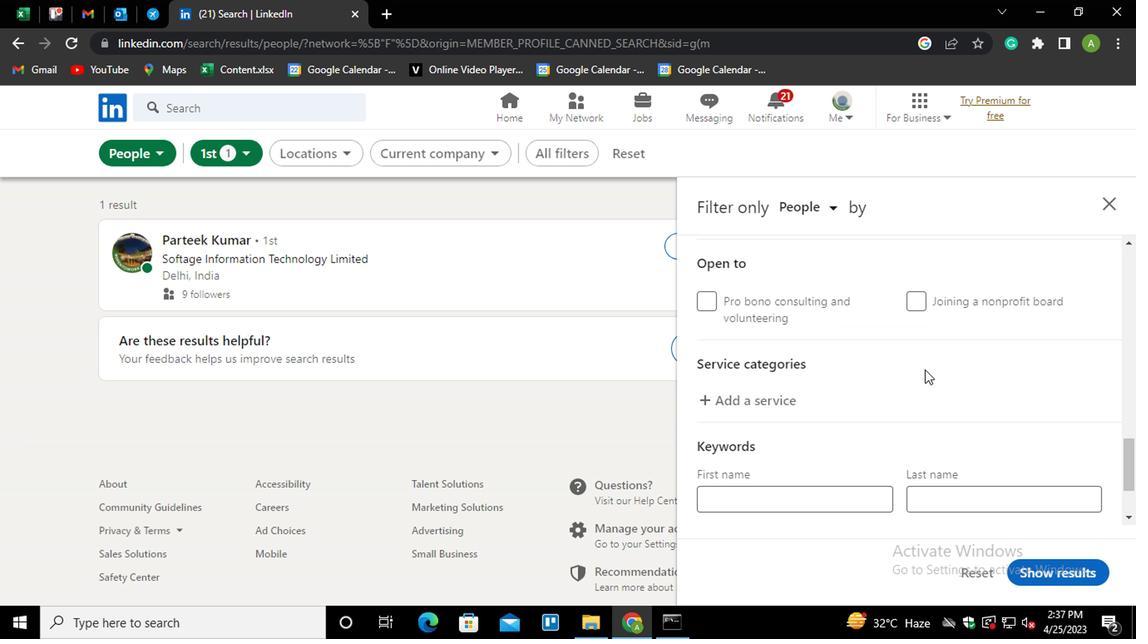 
Action: Mouse scrolled (921, 371) with delta (0, -1)
Screenshot: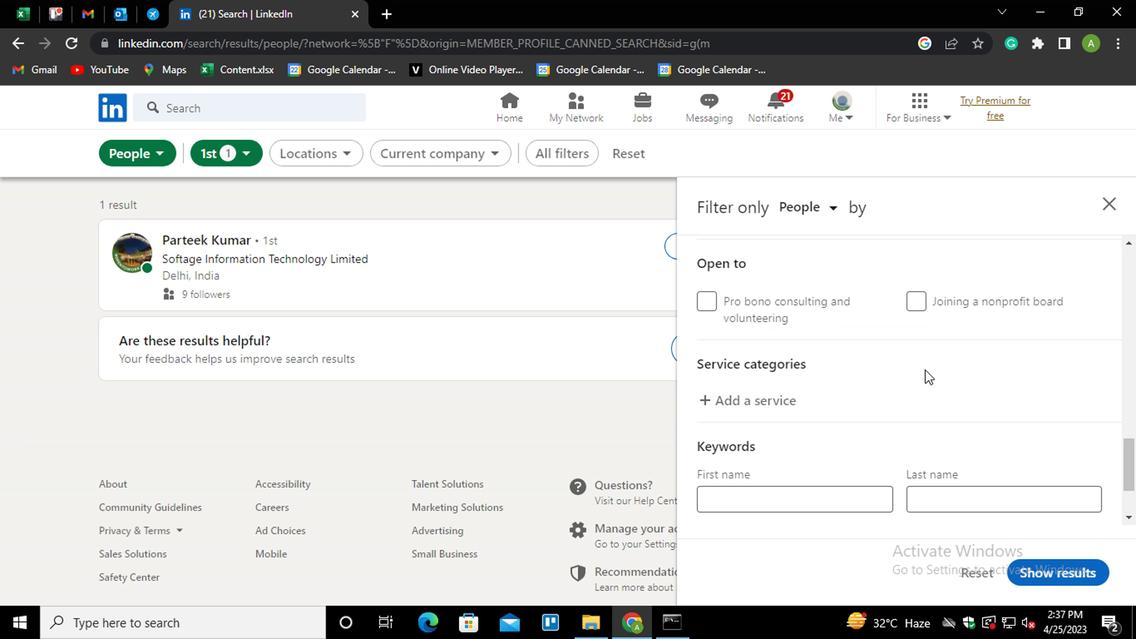 
Action: Mouse moved to (755, 316)
Screenshot: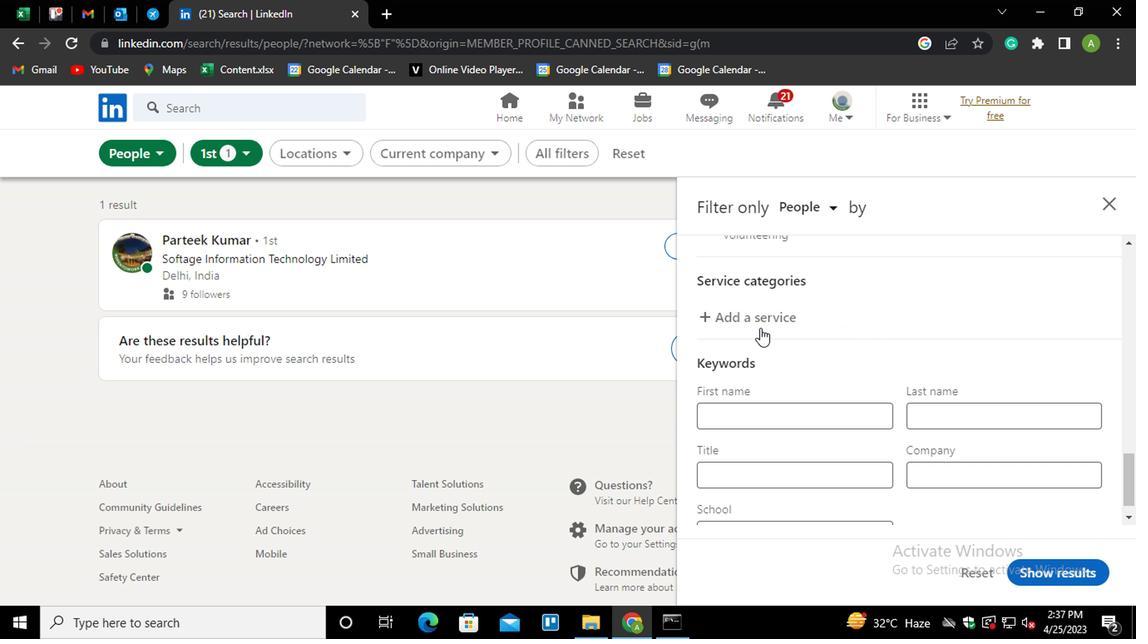 
Action: Mouse pressed left at (755, 316)
Screenshot: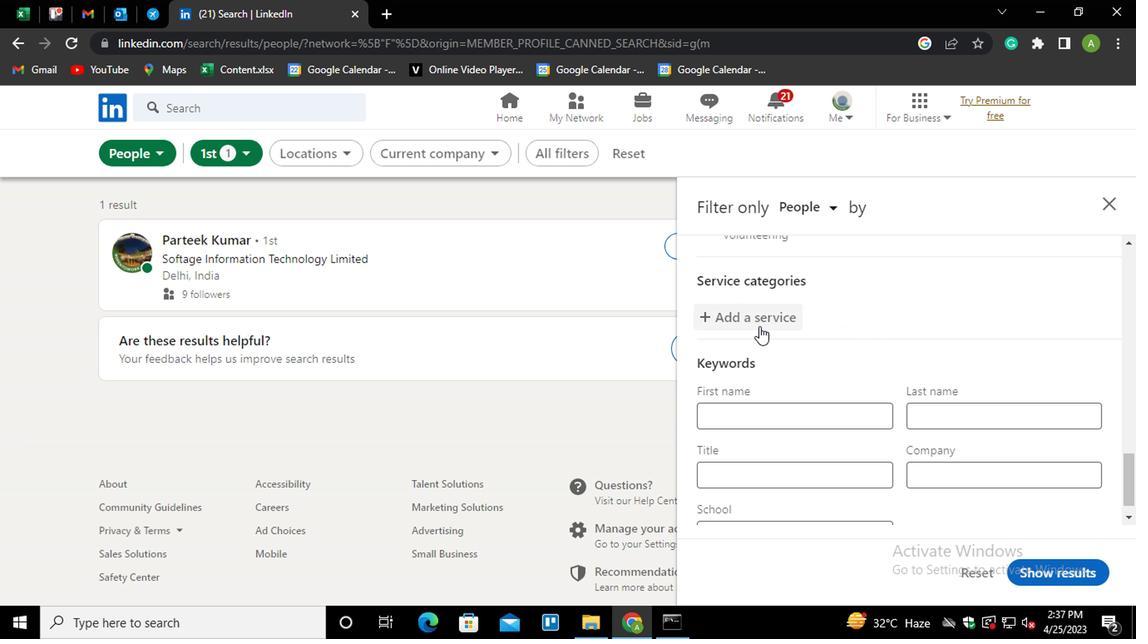 
Action: Mouse moved to (753, 315)
Screenshot: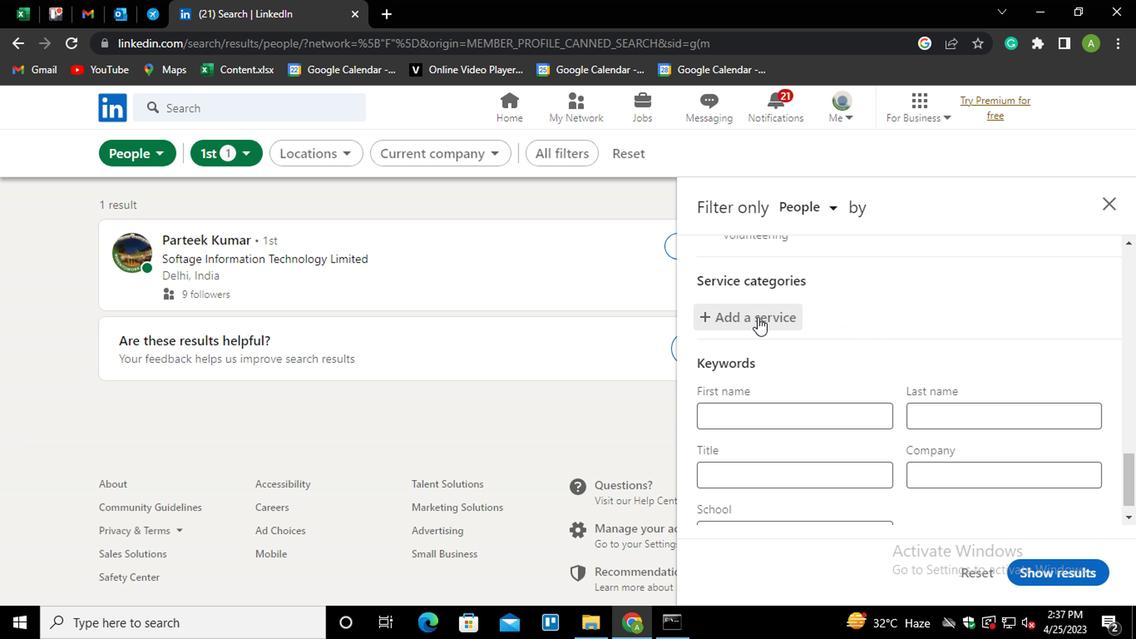 
Action: Key pressed <Key.shift>FINAN<Key.down><Key.down><Key.down><Key.down><Key.enter>
Screenshot: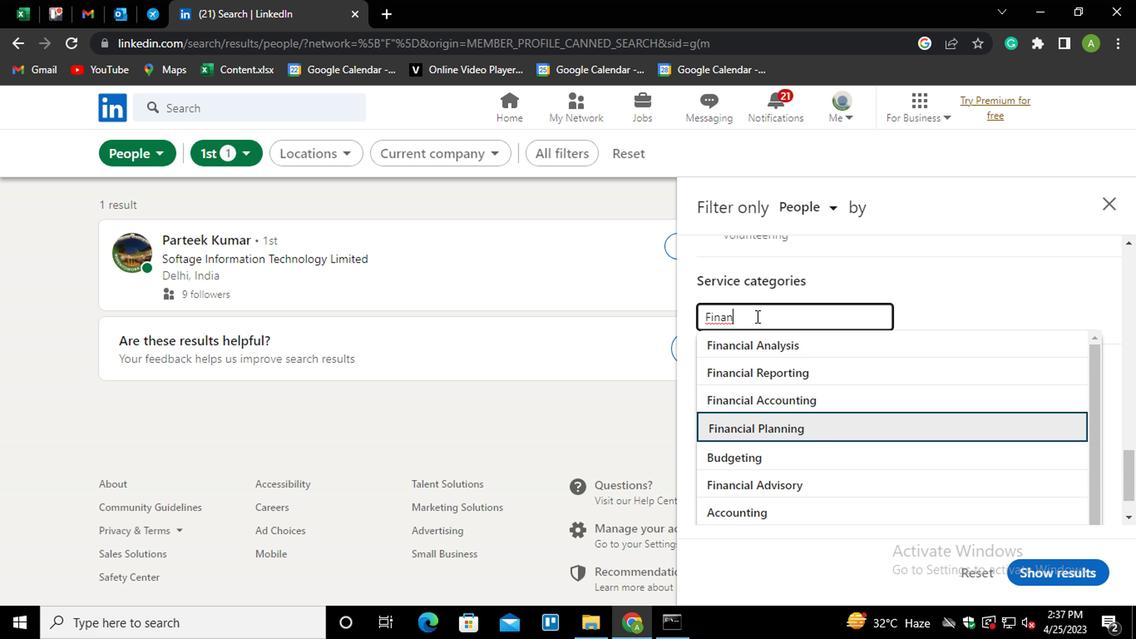 
Action: Mouse moved to (884, 362)
Screenshot: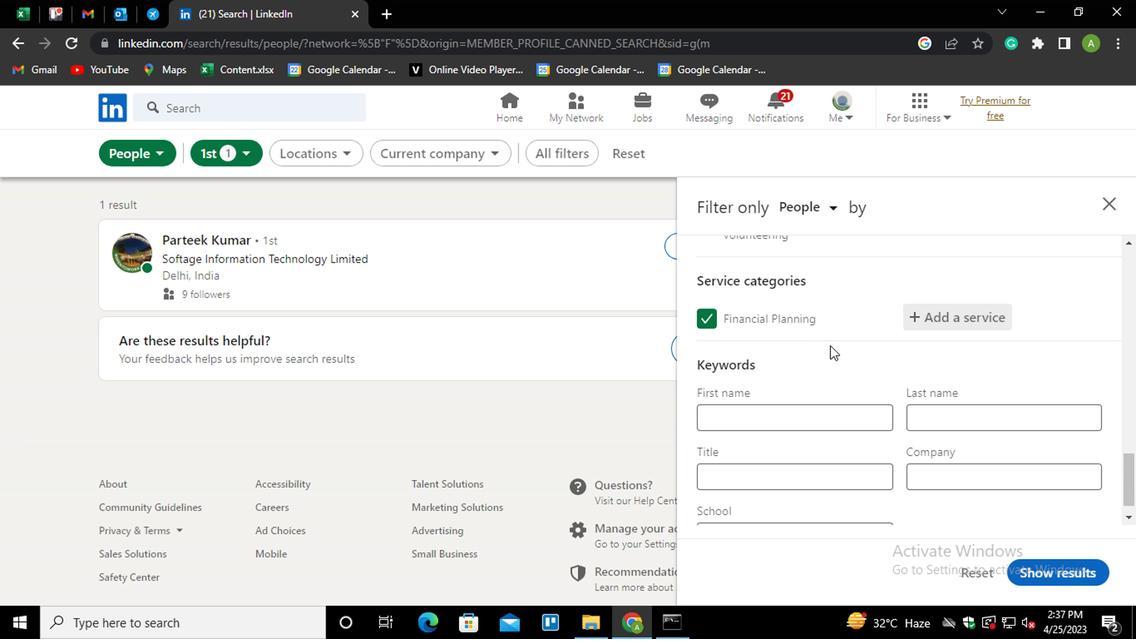 
Action: Mouse scrolled (884, 361) with delta (0, 0)
Screenshot: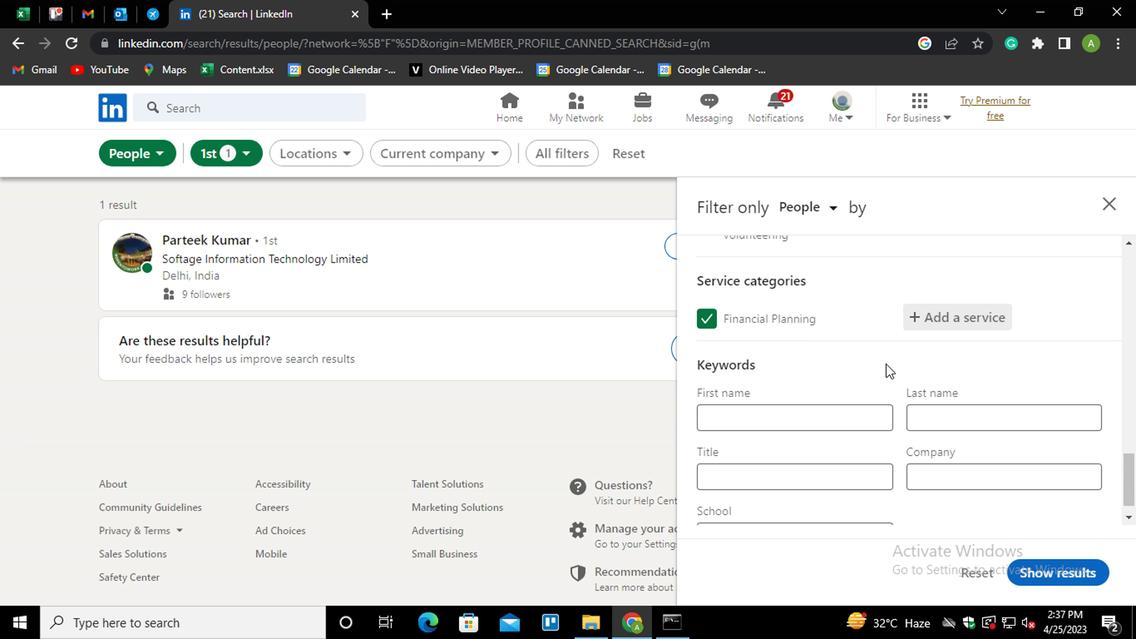 
Action: Mouse moved to (765, 452)
Screenshot: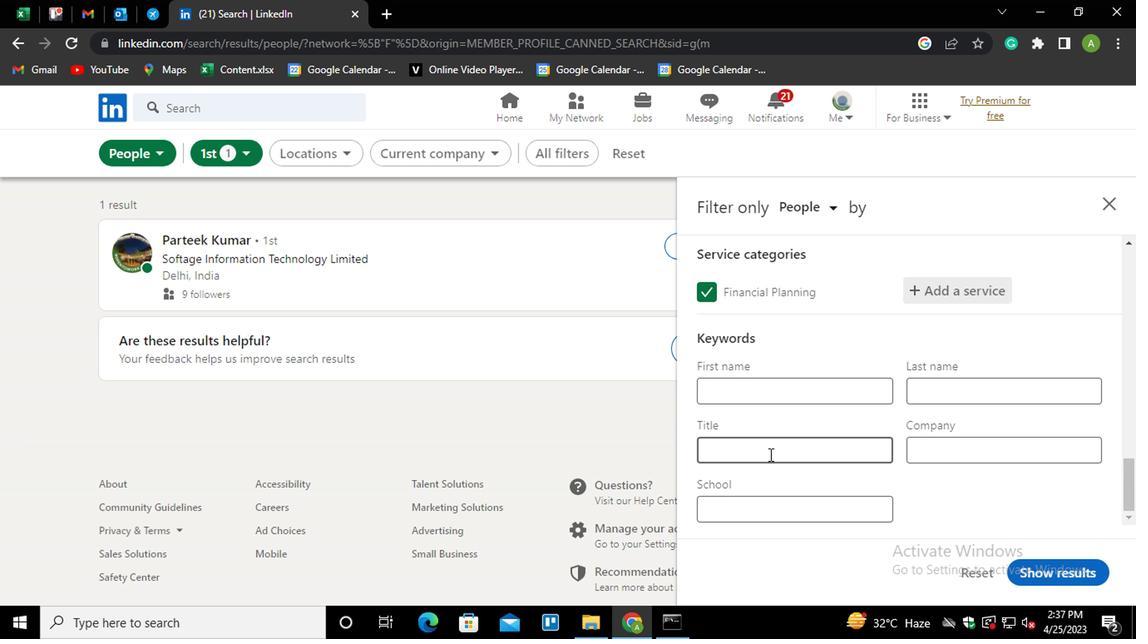
Action: Mouse pressed left at (765, 452)
Screenshot: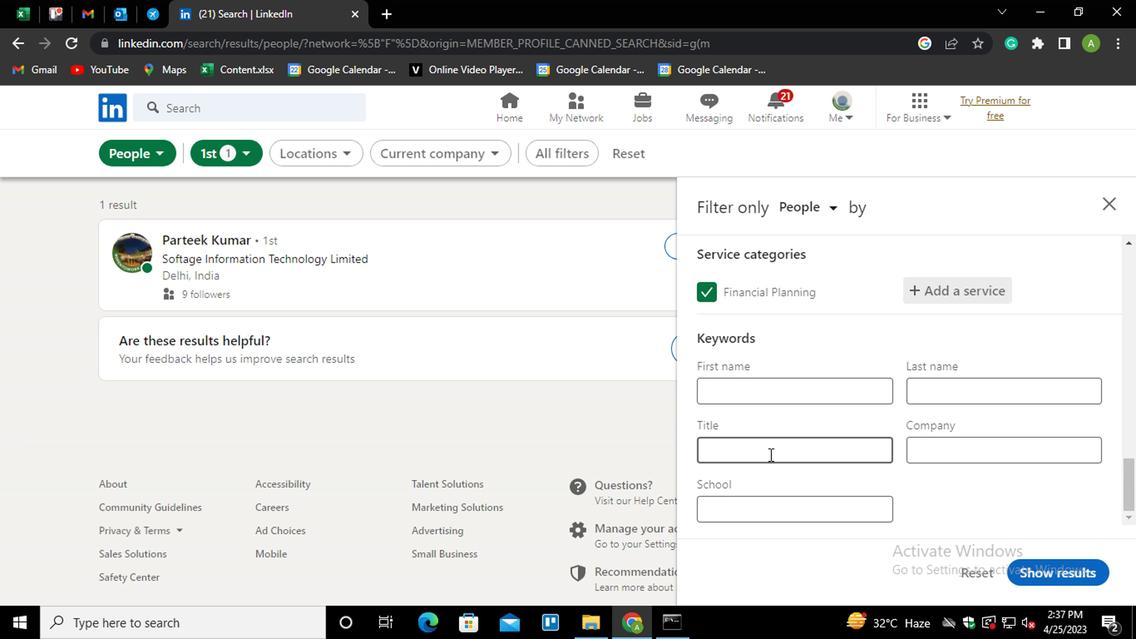
Action: Key pressed <Key.shift_r><Key.shift_r><Key.shift_r>TEAM<Key.space><Key.shift_r><Key.shift_r><Key.shift_r><Key.shift_r><Key.shift_r>LEADERS
Screenshot: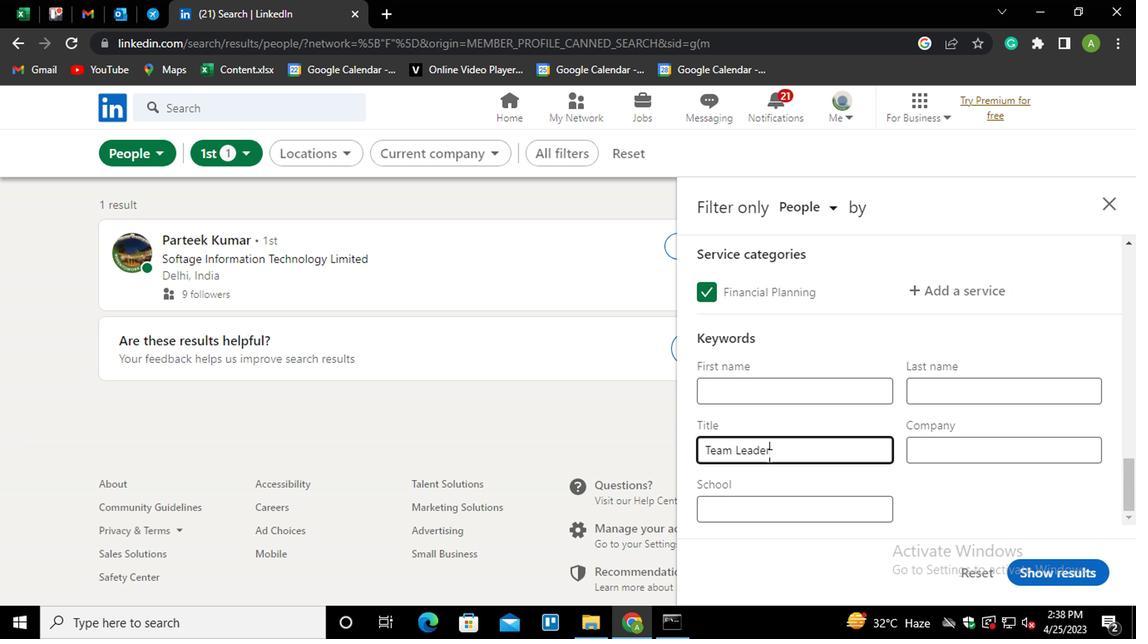 
Action: Mouse moved to (977, 502)
Screenshot: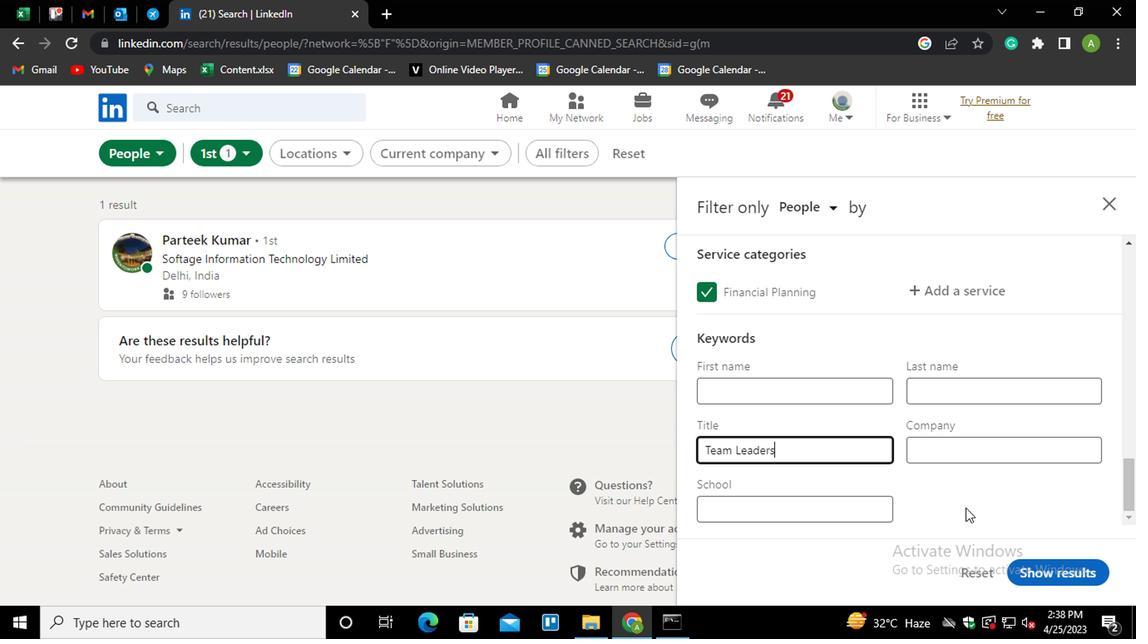 
Action: Mouse pressed left at (977, 502)
Screenshot: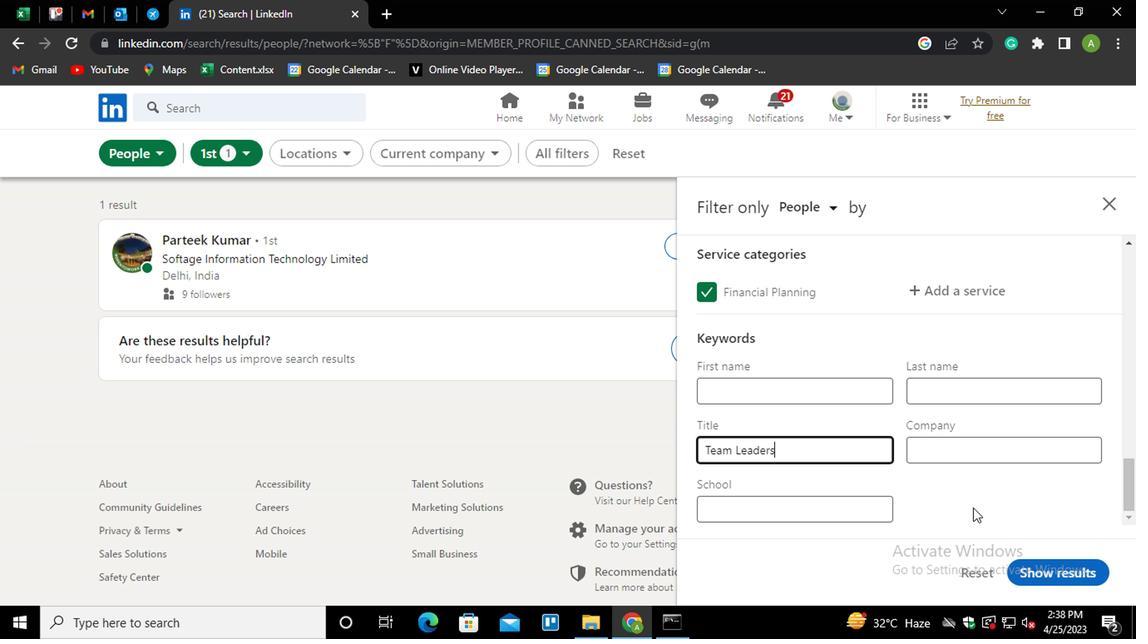 
Action: Mouse moved to (1075, 565)
Screenshot: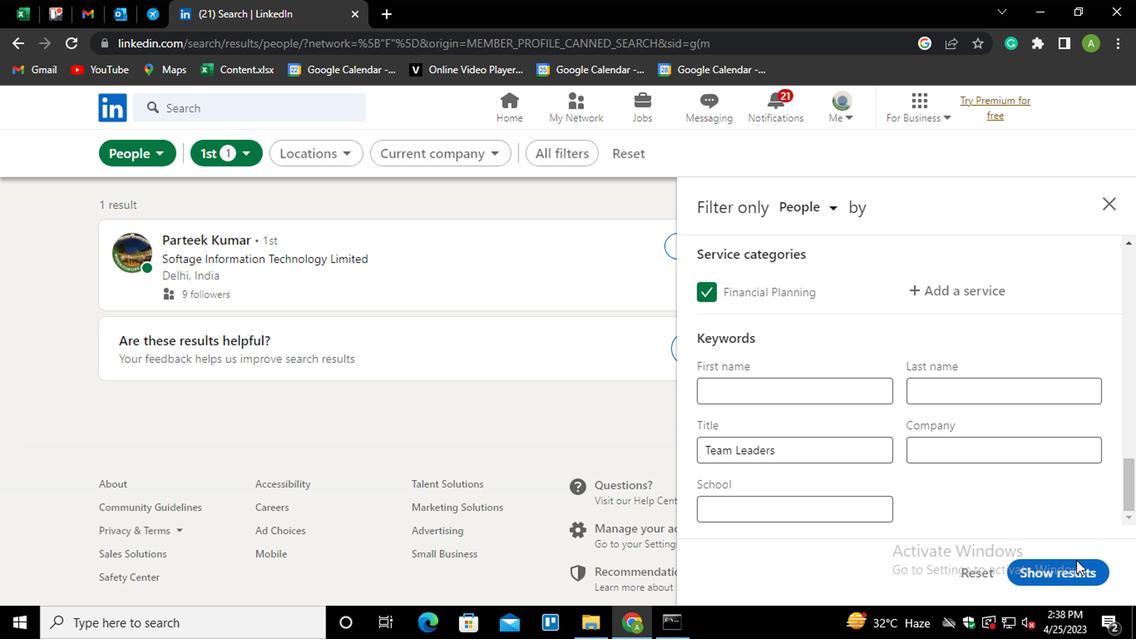 
Action: Mouse pressed left at (1075, 565)
Screenshot: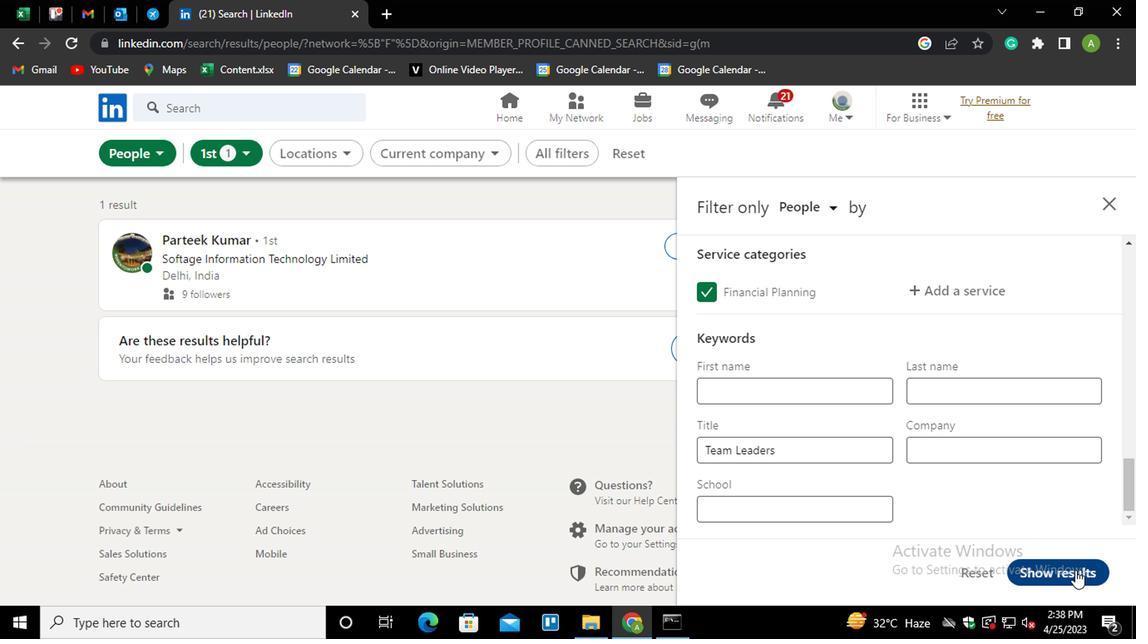 
Action: Mouse moved to (1078, 562)
Screenshot: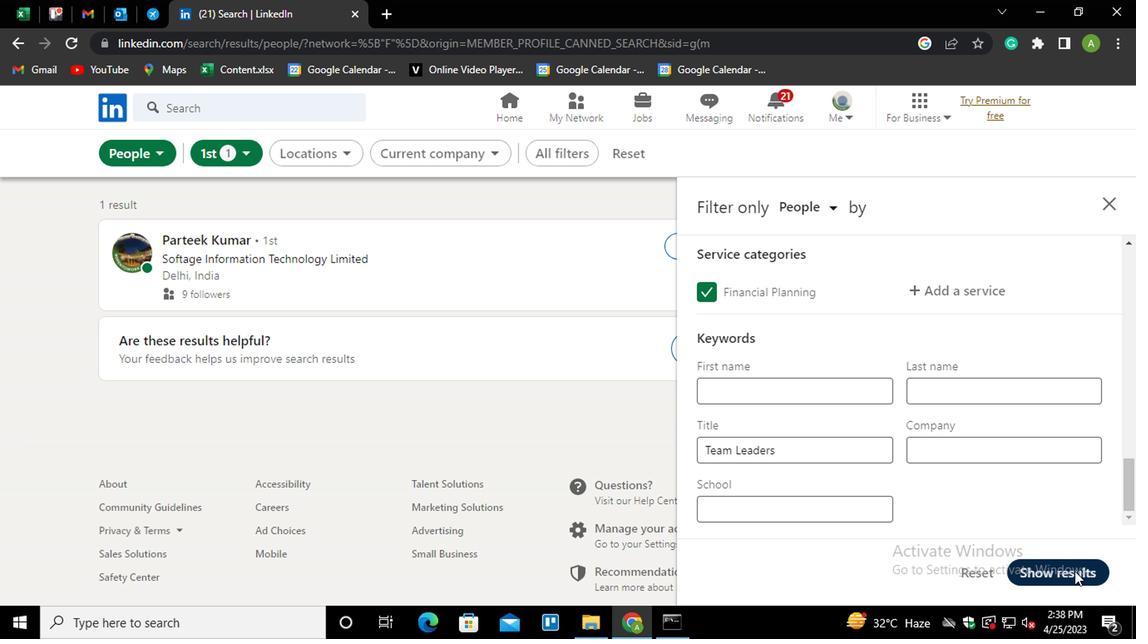 
